 Task: Find connections with filter location Gatineau with filter topic #mentorshipwith filter profile language English with filter current company Coding Ninjas with filter school Francis Xavier Engineering College with filter industry IT System Design Services with filter service category Financial Reporting with filter keywords title Payroll Manager
Action: Mouse moved to (156, 225)
Screenshot: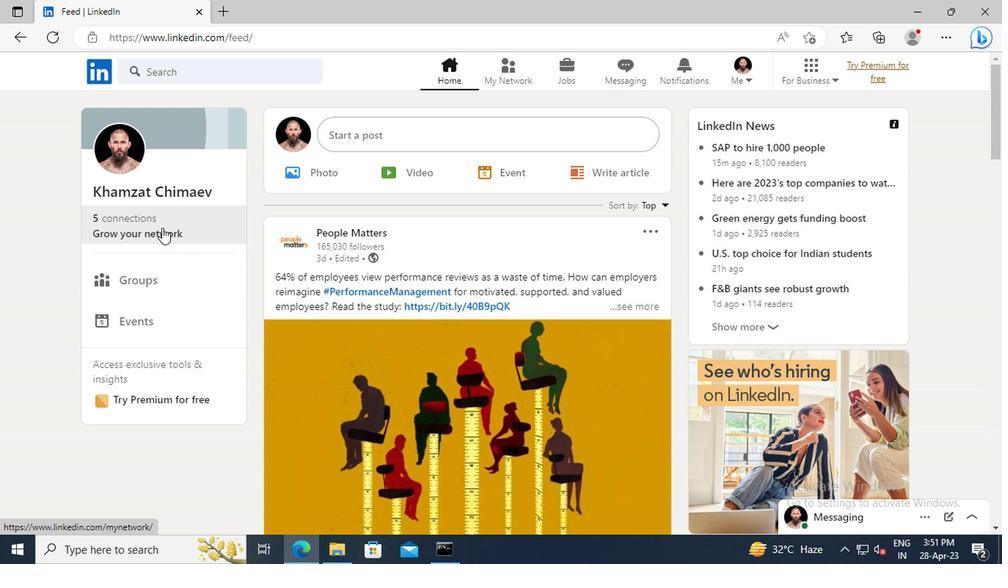
Action: Mouse pressed left at (156, 225)
Screenshot: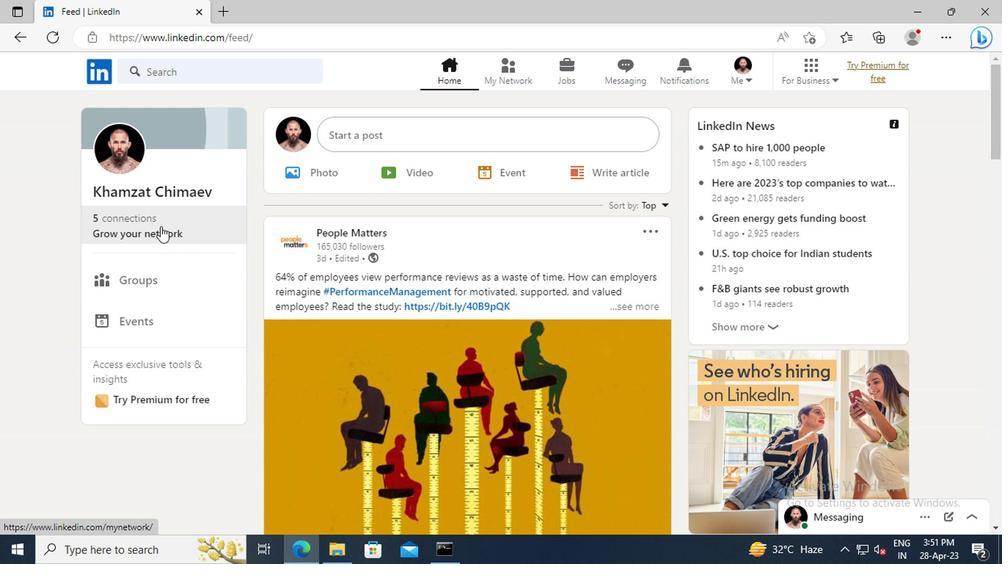 
Action: Mouse moved to (163, 155)
Screenshot: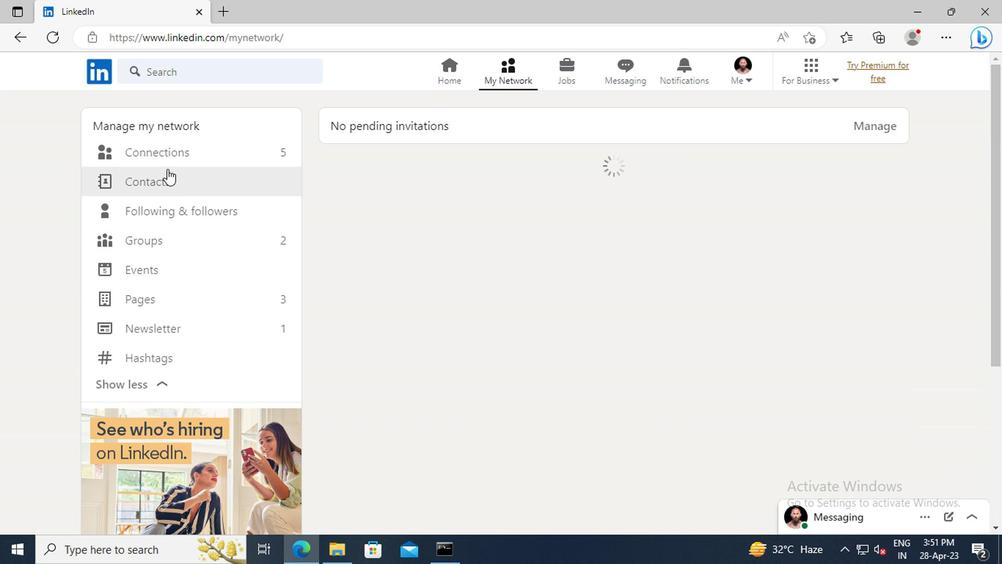 
Action: Mouse pressed left at (163, 155)
Screenshot: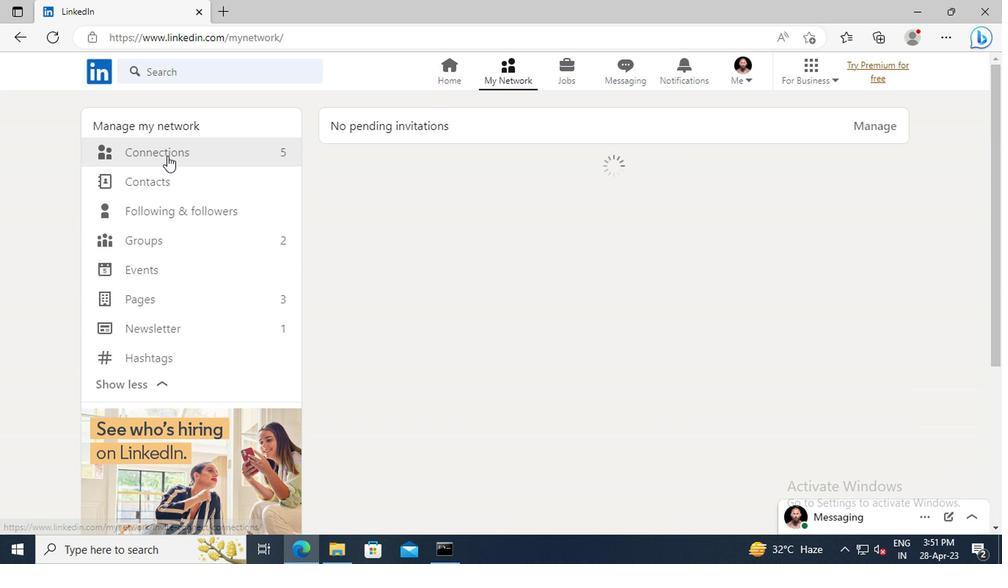 
Action: Mouse moved to (599, 156)
Screenshot: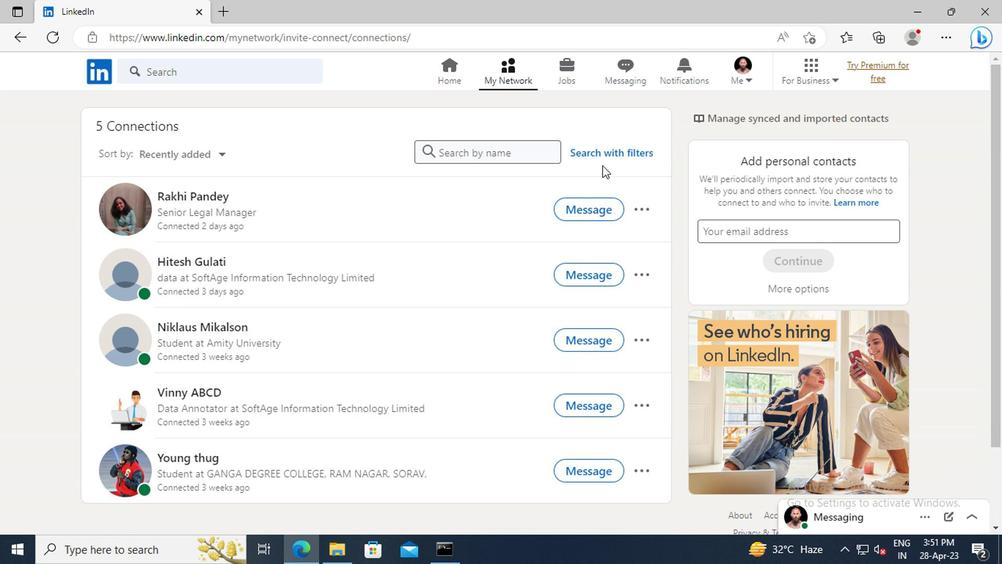 
Action: Mouse pressed left at (599, 156)
Screenshot: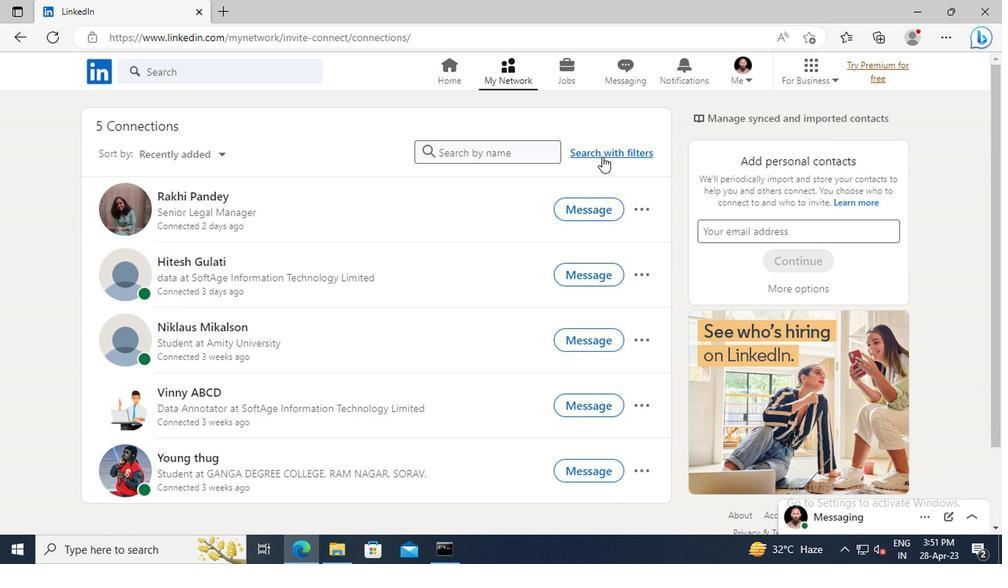 
Action: Mouse moved to (555, 113)
Screenshot: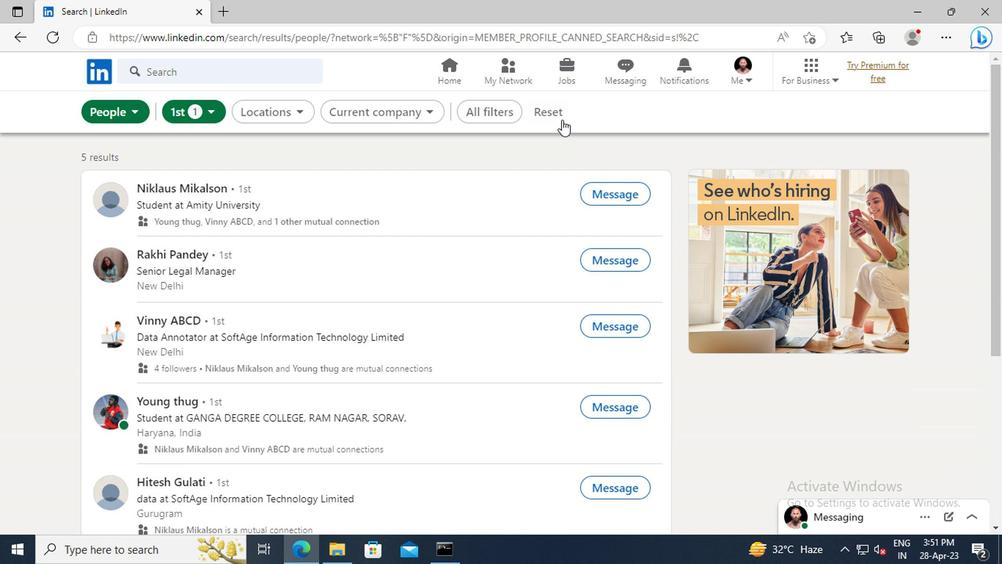 
Action: Mouse pressed left at (555, 113)
Screenshot: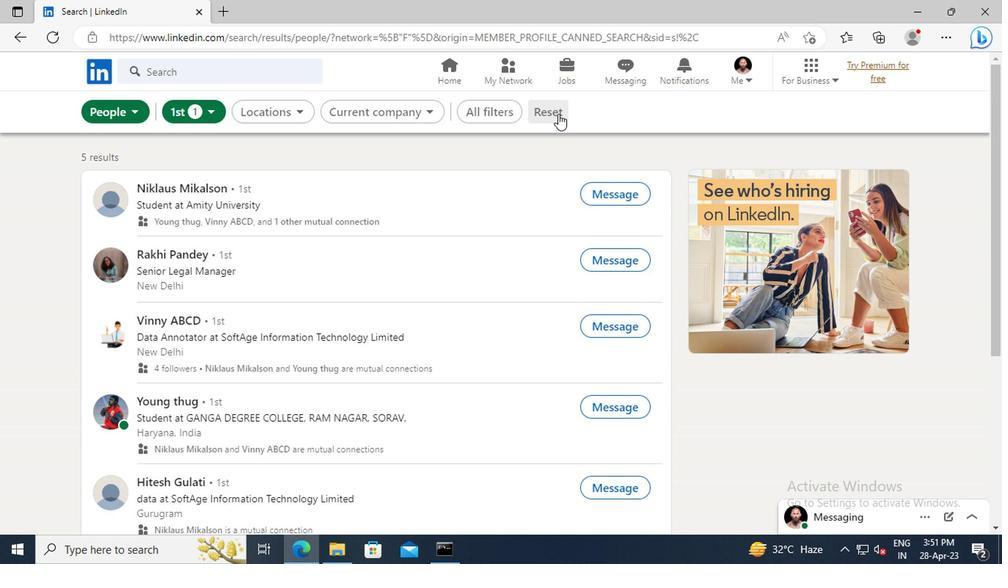 
Action: Mouse moved to (527, 109)
Screenshot: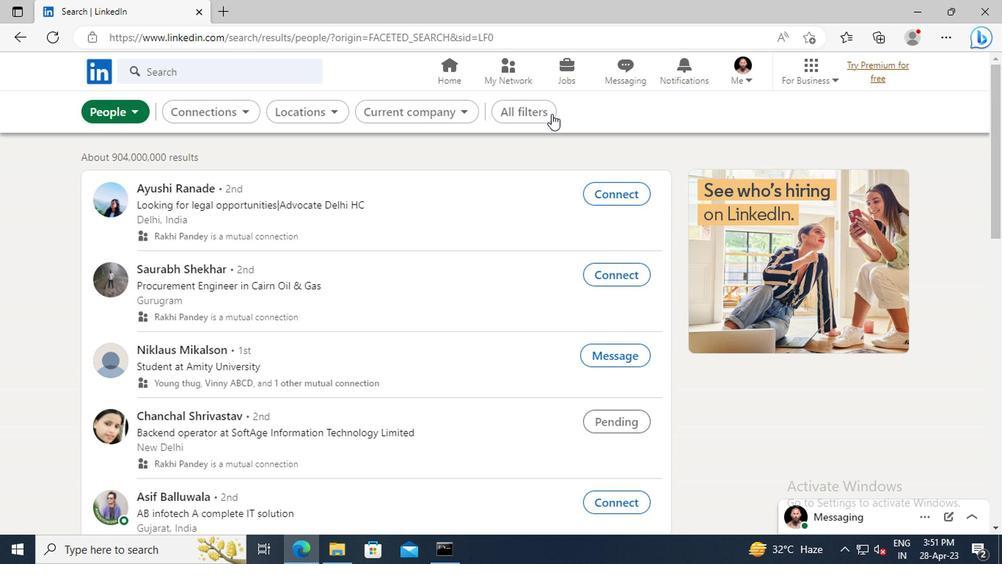 
Action: Mouse pressed left at (527, 109)
Screenshot: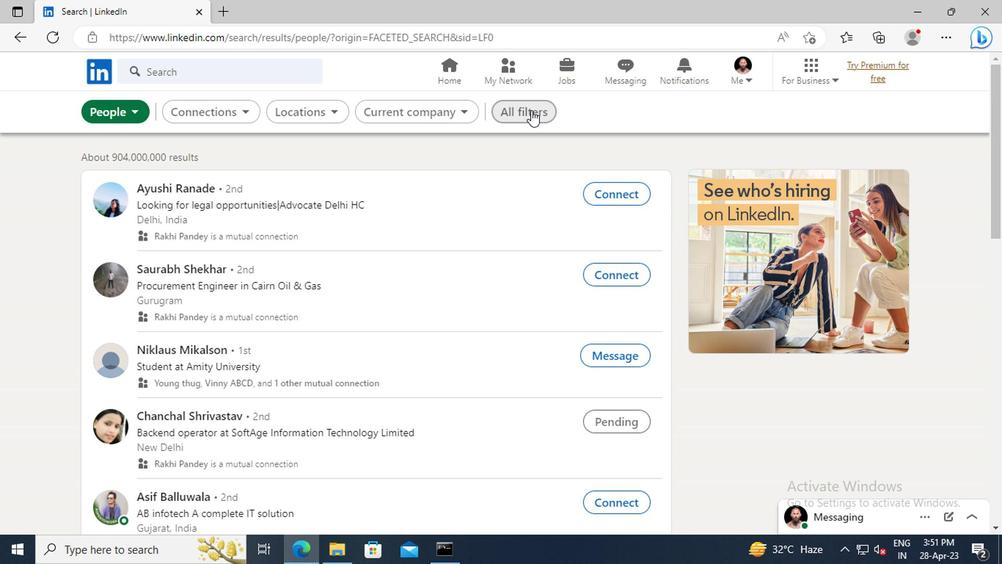 
Action: Mouse moved to (819, 236)
Screenshot: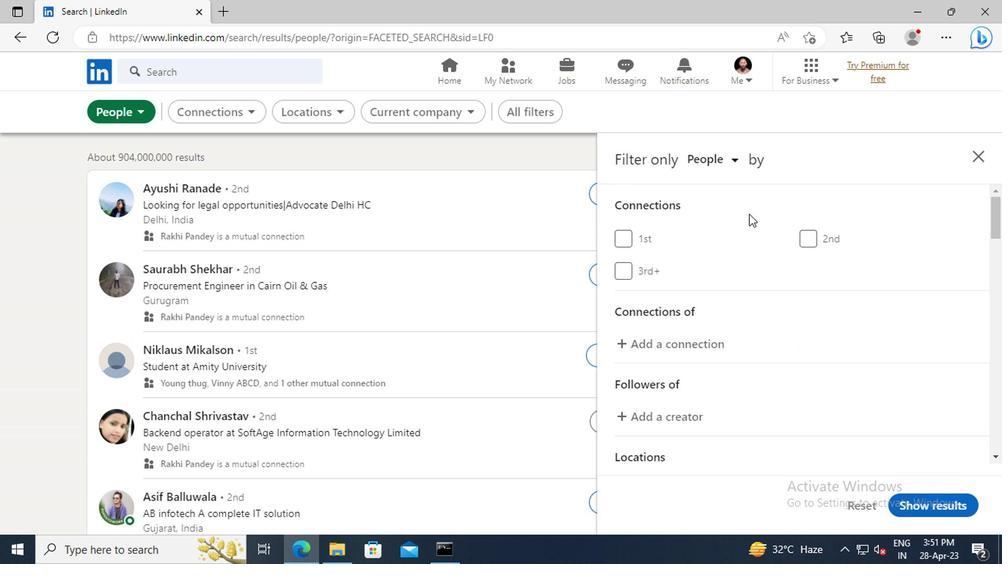 
Action: Mouse scrolled (819, 236) with delta (0, 0)
Screenshot: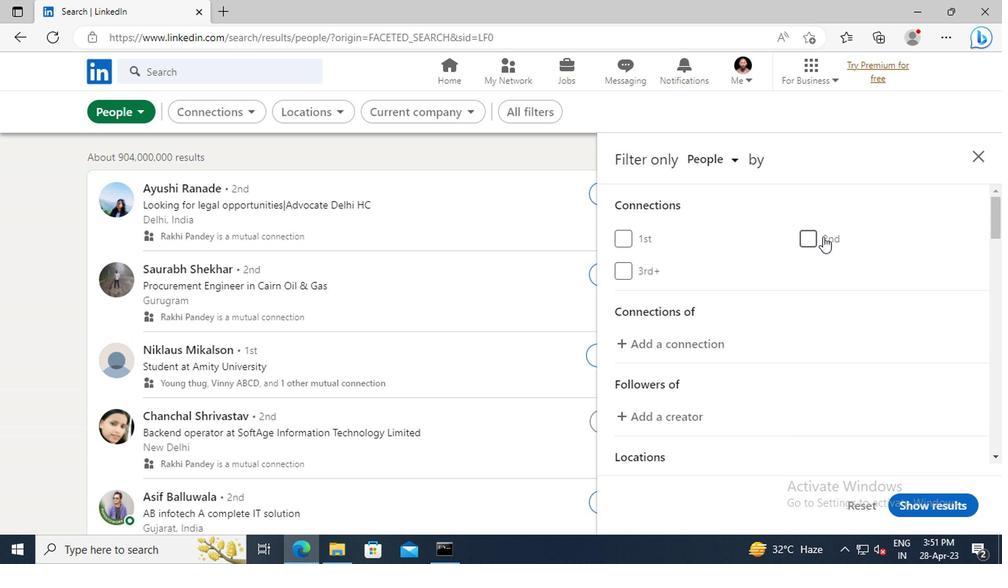 
Action: Mouse scrolled (819, 236) with delta (0, 0)
Screenshot: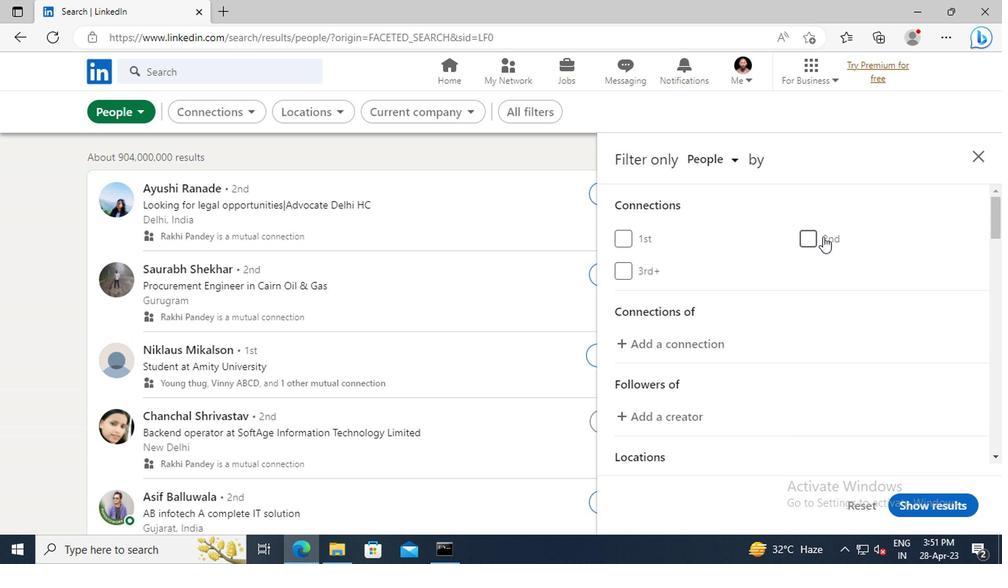 
Action: Mouse scrolled (819, 236) with delta (0, 0)
Screenshot: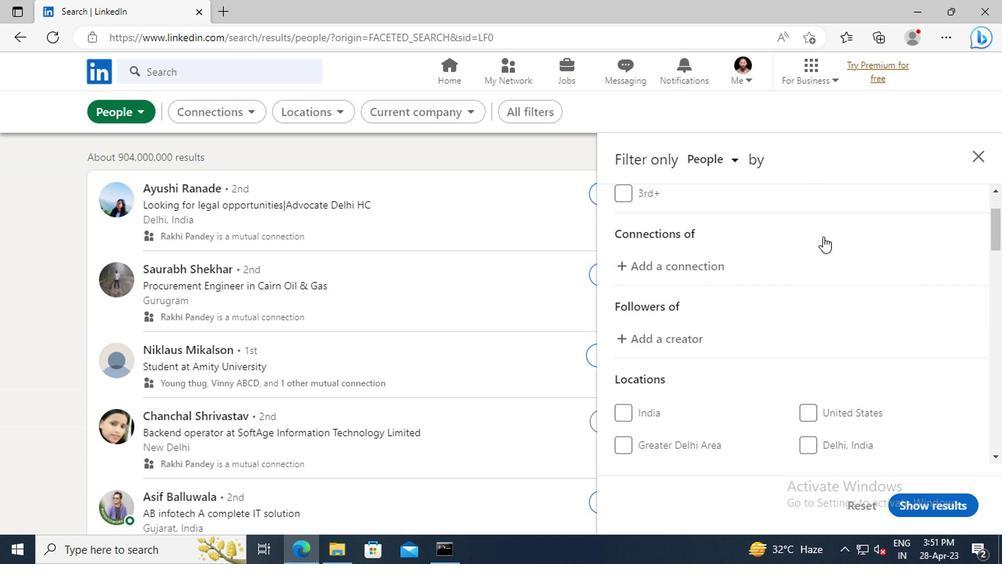 
Action: Mouse scrolled (819, 236) with delta (0, 0)
Screenshot: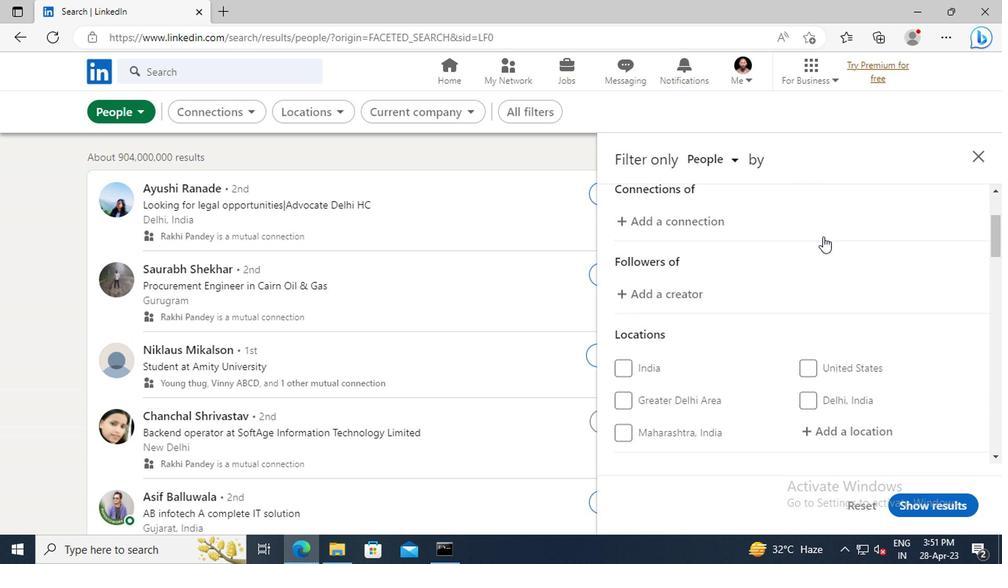 
Action: Mouse scrolled (819, 236) with delta (0, 0)
Screenshot: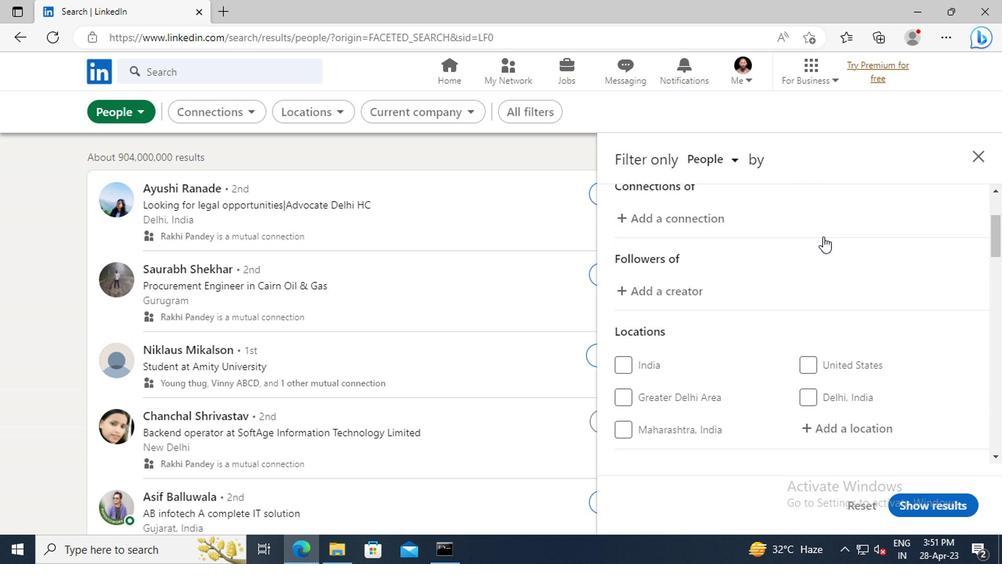 
Action: Mouse moved to (818, 344)
Screenshot: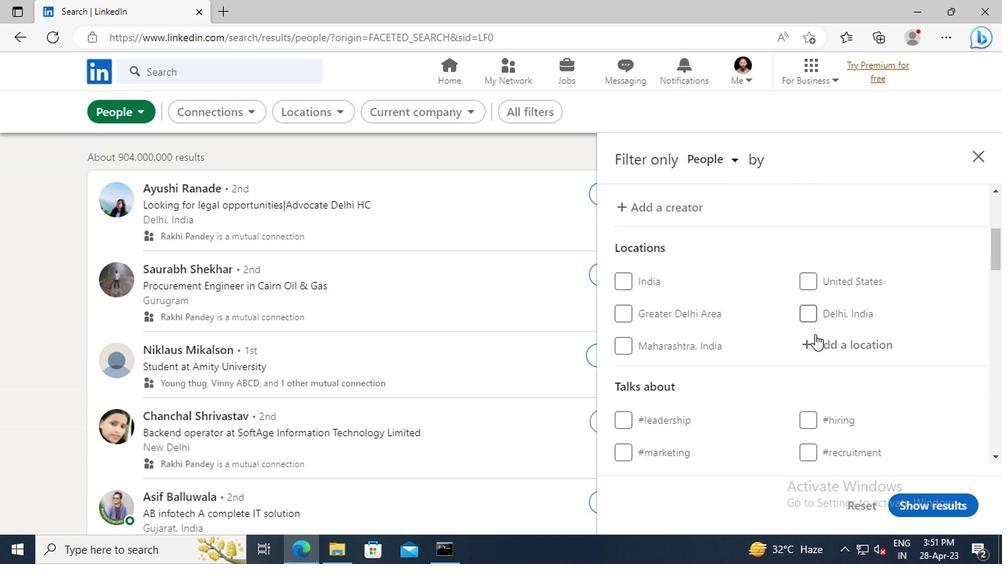 
Action: Mouse pressed left at (818, 344)
Screenshot: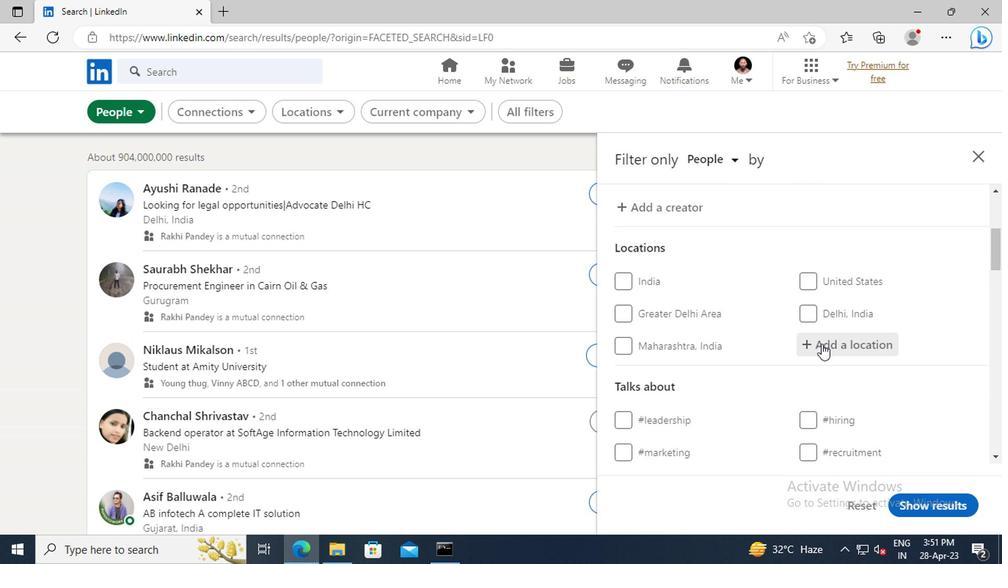 
Action: Mouse moved to (808, 340)
Screenshot: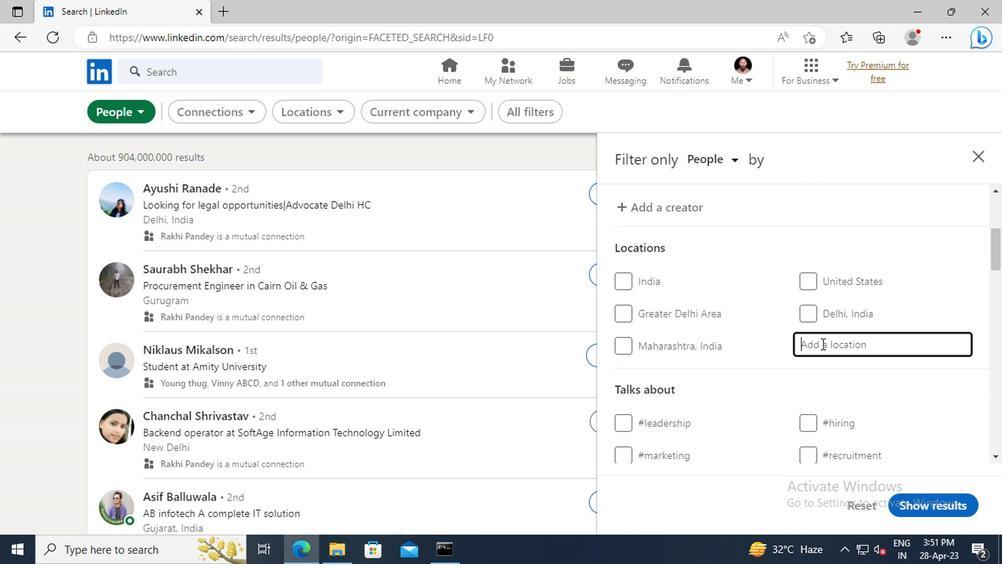 
Action: Key pressed <Key.shift>GLA
Screenshot: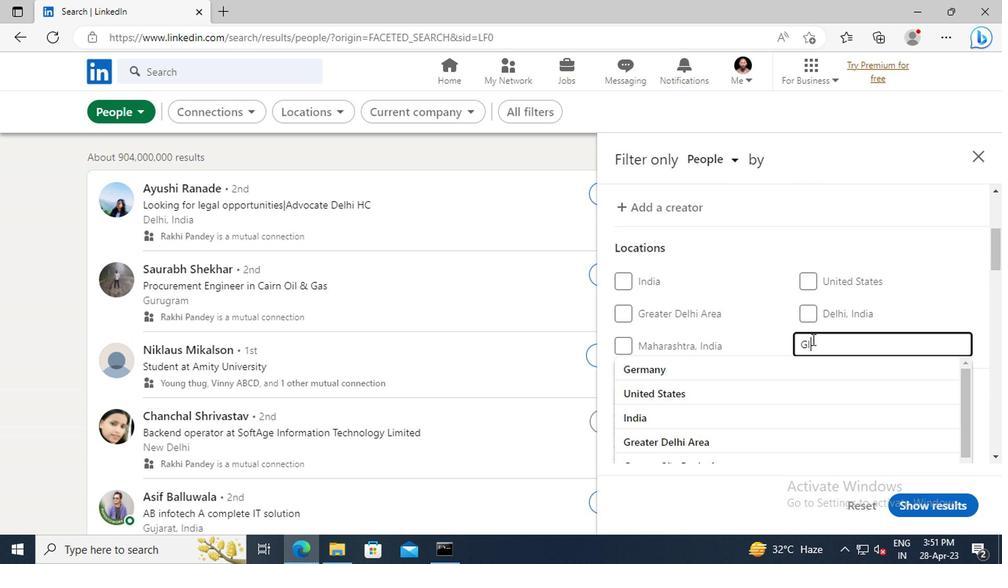 
Action: Mouse moved to (808, 339)
Screenshot: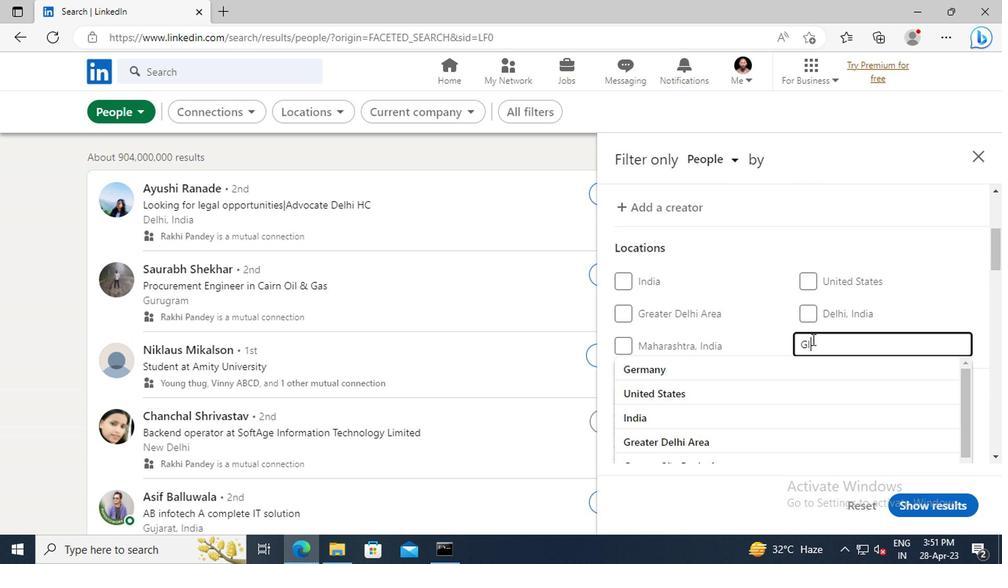 
Action: Key pressed TINEAU<Key.enter>
Screenshot: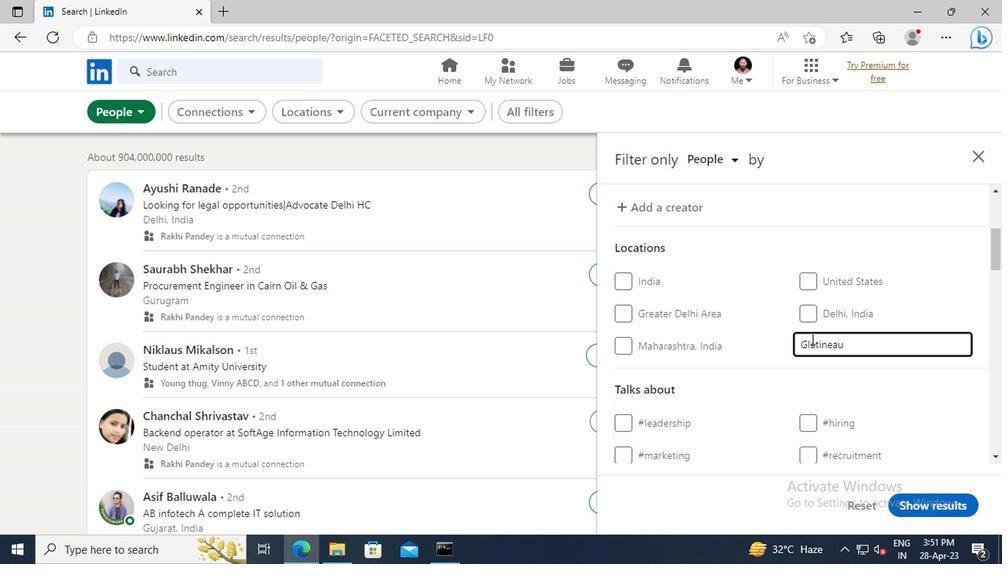 
Action: Mouse scrolled (808, 338) with delta (0, 0)
Screenshot: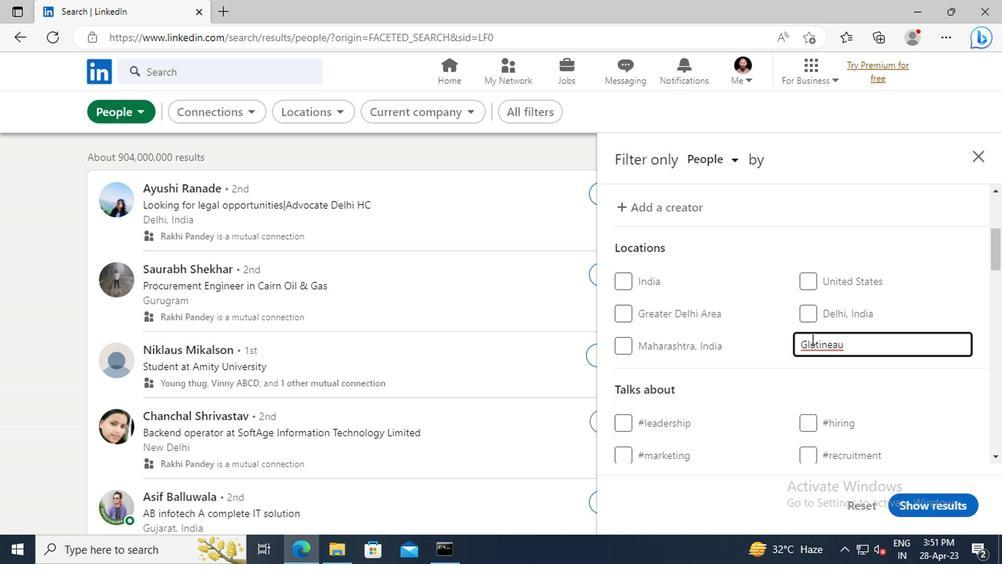 
Action: Mouse scrolled (808, 338) with delta (0, 0)
Screenshot: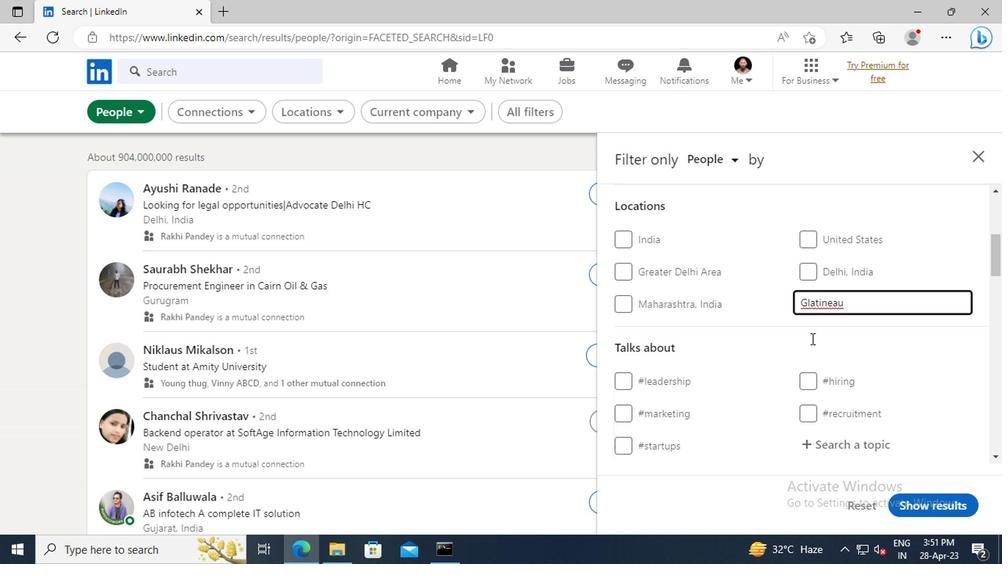 
Action: Mouse scrolled (808, 338) with delta (0, 0)
Screenshot: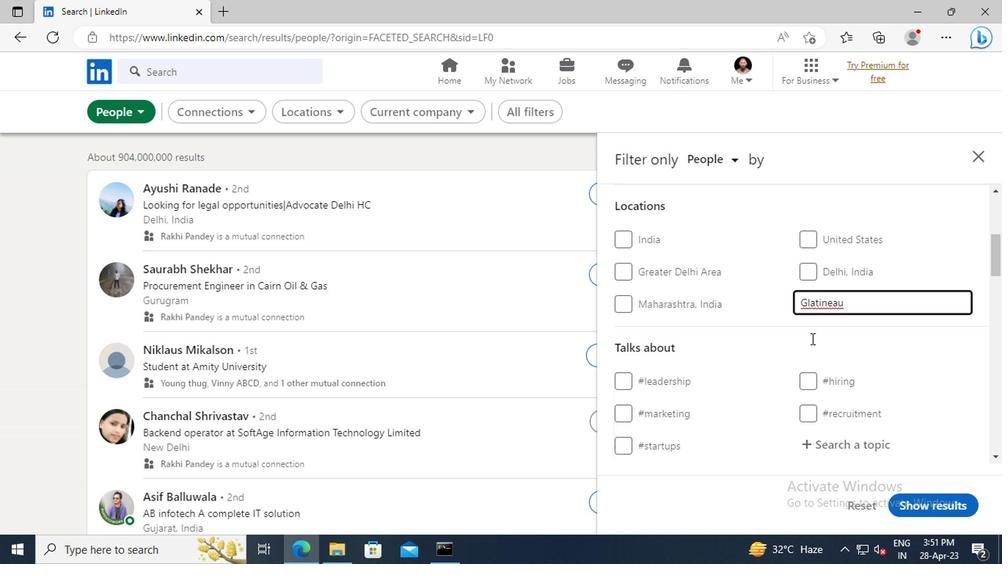 
Action: Mouse moved to (812, 357)
Screenshot: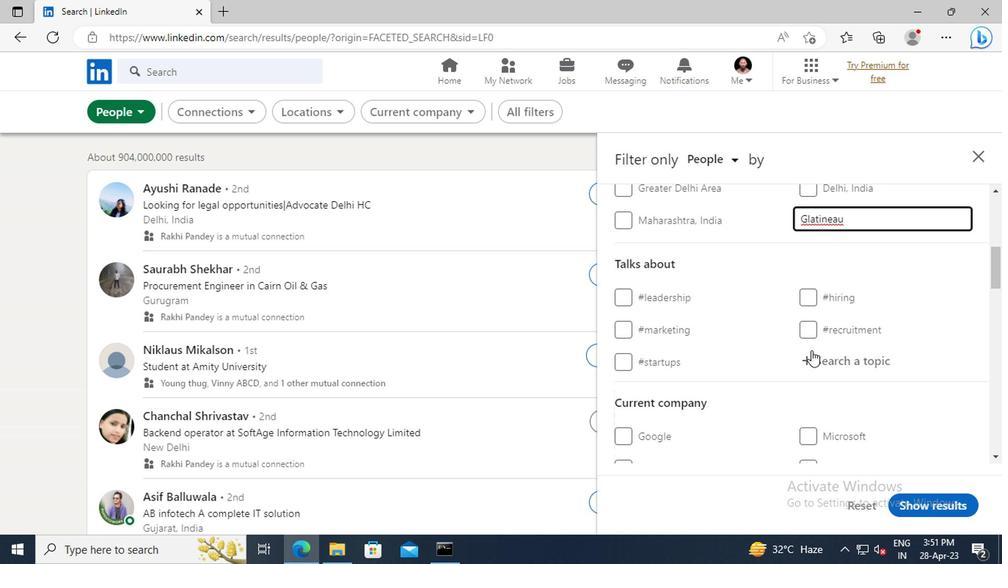
Action: Mouse pressed left at (812, 357)
Screenshot: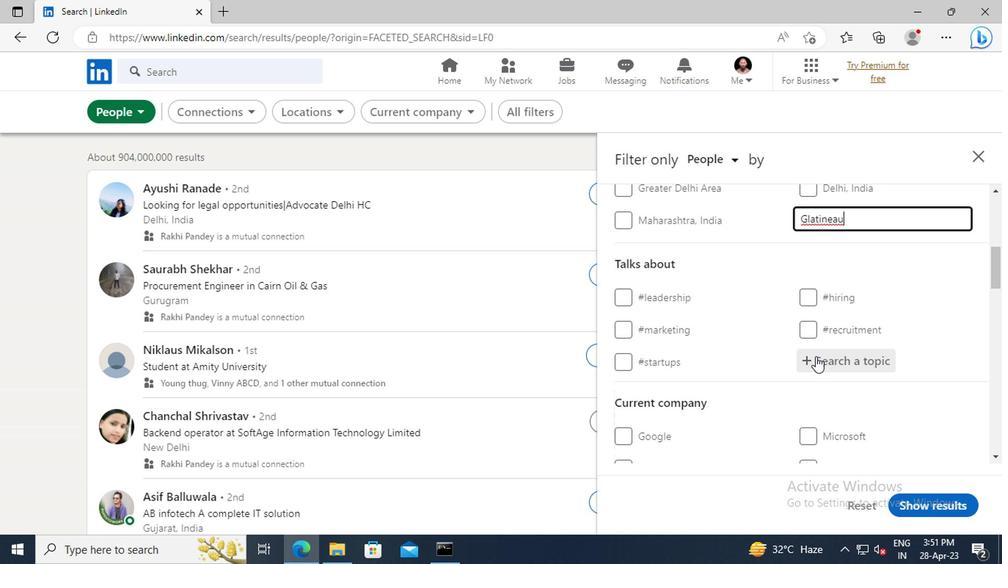 
Action: Mouse moved to (812, 357)
Screenshot: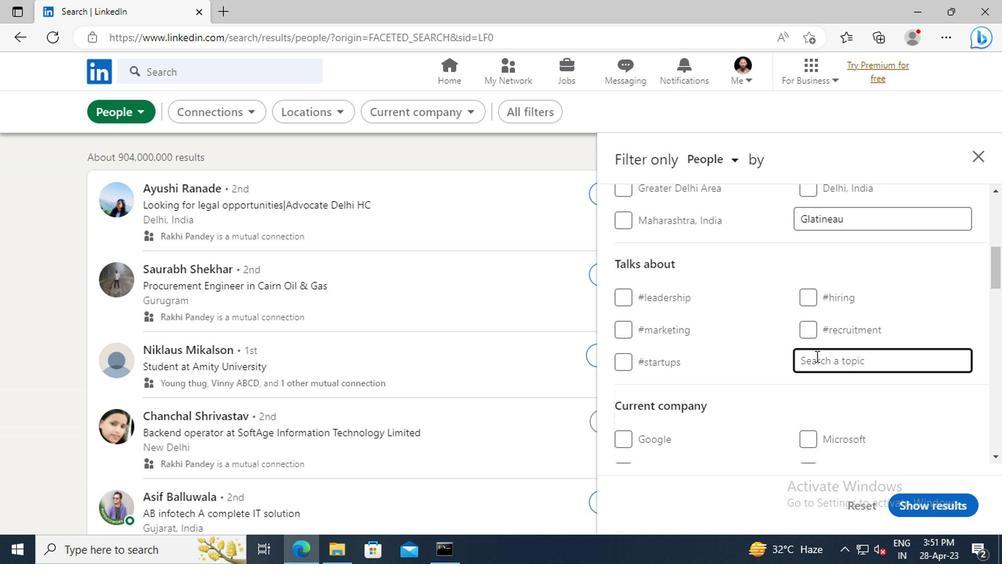 
Action: Key pressed MENTORSHI
Screenshot: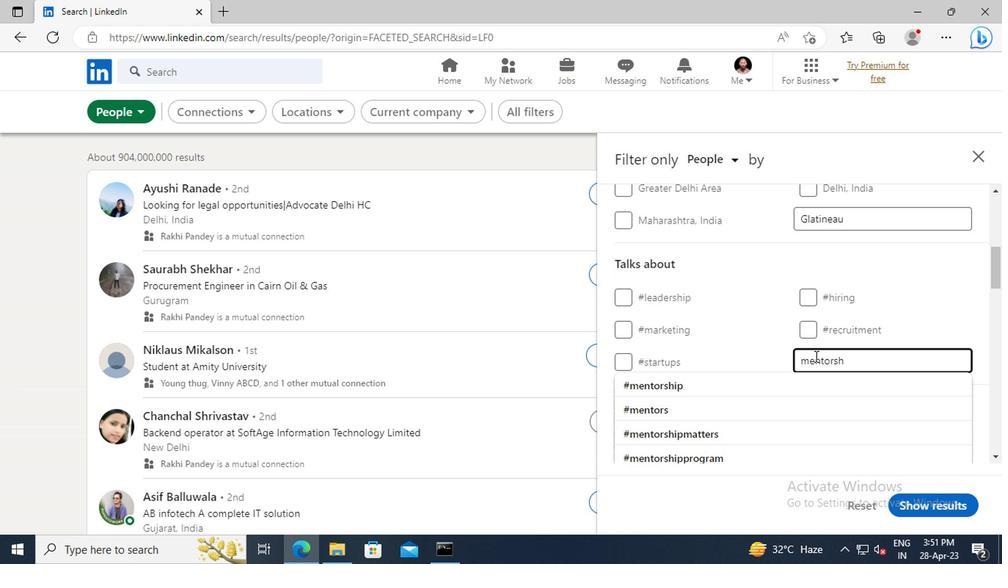 
Action: Mouse moved to (803, 383)
Screenshot: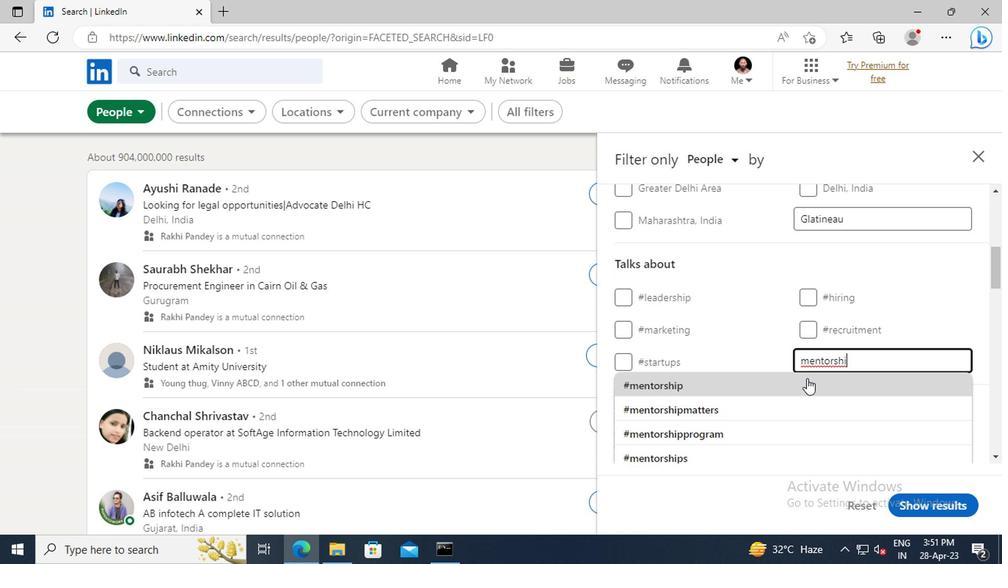 
Action: Mouse pressed left at (803, 383)
Screenshot: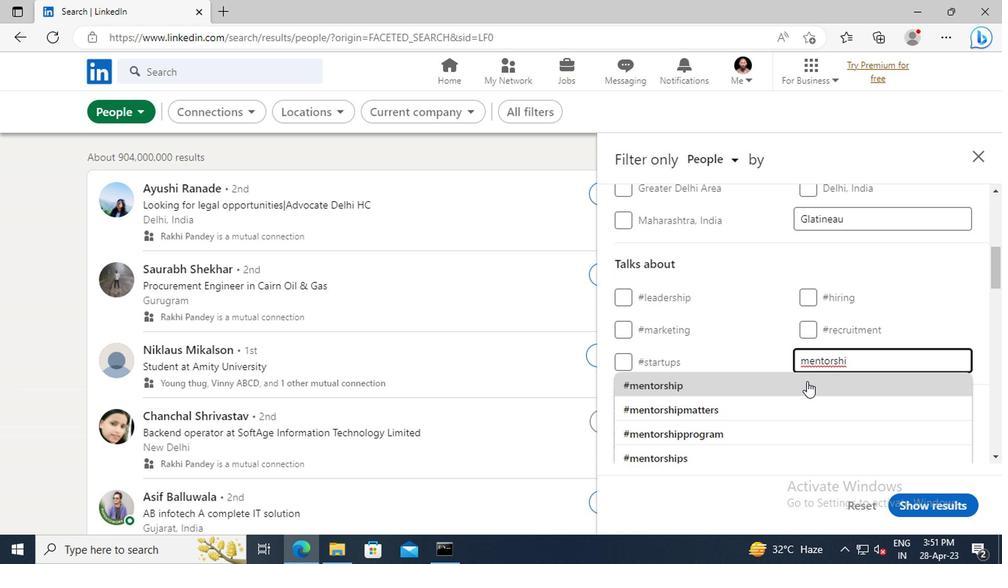 
Action: Mouse scrolled (803, 382) with delta (0, -1)
Screenshot: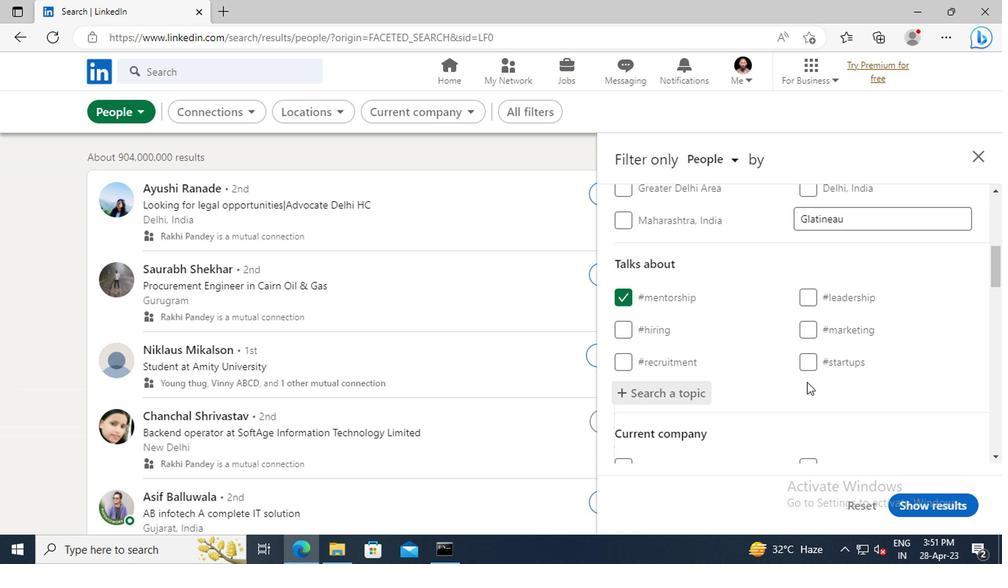 
Action: Mouse scrolled (803, 382) with delta (0, -1)
Screenshot: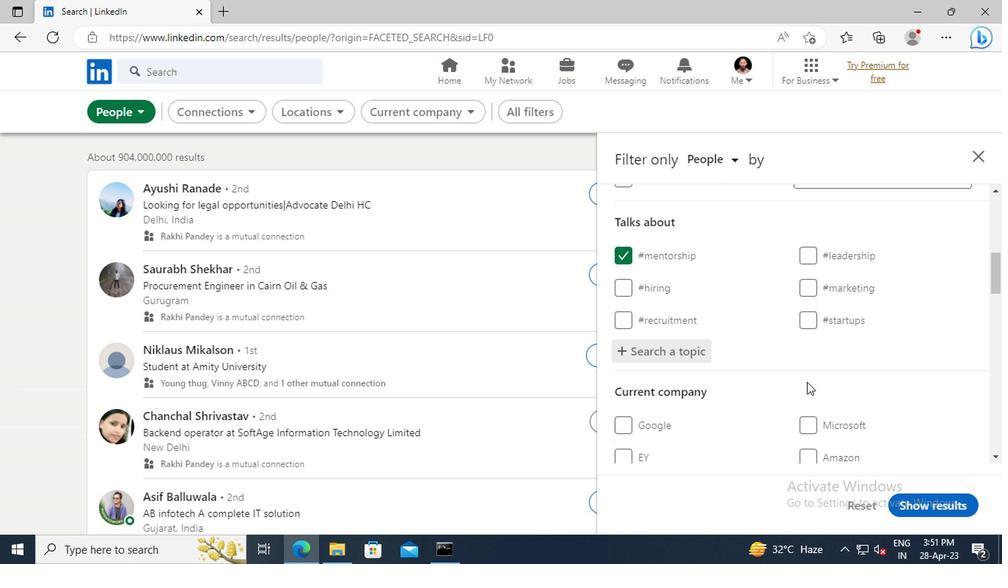 
Action: Mouse scrolled (803, 382) with delta (0, -1)
Screenshot: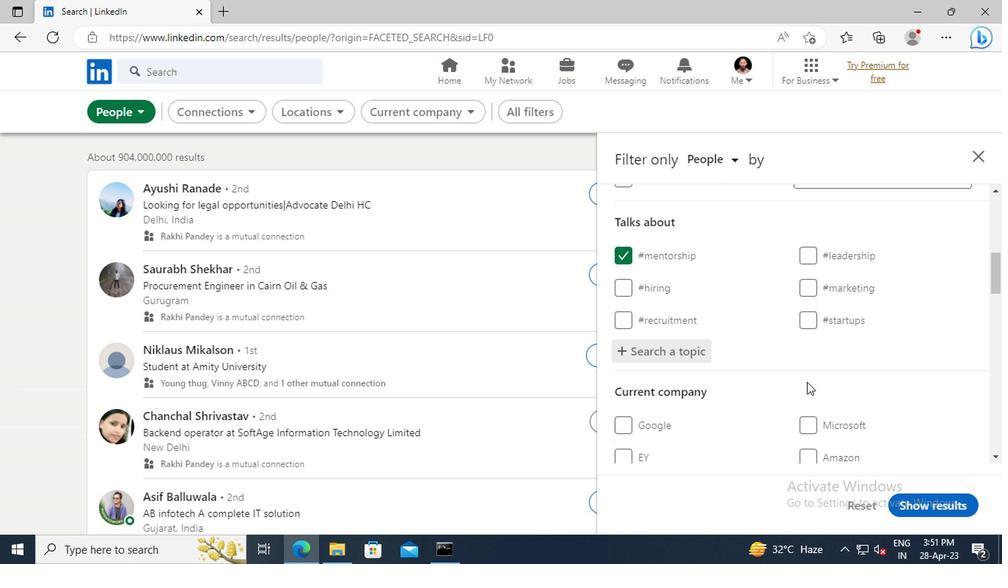 
Action: Mouse scrolled (803, 382) with delta (0, -1)
Screenshot: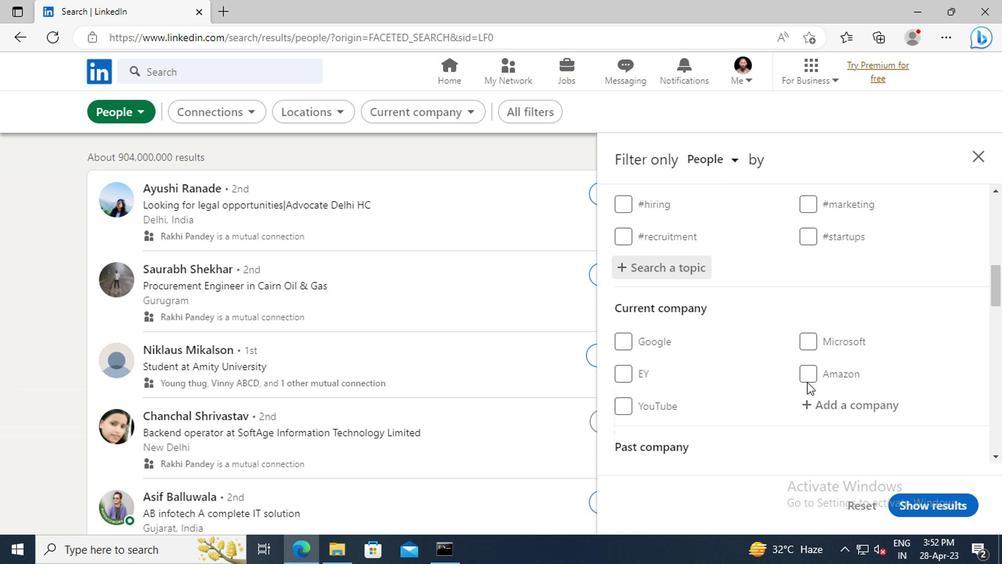 
Action: Mouse scrolled (803, 382) with delta (0, -1)
Screenshot: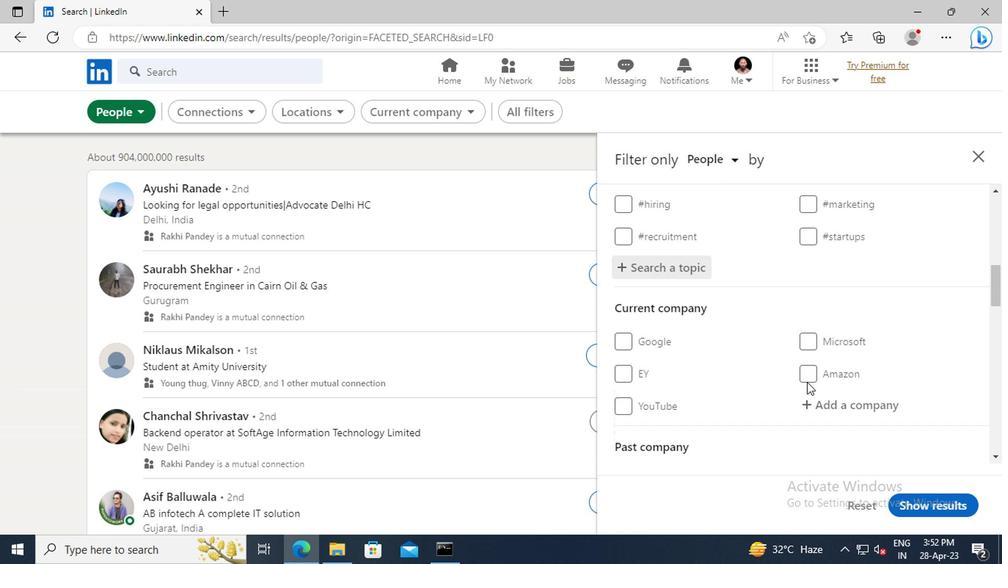 
Action: Mouse scrolled (803, 382) with delta (0, -1)
Screenshot: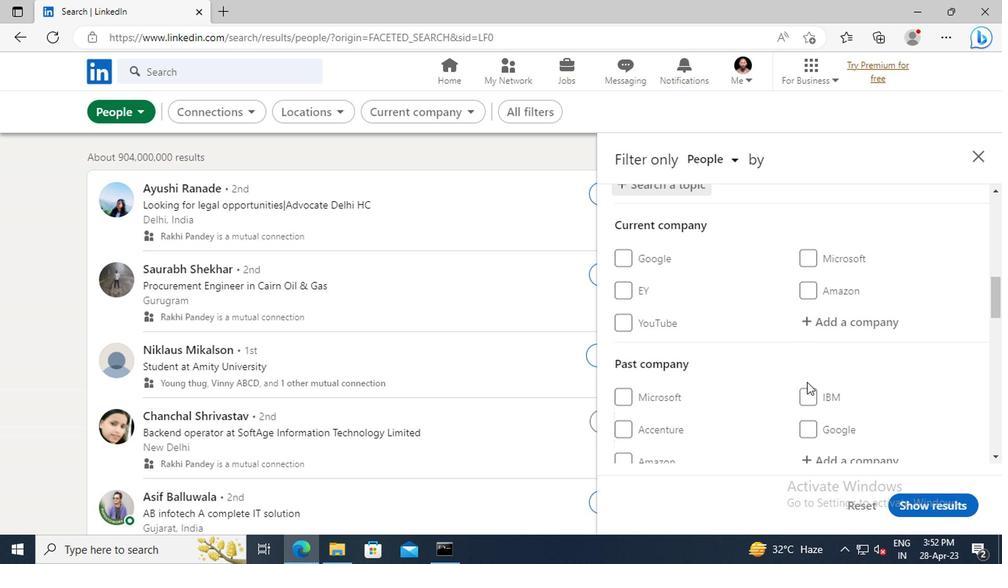 
Action: Mouse scrolled (803, 382) with delta (0, -1)
Screenshot: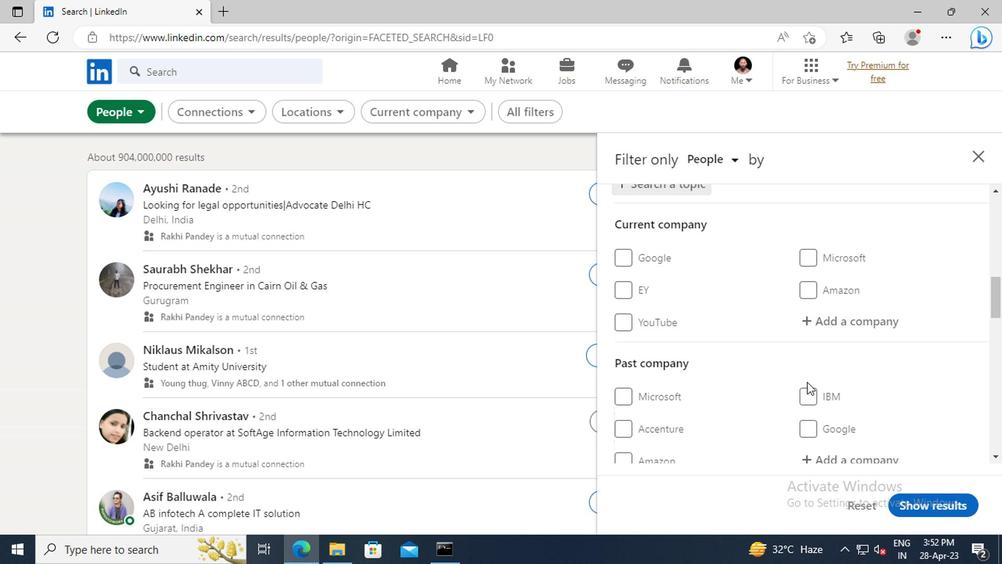 
Action: Mouse scrolled (803, 382) with delta (0, -1)
Screenshot: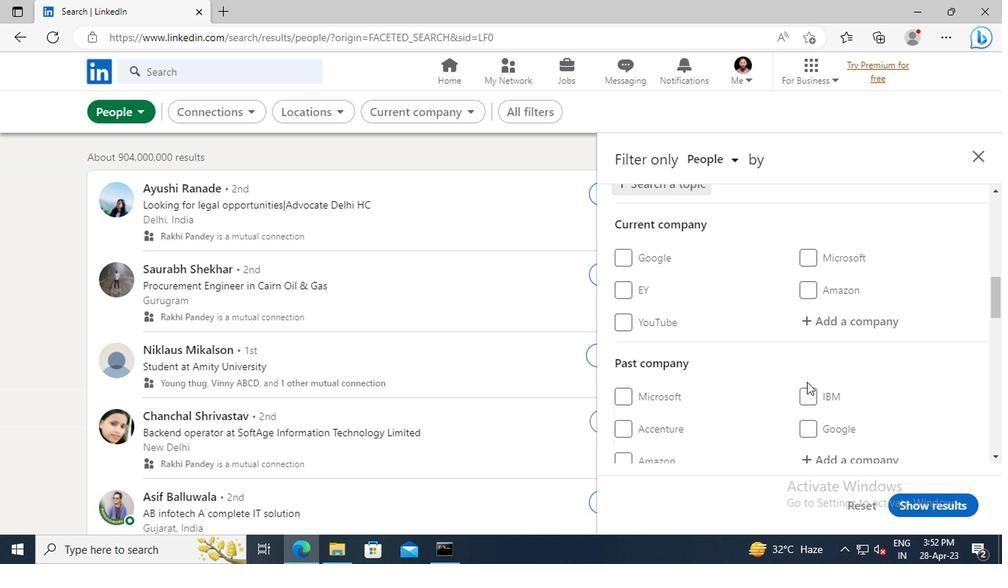 
Action: Mouse scrolled (803, 382) with delta (0, -1)
Screenshot: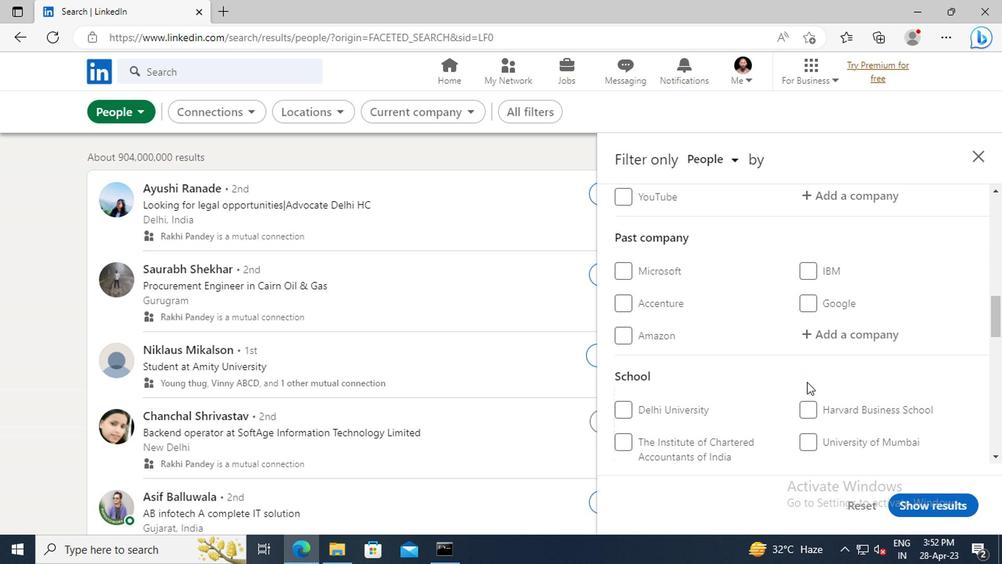 
Action: Mouse scrolled (803, 382) with delta (0, -1)
Screenshot: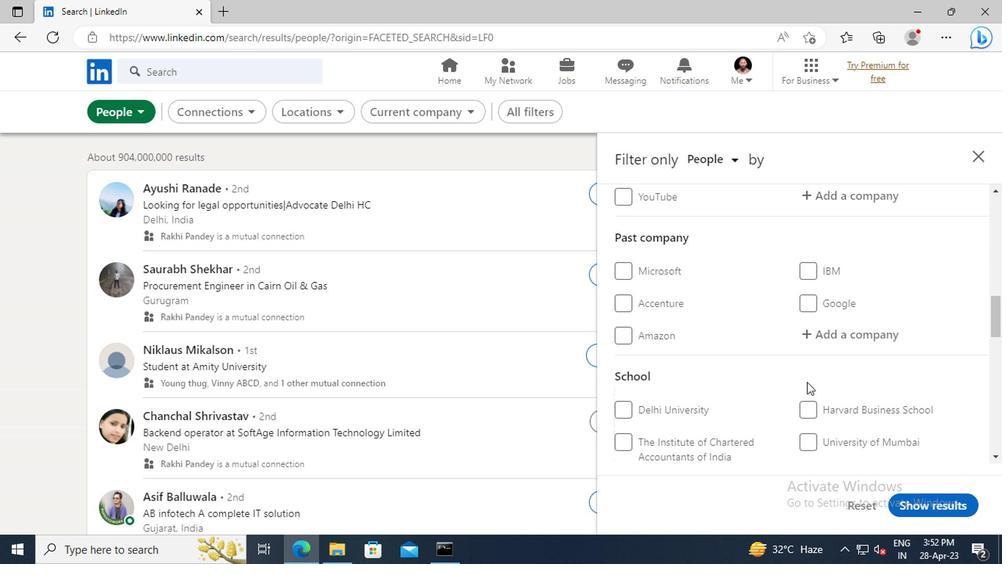 
Action: Mouse scrolled (803, 382) with delta (0, -1)
Screenshot: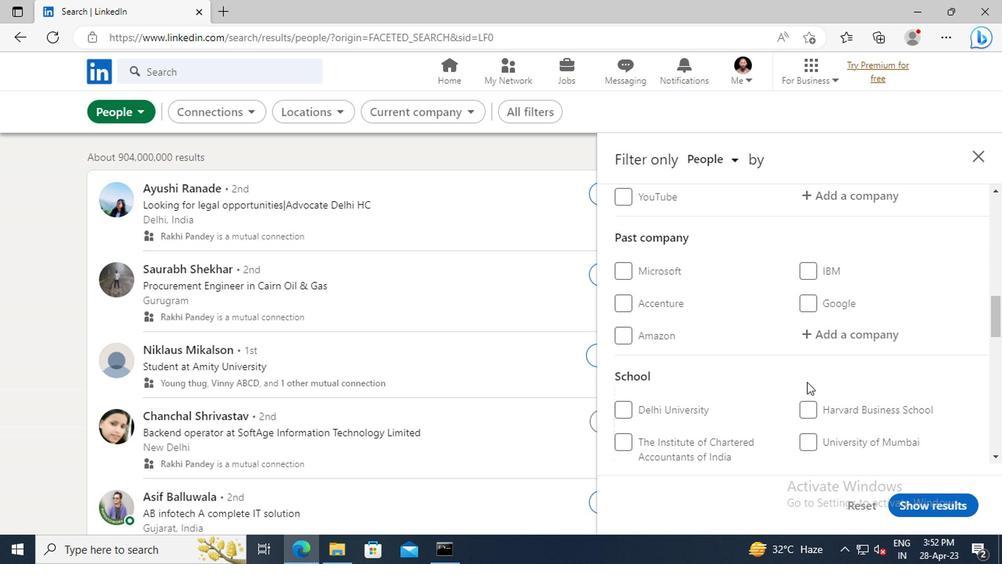 
Action: Mouse scrolled (803, 382) with delta (0, -1)
Screenshot: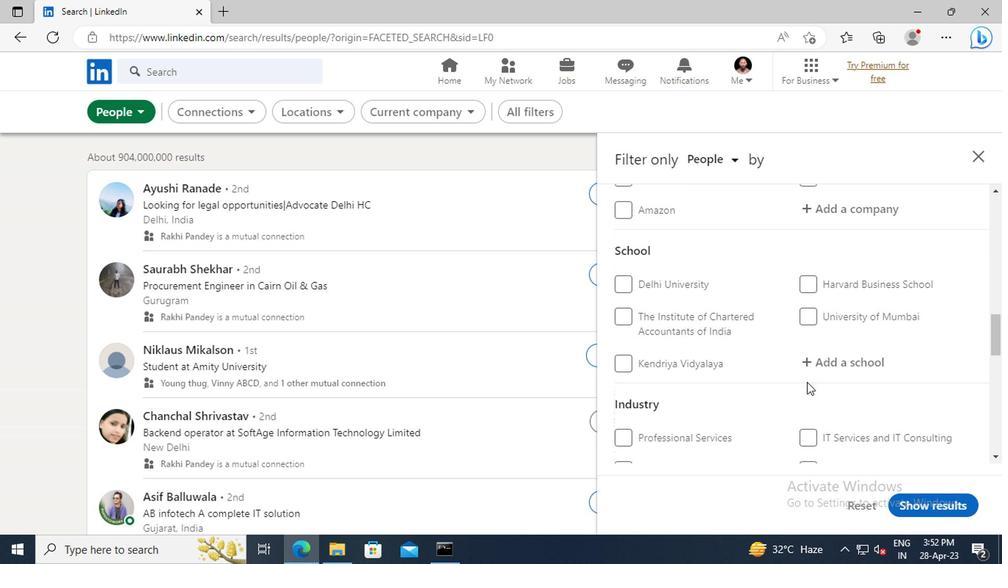 
Action: Mouse scrolled (803, 382) with delta (0, -1)
Screenshot: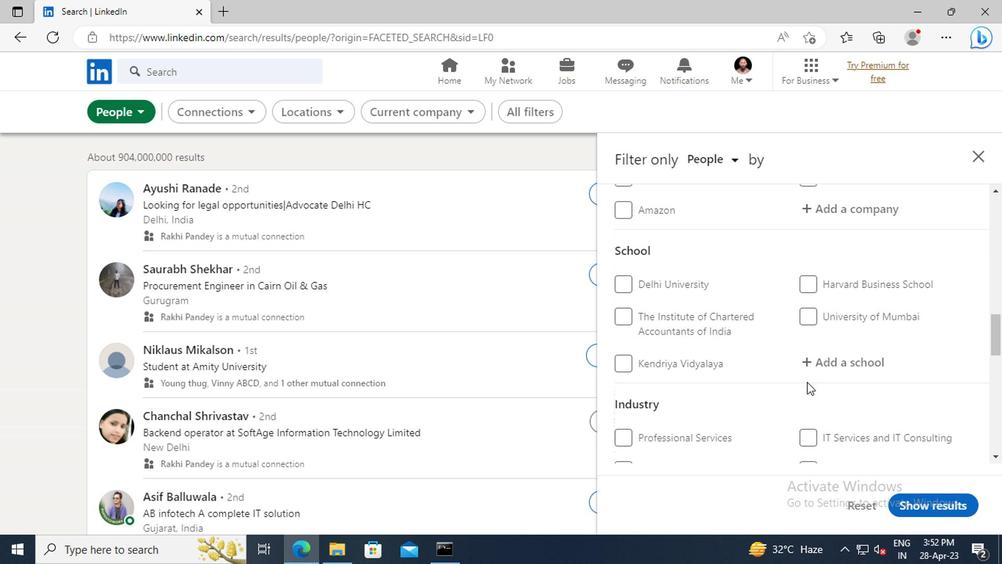 
Action: Mouse scrolled (803, 382) with delta (0, -1)
Screenshot: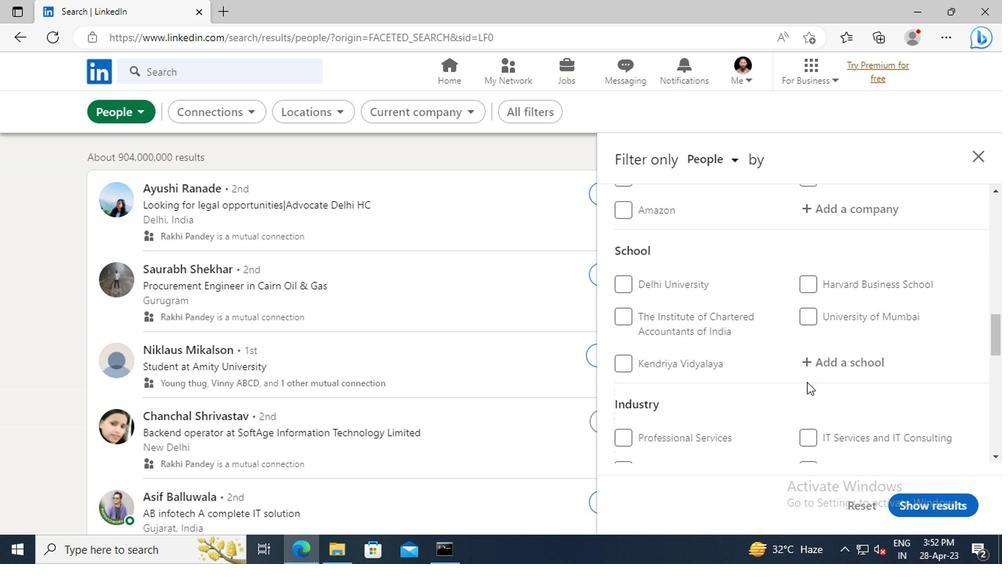 
Action: Mouse scrolled (803, 382) with delta (0, -1)
Screenshot: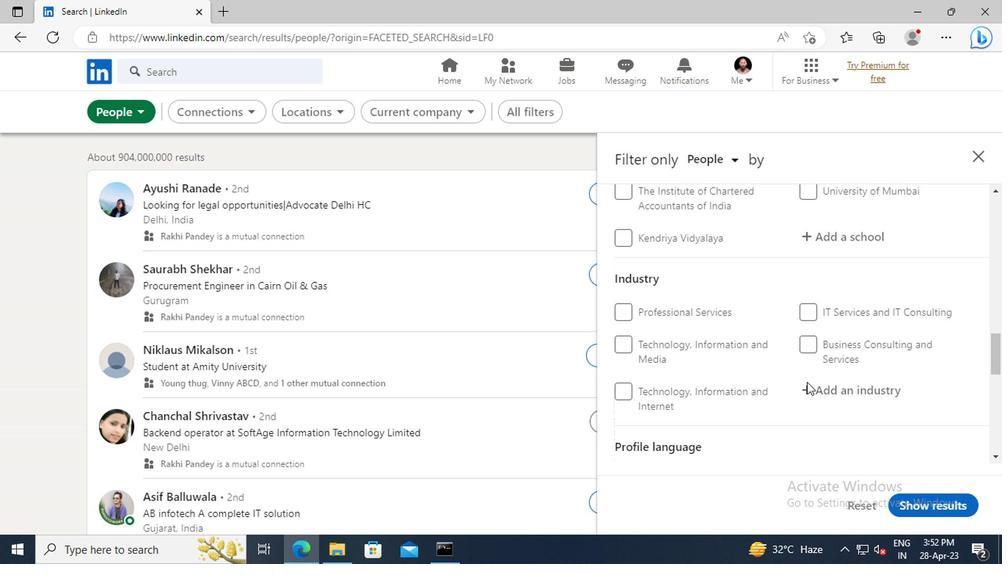 
Action: Mouse scrolled (803, 382) with delta (0, -1)
Screenshot: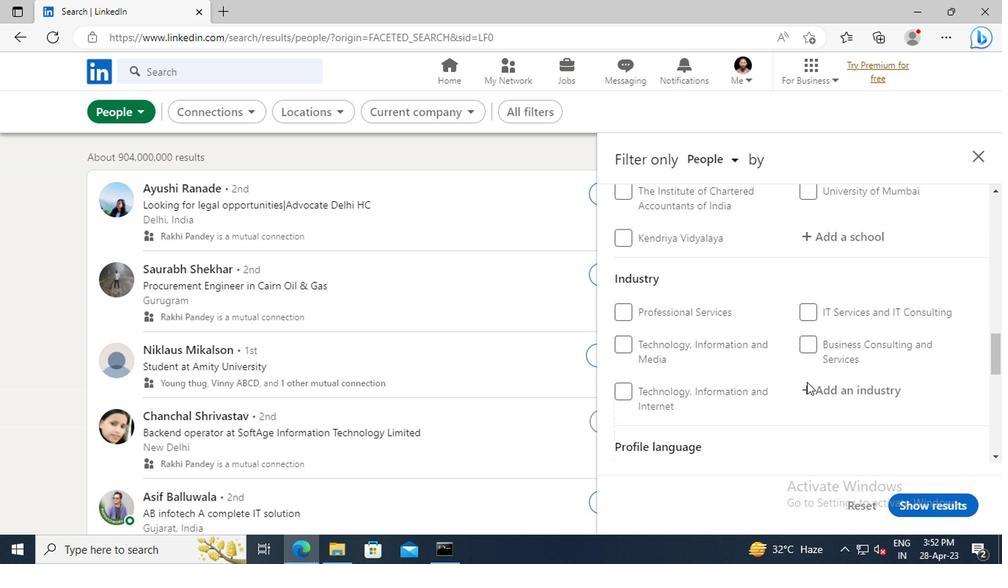 
Action: Mouse scrolled (803, 382) with delta (0, -1)
Screenshot: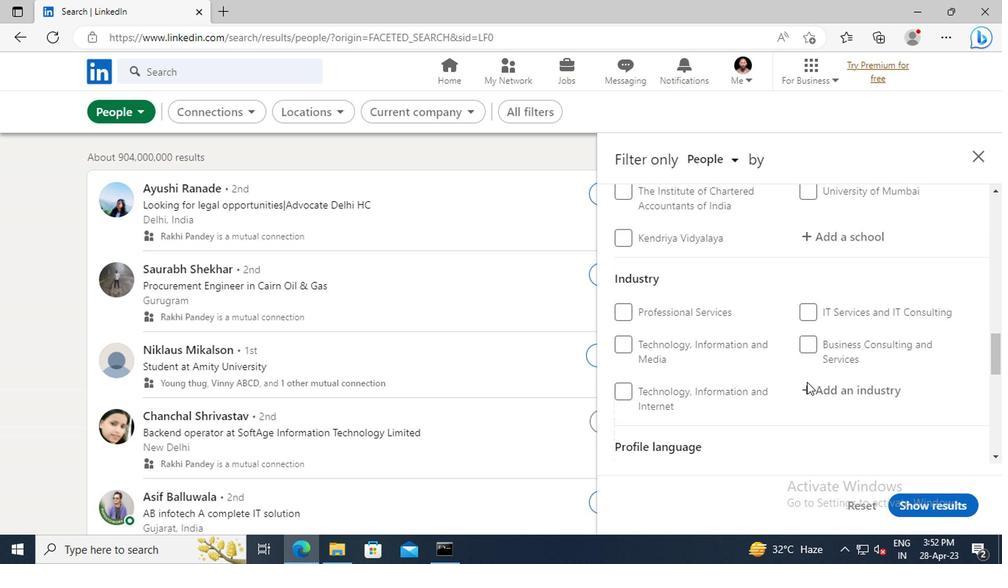 
Action: Mouse moved to (625, 360)
Screenshot: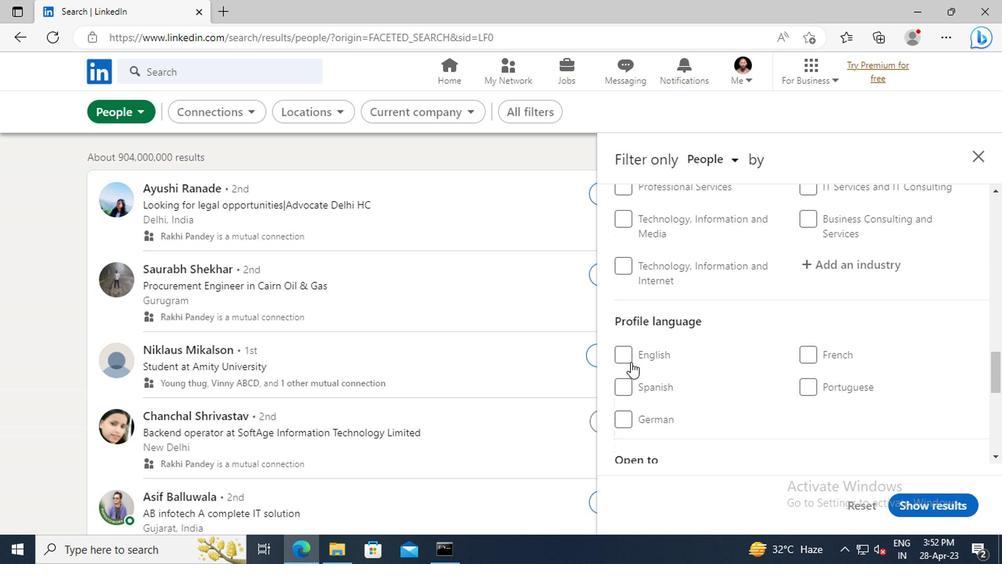 
Action: Mouse pressed left at (625, 360)
Screenshot: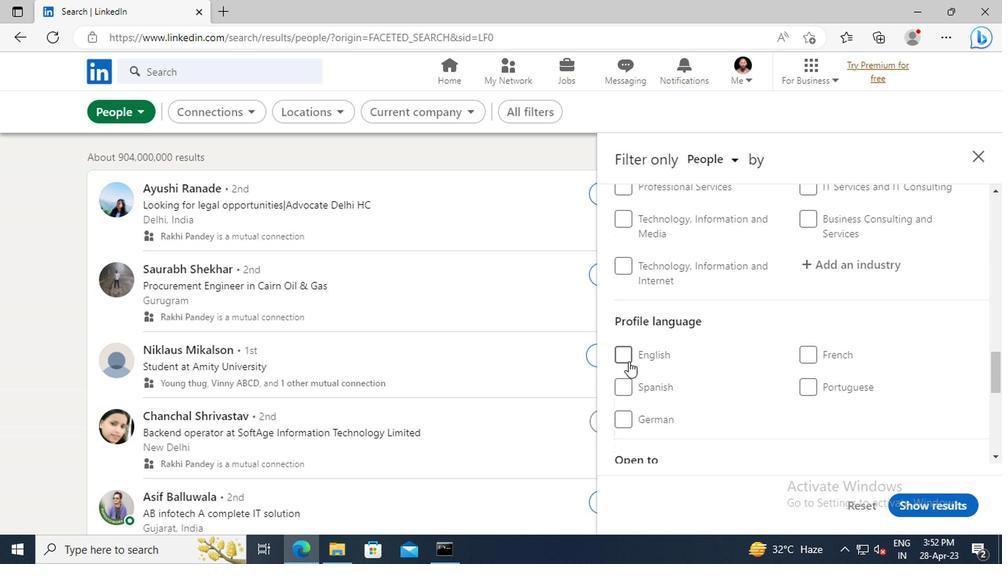 
Action: Mouse moved to (770, 353)
Screenshot: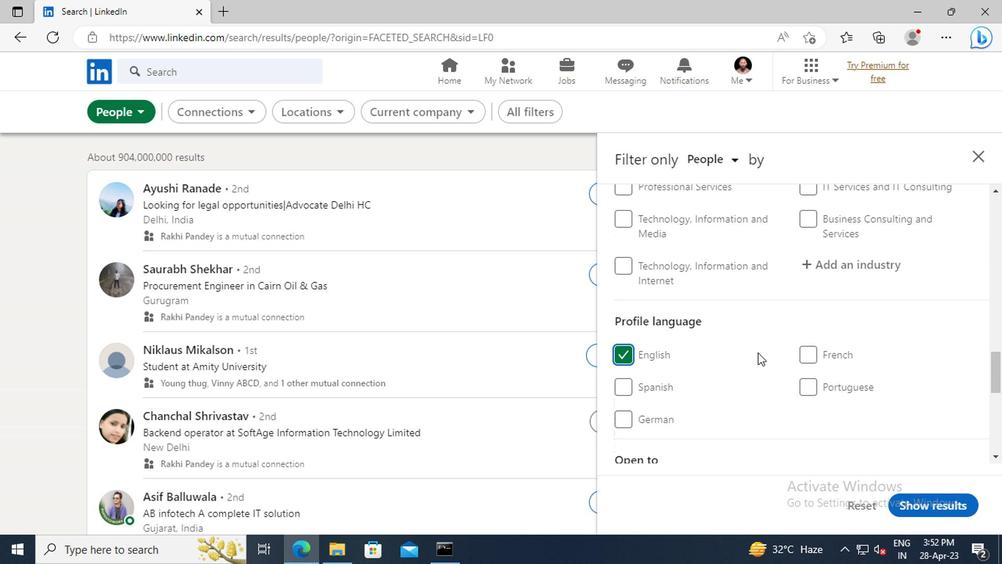 
Action: Mouse scrolled (770, 353) with delta (0, 0)
Screenshot: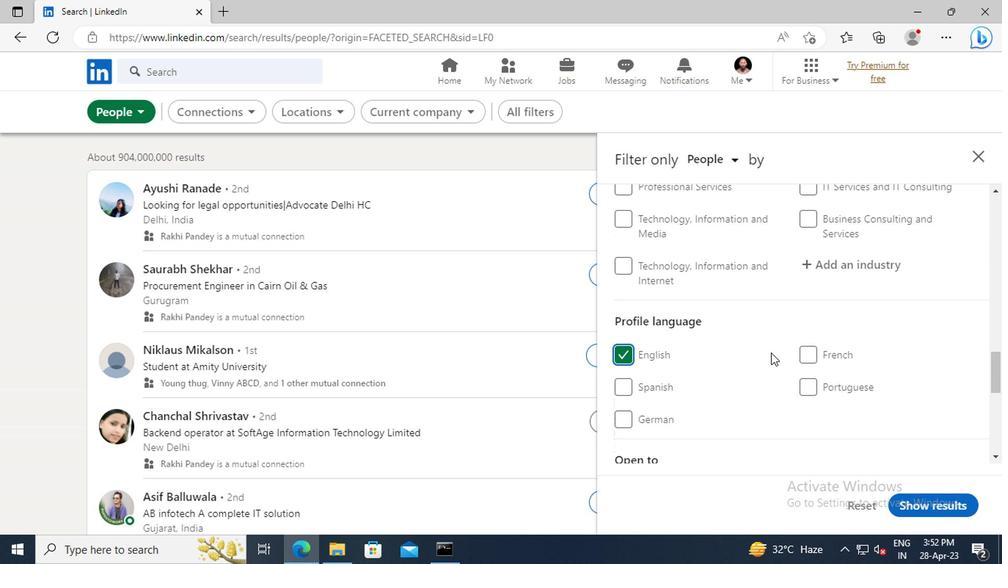 
Action: Mouse scrolled (770, 353) with delta (0, 0)
Screenshot: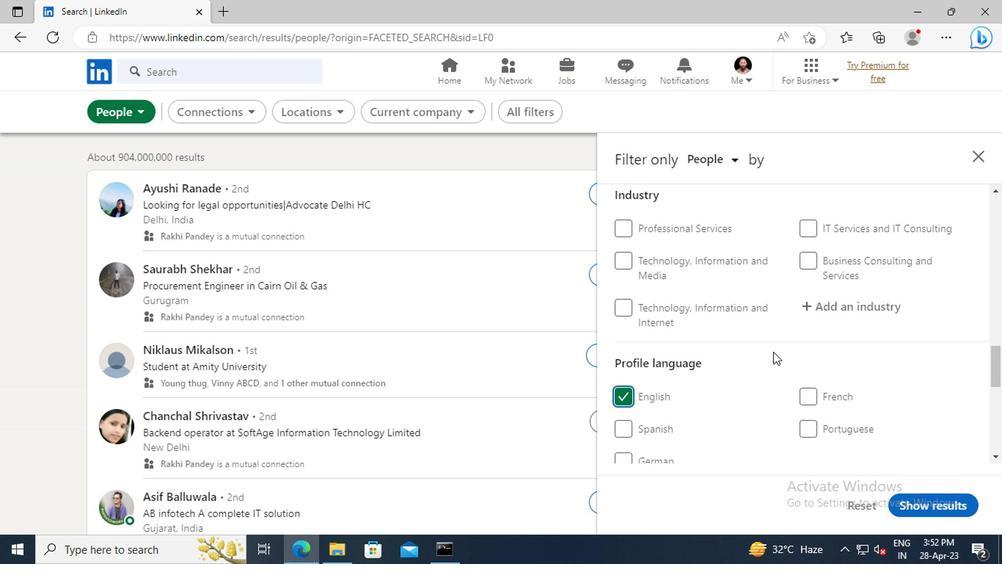 
Action: Mouse scrolled (770, 353) with delta (0, 0)
Screenshot: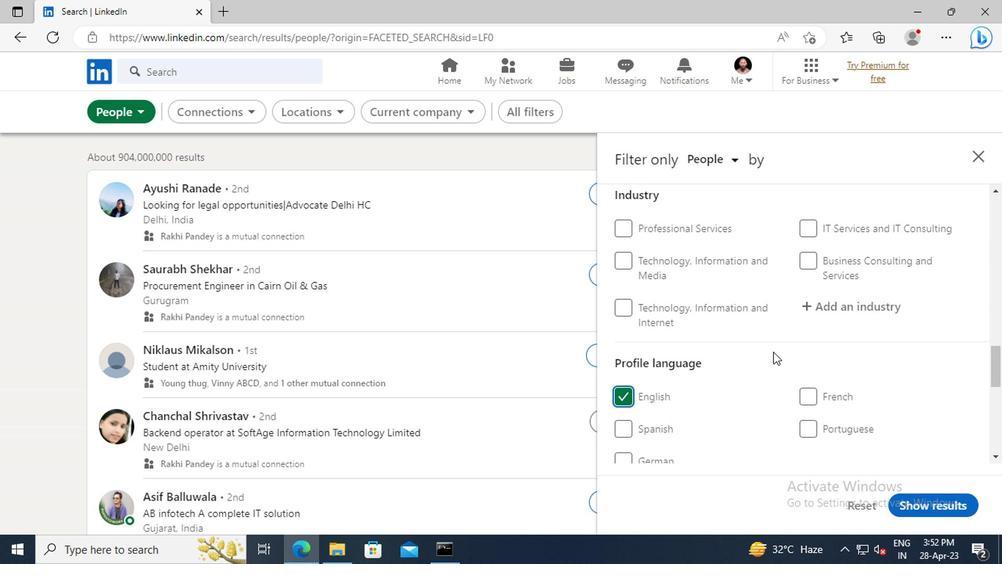 
Action: Mouse scrolled (770, 353) with delta (0, 0)
Screenshot: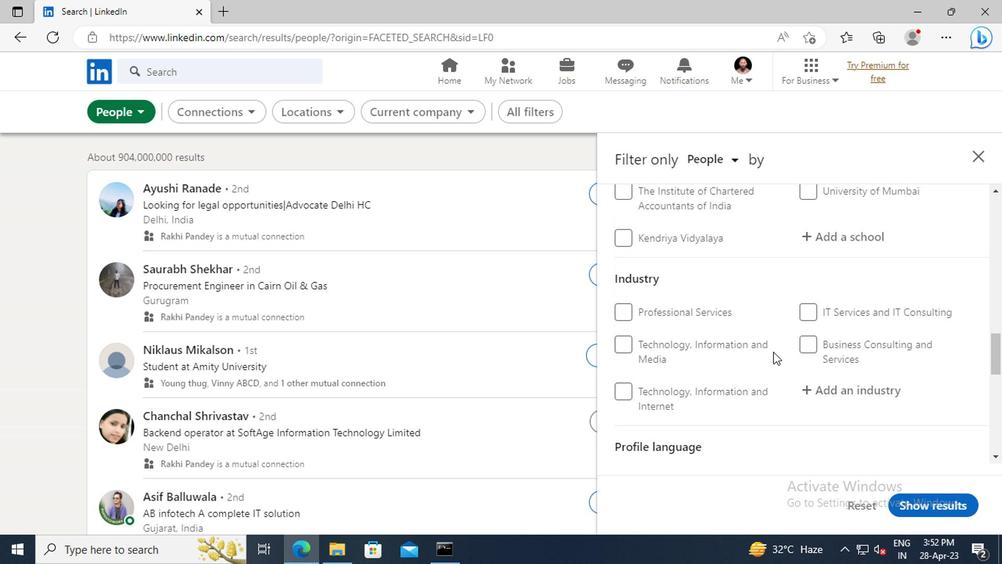 
Action: Mouse scrolled (770, 353) with delta (0, 0)
Screenshot: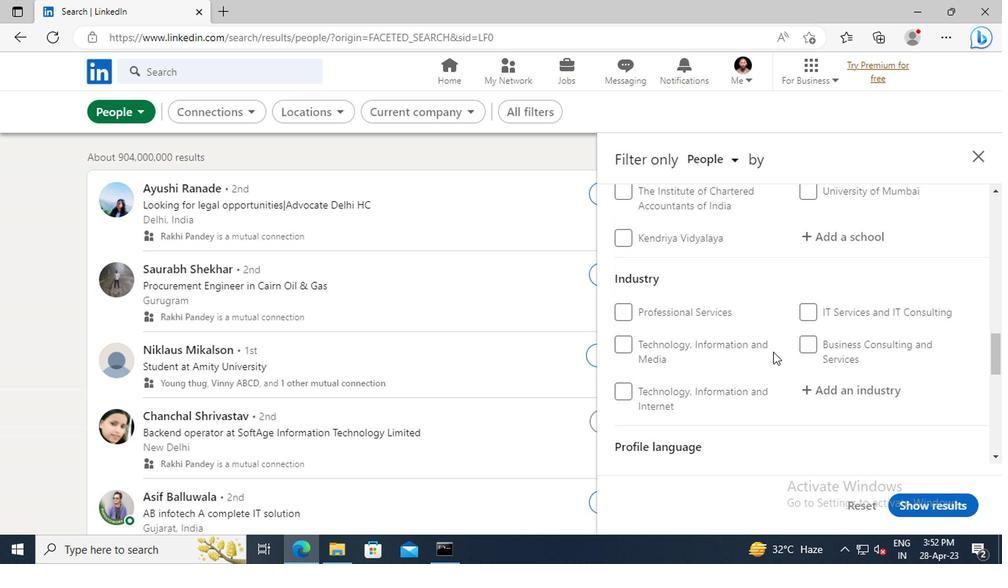 
Action: Mouse scrolled (770, 353) with delta (0, 0)
Screenshot: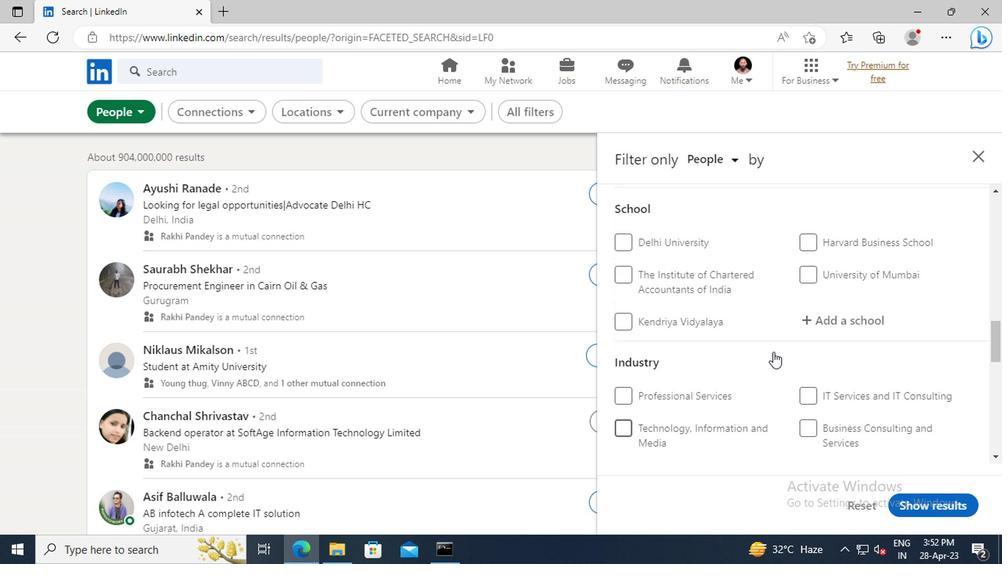 
Action: Mouse scrolled (770, 353) with delta (0, 0)
Screenshot: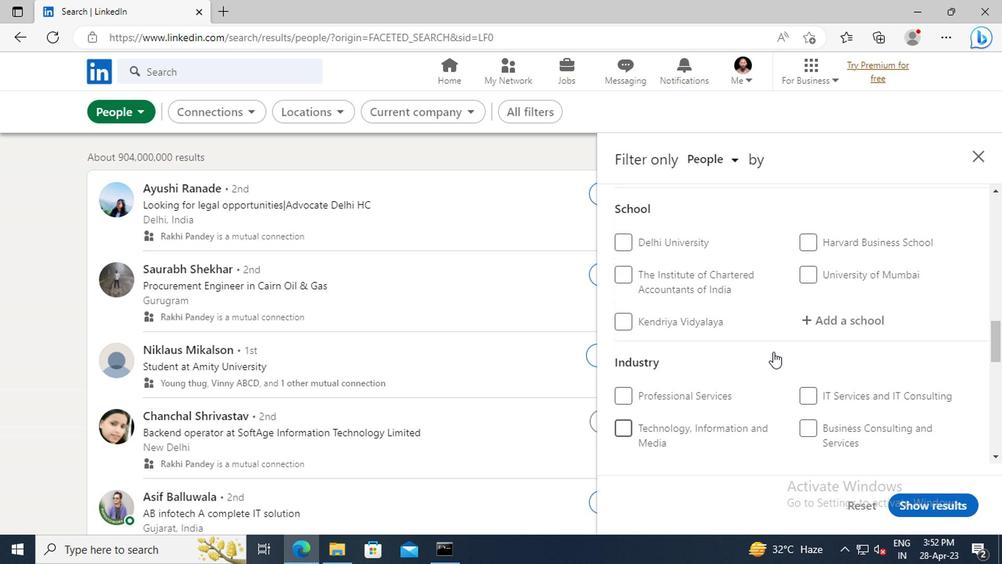 
Action: Mouse scrolled (770, 353) with delta (0, 0)
Screenshot: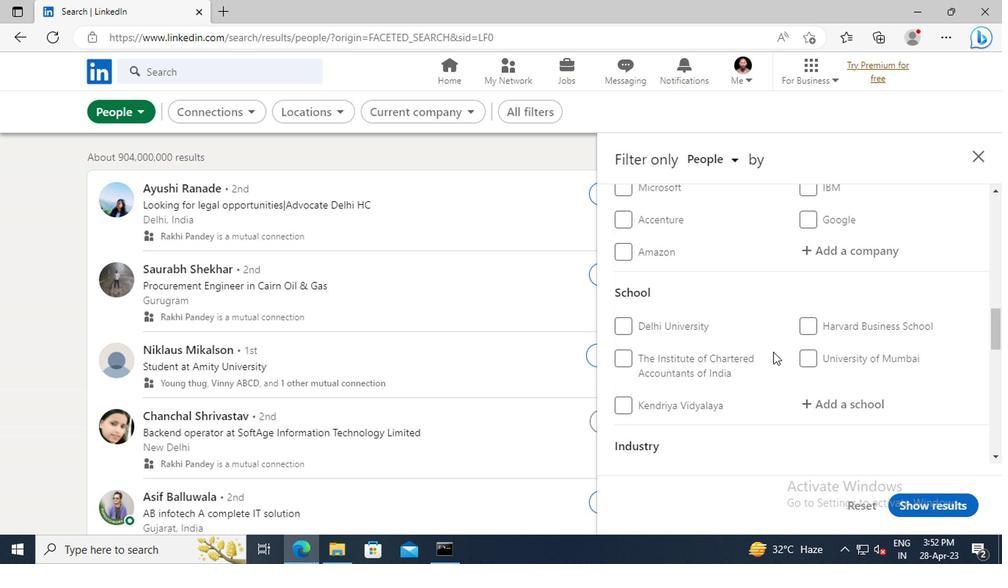 
Action: Mouse scrolled (770, 353) with delta (0, 0)
Screenshot: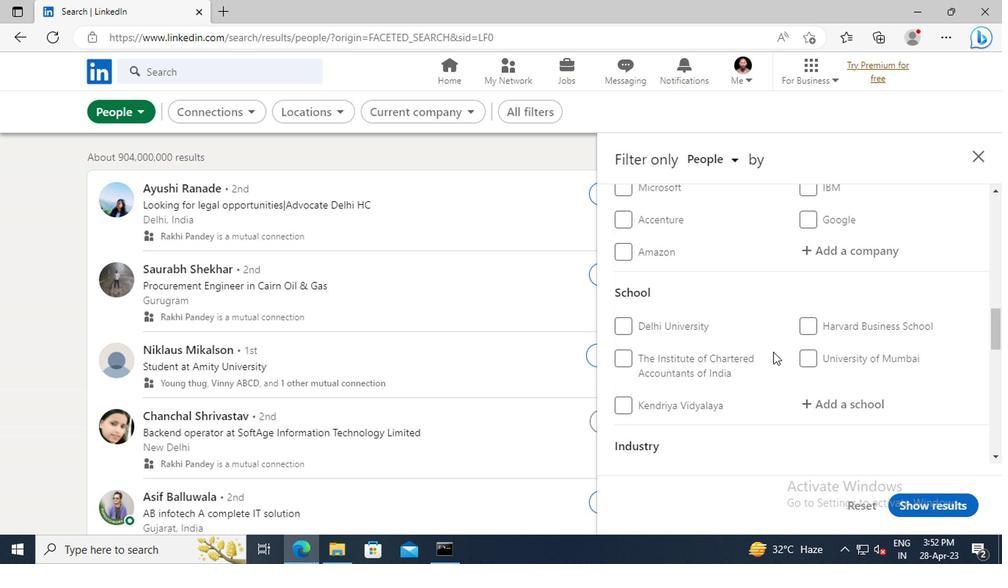 
Action: Mouse scrolled (770, 353) with delta (0, 0)
Screenshot: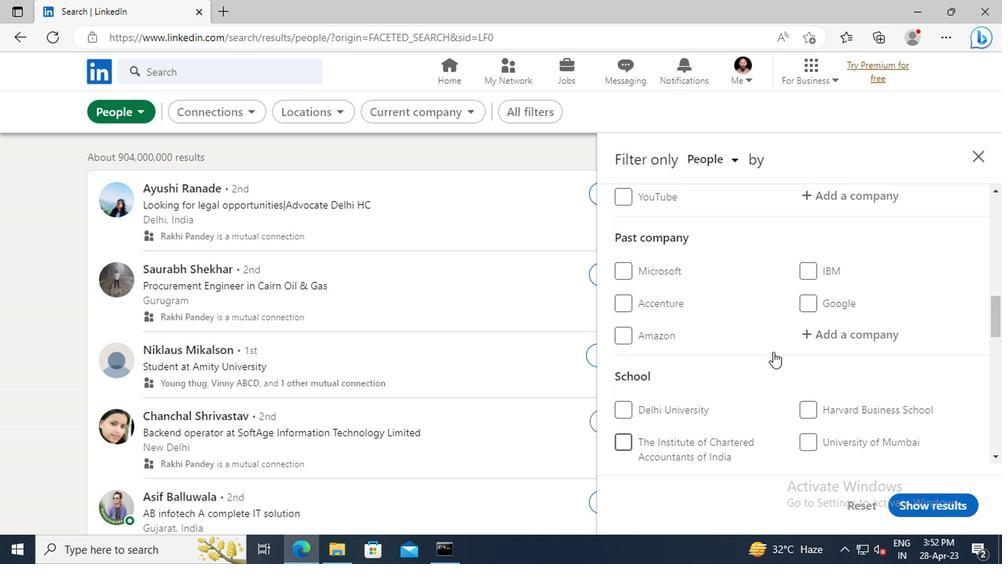 
Action: Mouse scrolled (770, 353) with delta (0, 0)
Screenshot: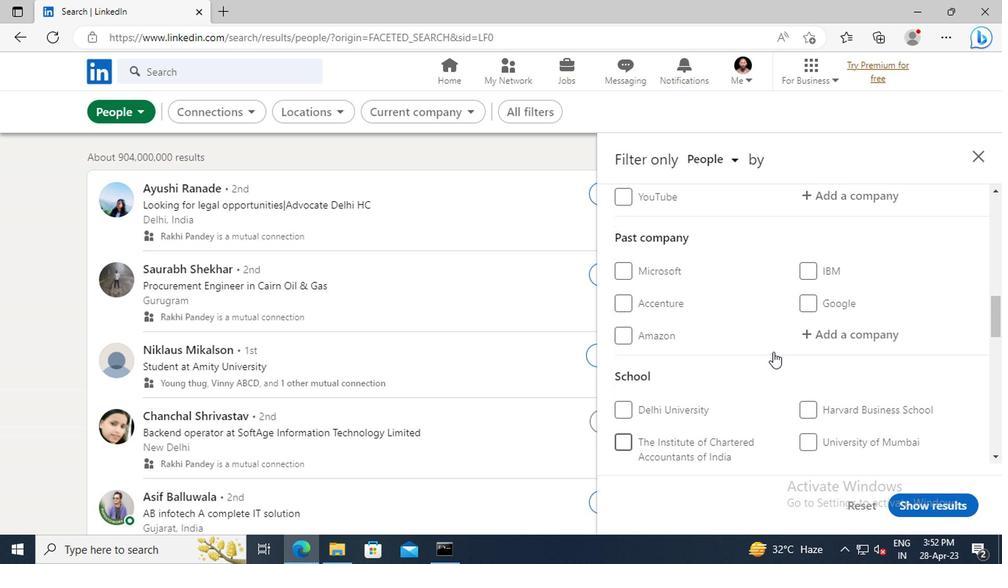 
Action: Mouse moved to (770, 351)
Screenshot: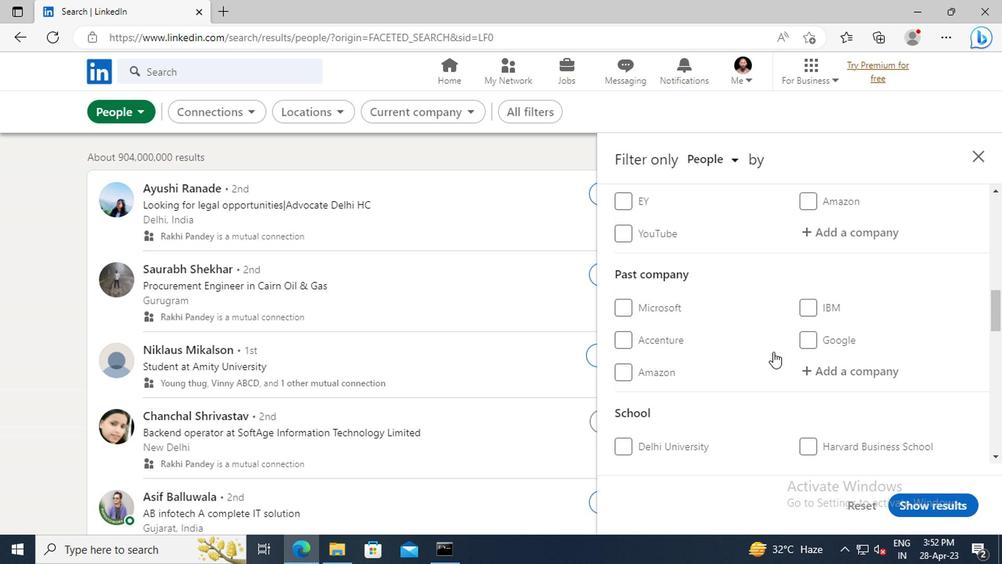 
Action: Mouse scrolled (770, 353) with delta (0, 1)
Screenshot: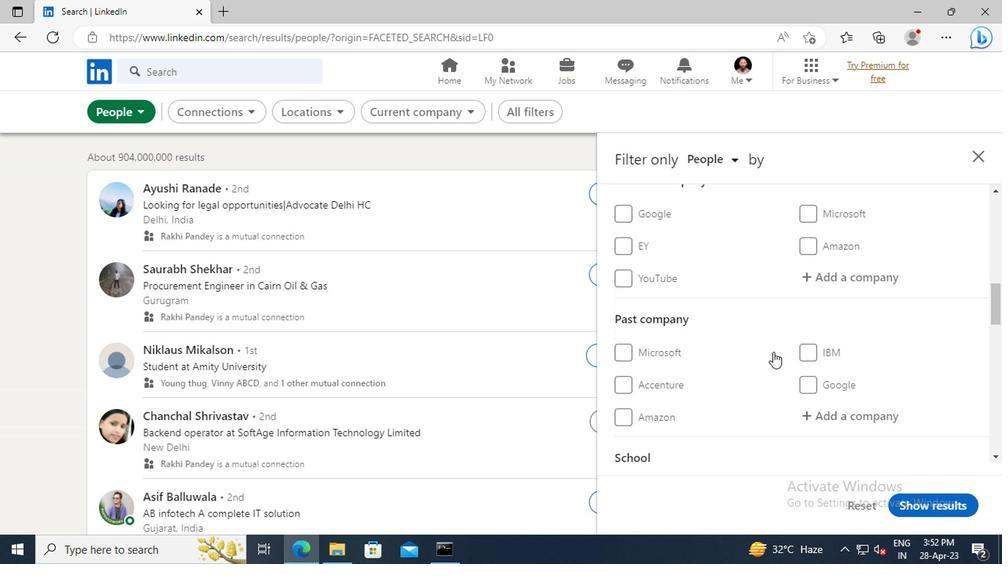 
Action: Mouse scrolled (770, 353) with delta (0, 1)
Screenshot: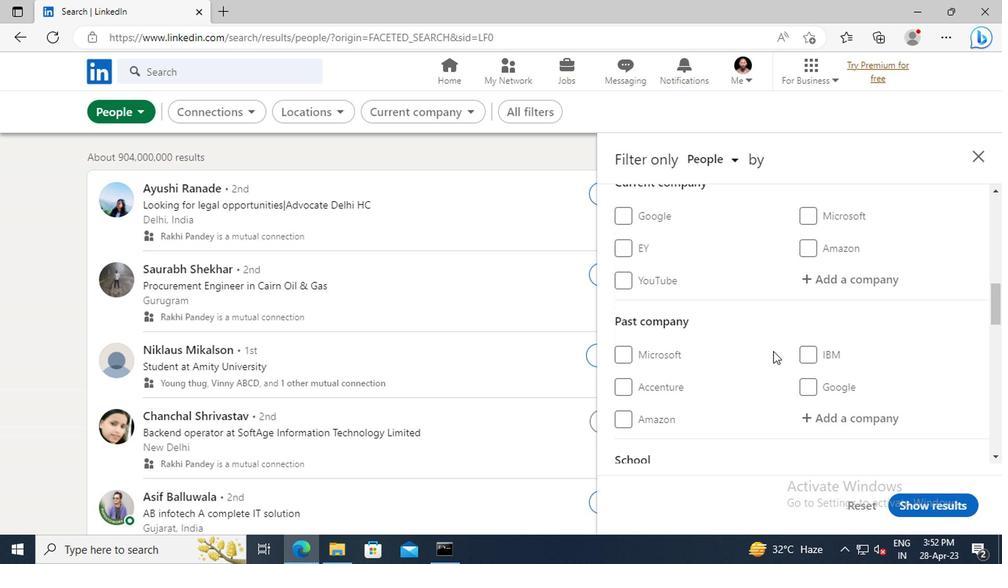 
Action: Mouse moved to (819, 358)
Screenshot: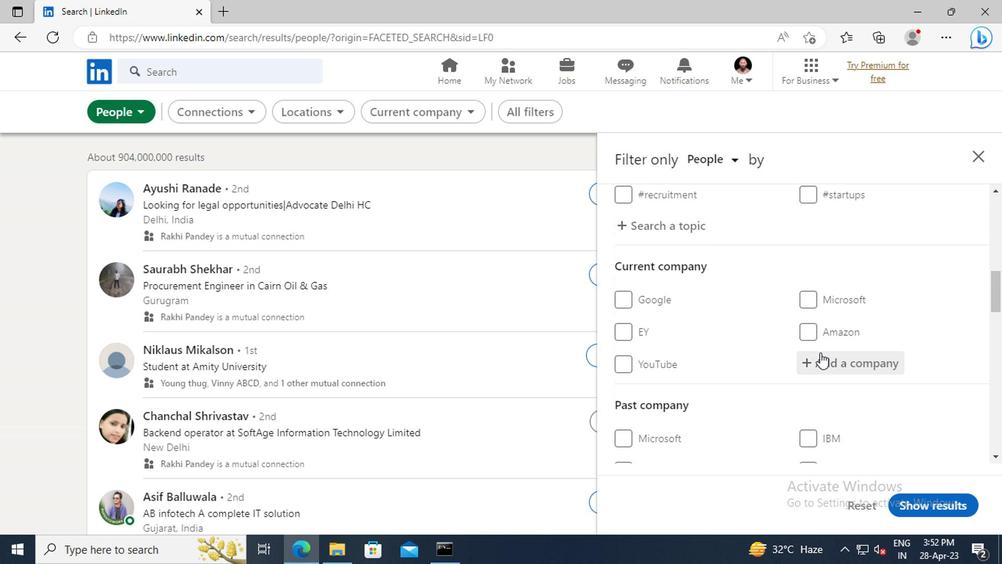 
Action: Mouse pressed left at (819, 358)
Screenshot: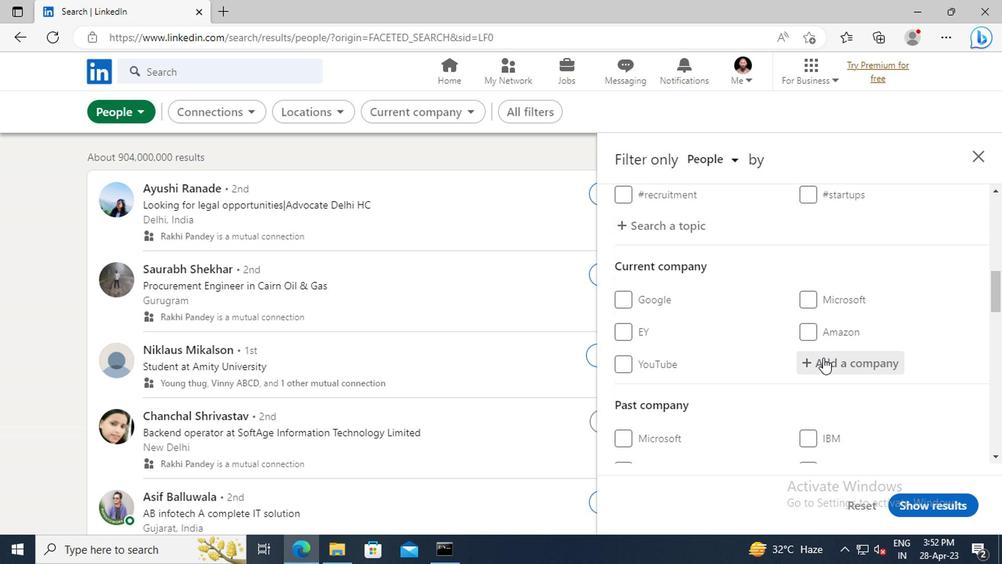 
Action: Mouse moved to (799, 353)
Screenshot: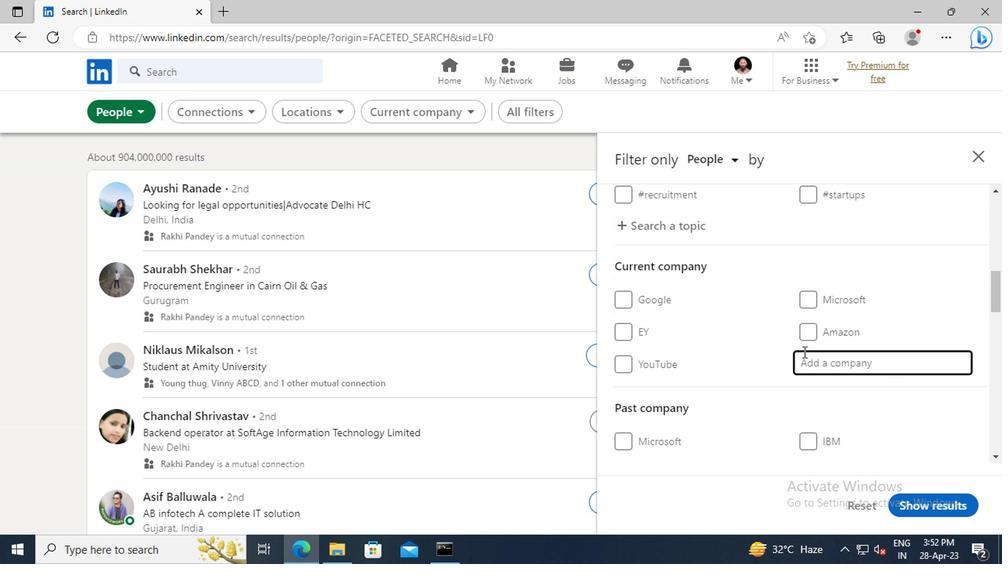 
Action: Key pressed <Key.shift>CODING<Key.space><Key.shift>NIN
Screenshot: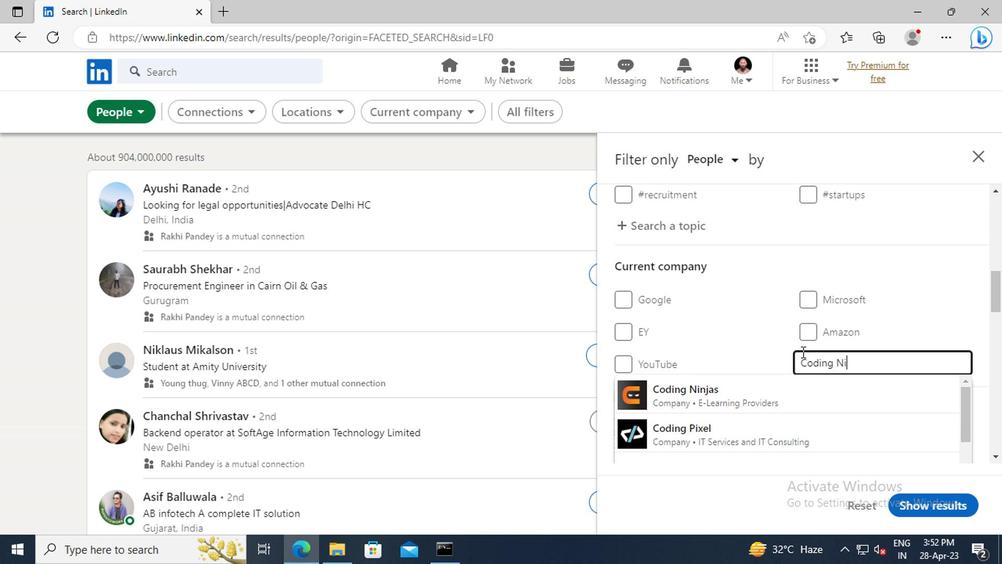 
Action: Mouse moved to (792, 388)
Screenshot: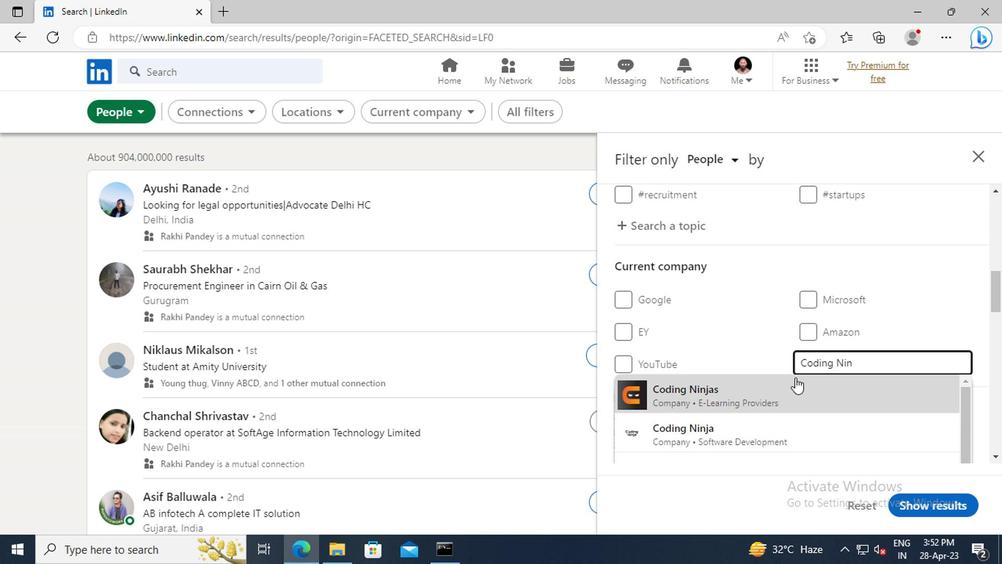 
Action: Mouse pressed left at (792, 388)
Screenshot: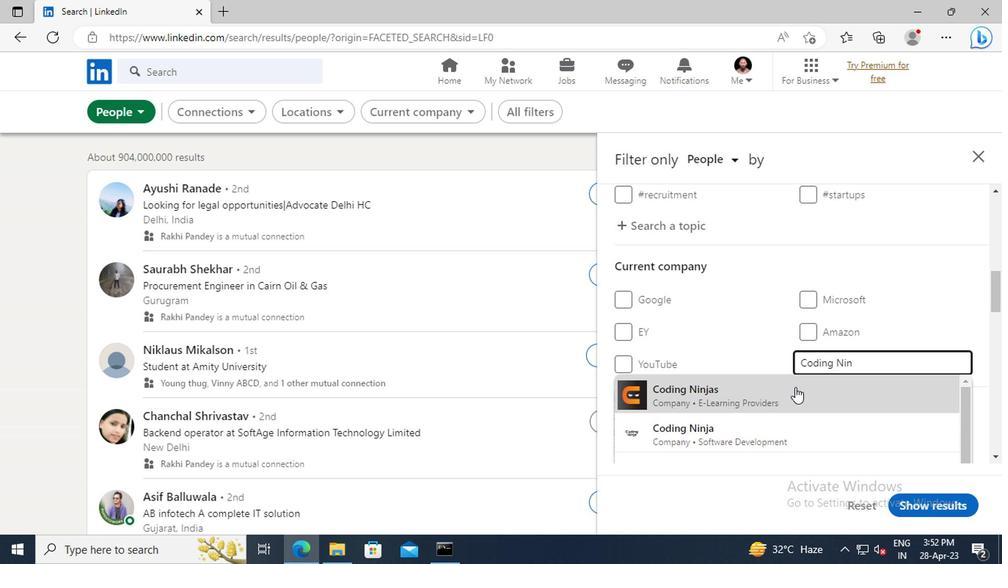 
Action: Mouse scrolled (792, 387) with delta (0, -1)
Screenshot: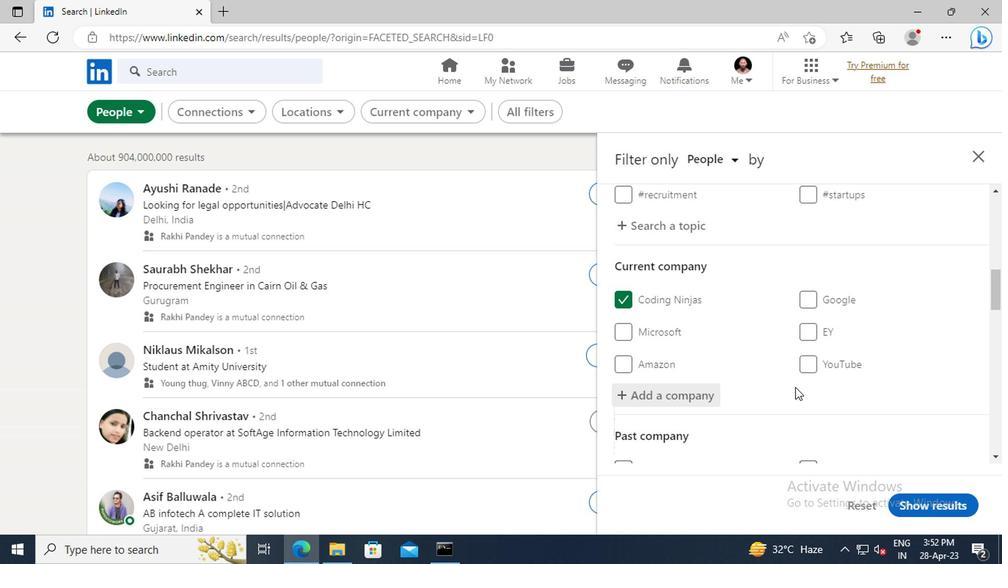 
Action: Mouse scrolled (792, 387) with delta (0, -1)
Screenshot: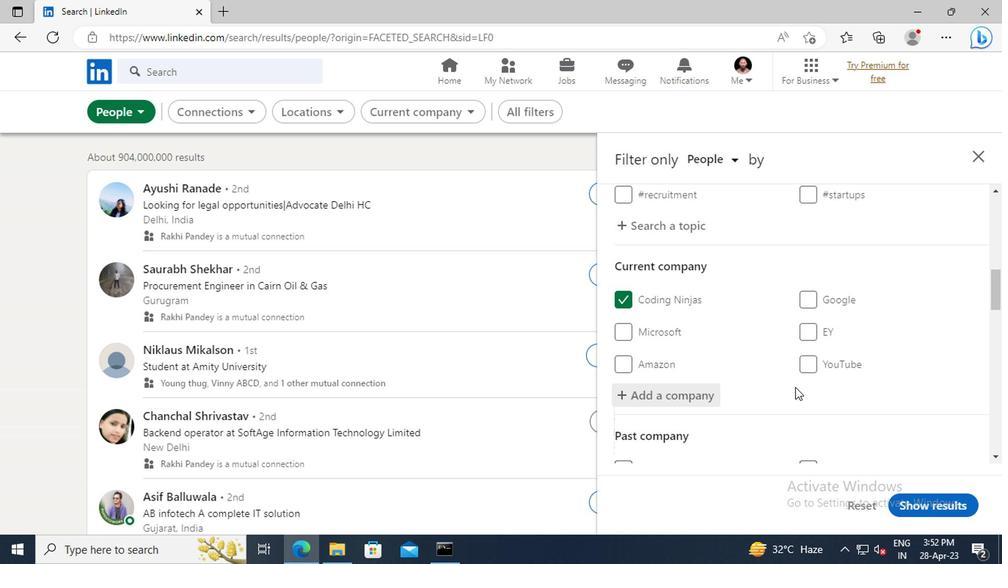 
Action: Mouse scrolled (792, 387) with delta (0, -1)
Screenshot: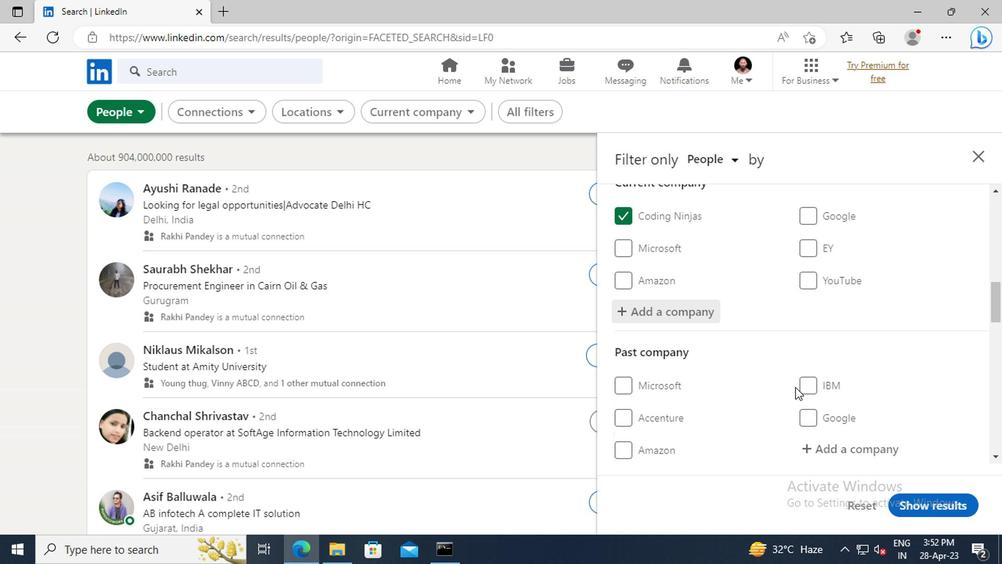 
Action: Mouse scrolled (792, 387) with delta (0, -1)
Screenshot: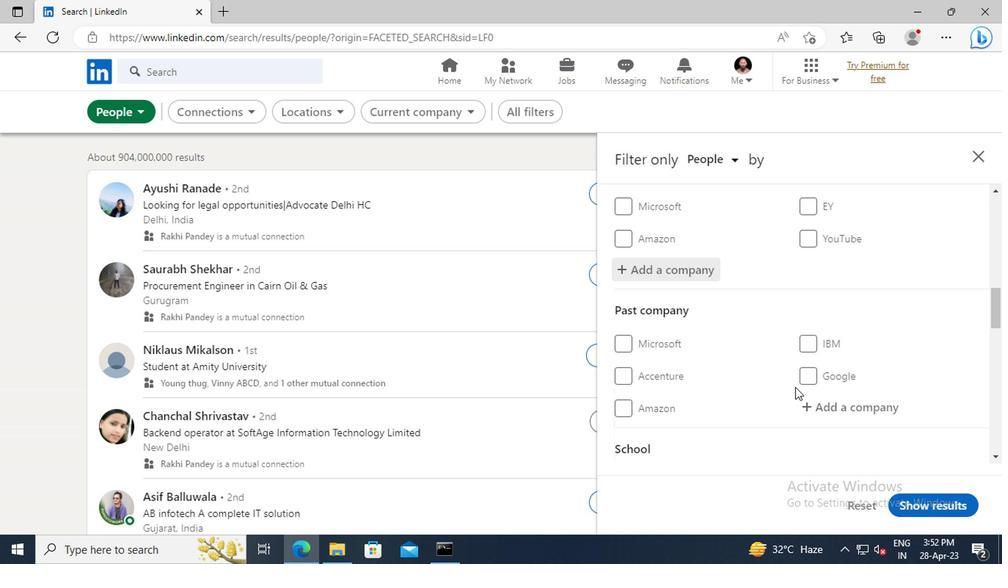 
Action: Mouse scrolled (792, 387) with delta (0, -1)
Screenshot: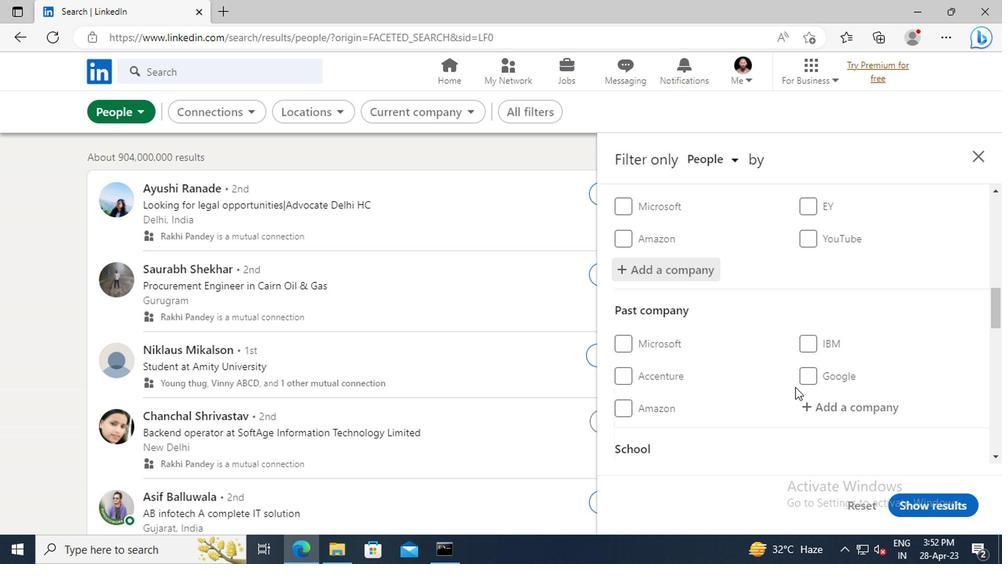 
Action: Mouse scrolled (792, 387) with delta (0, -1)
Screenshot: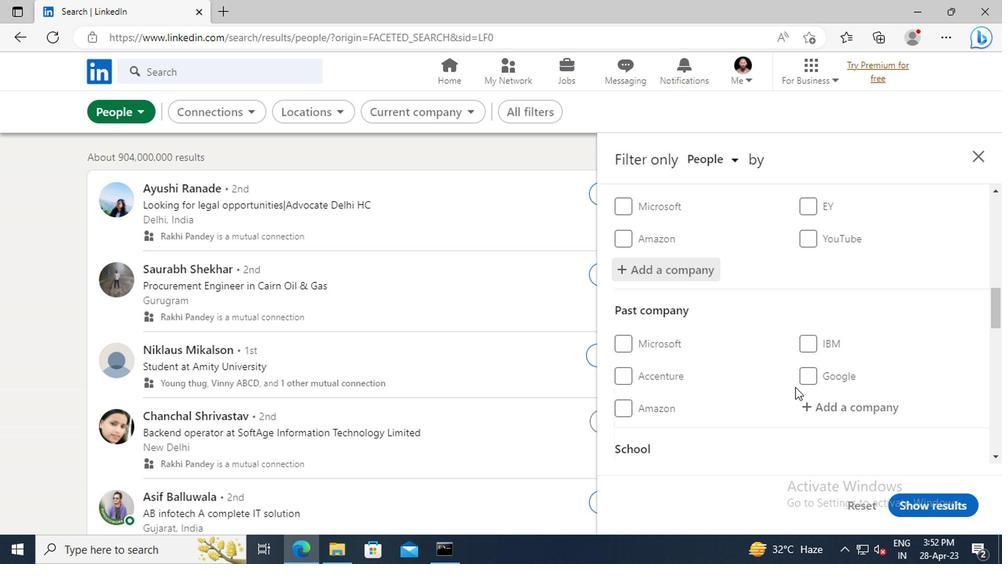 
Action: Mouse scrolled (792, 387) with delta (0, -1)
Screenshot: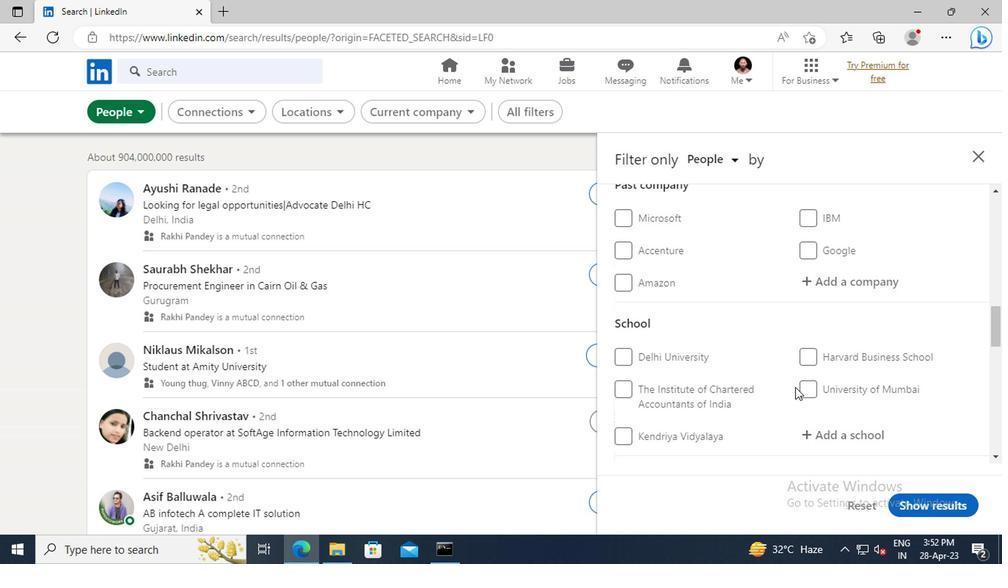 
Action: Mouse scrolled (792, 387) with delta (0, -1)
Screenshot: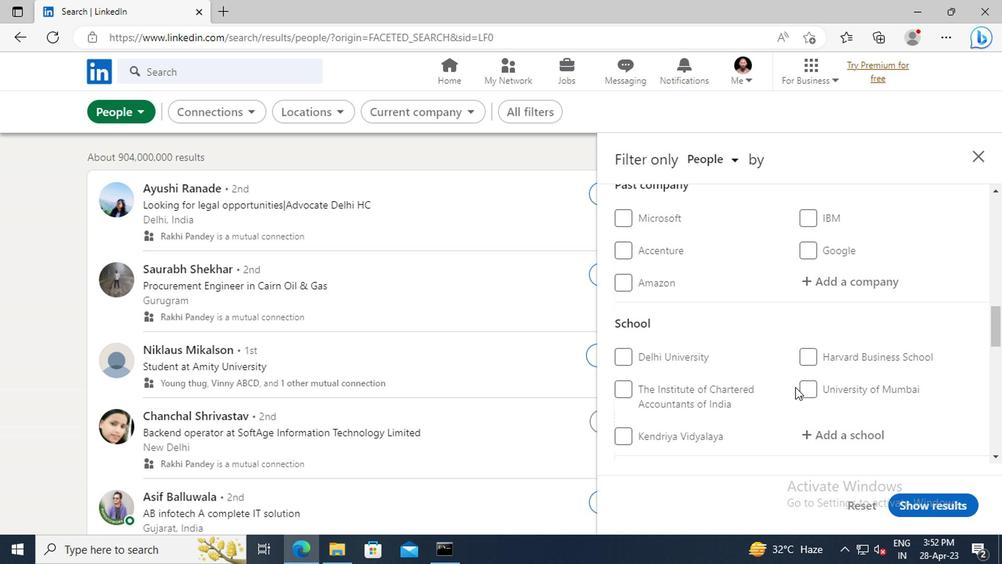 
Action: Mouse moved to (806, 355)
Screenshot: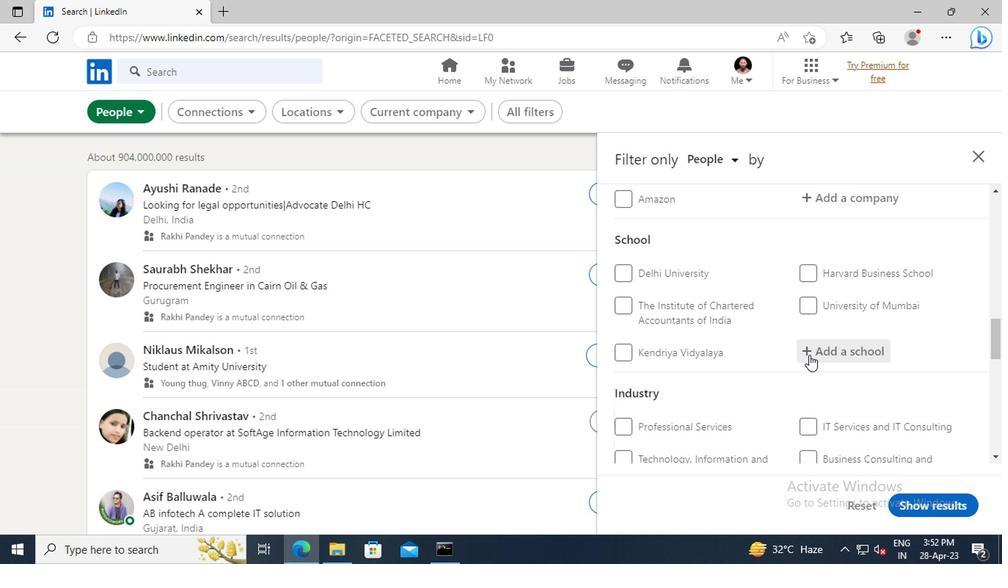 
Action: Mouse pressed left at (806, 355)
Screenshot: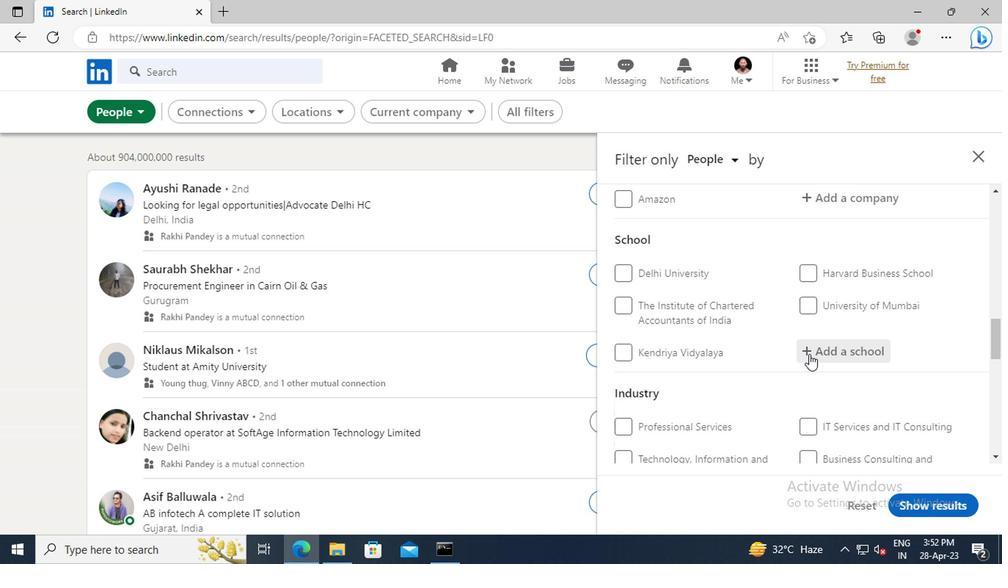 
Action: Key pressed <Key.shift>FR
Screenshot: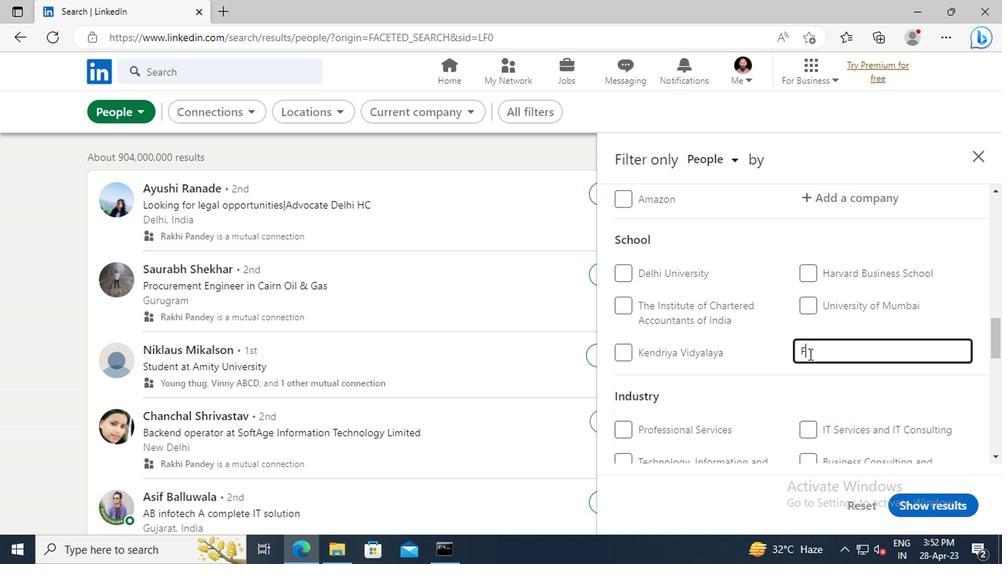 
Action: Mouse moved to (806, 354)
Screenshot: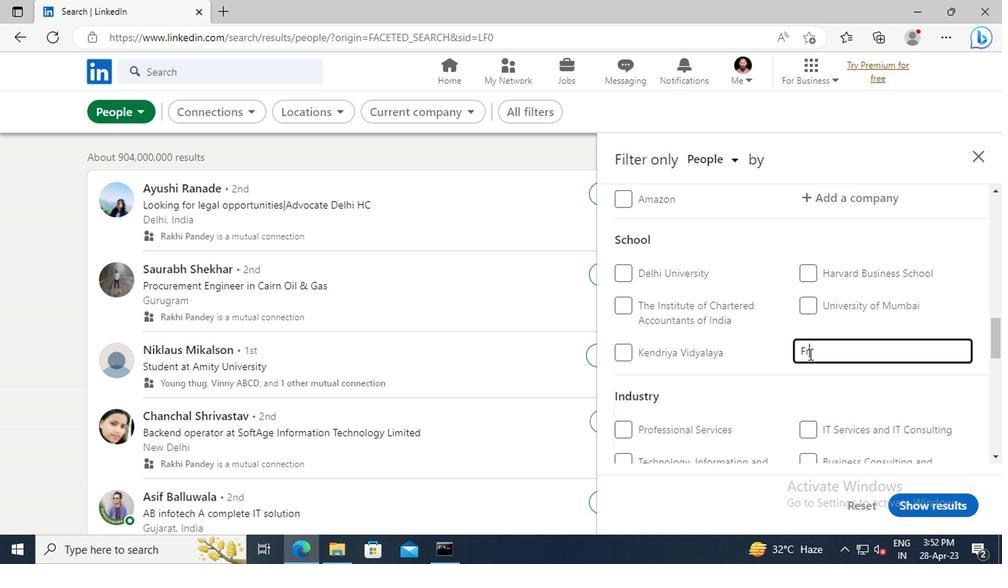 
Action: Key pressed A
Screenshot: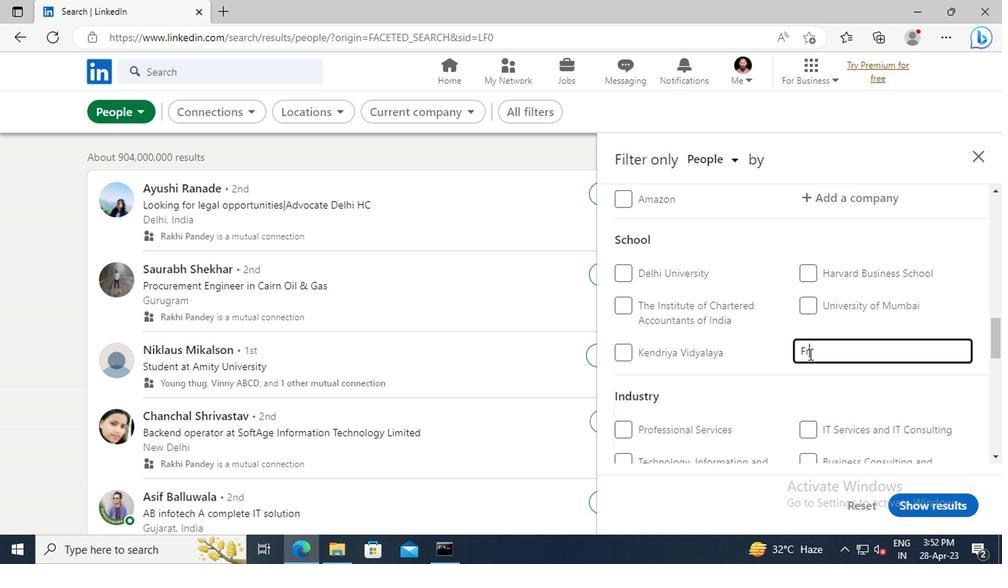 
Action: Mouse moved to (803, 353)
Screenshot: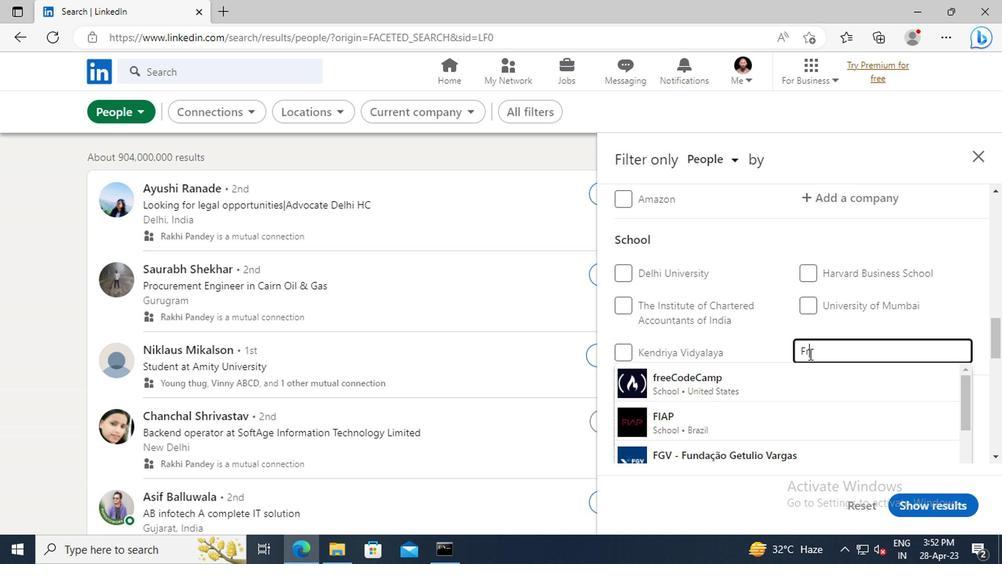 
Action: Key pressed NCIS<Key.space><Key.shift>XAVIER<Key.space>
Screenshot: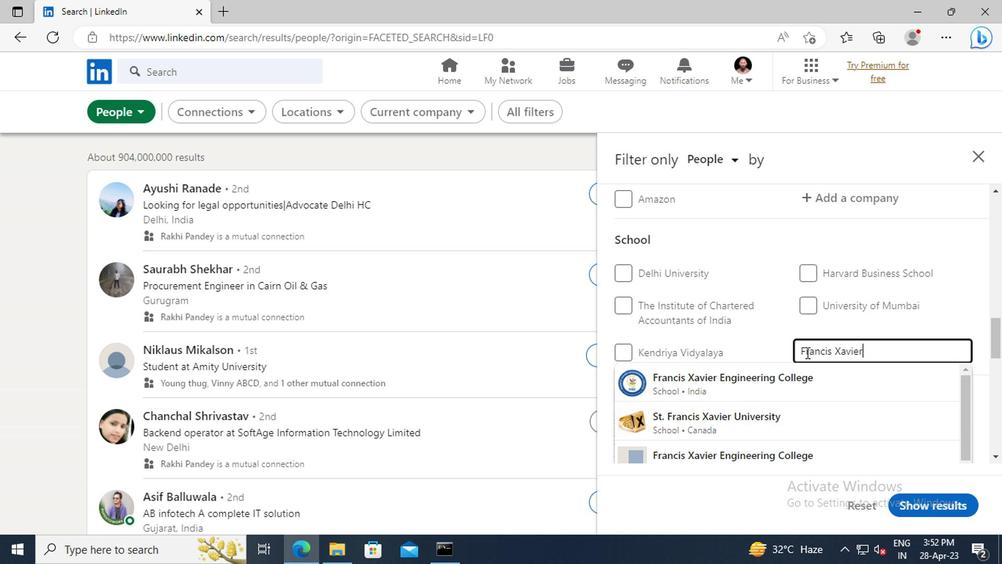 
Action: Mouse moved to (797, 378)
Screenshot: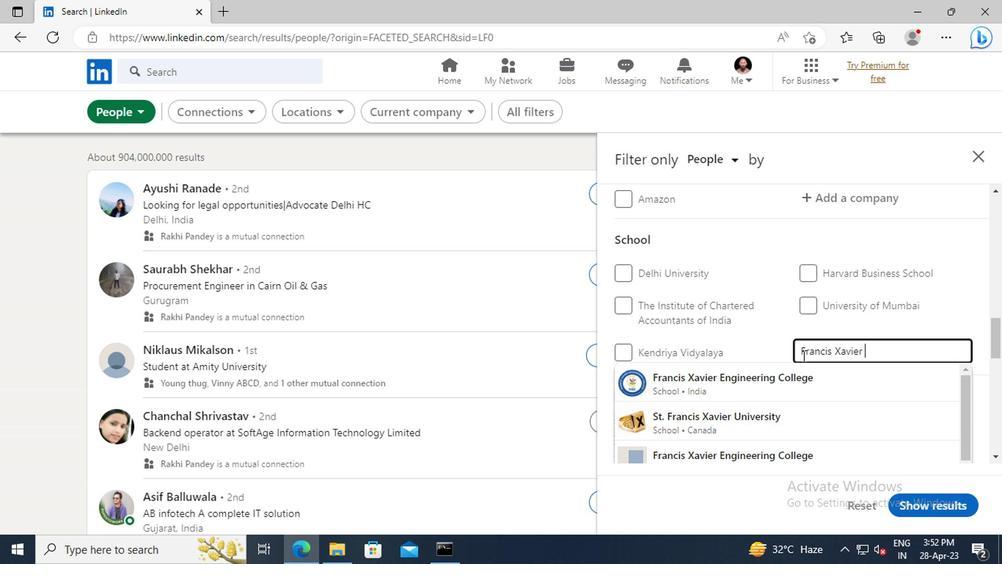 
Action: Mouse pressed left at (797, 378)
Screenshot: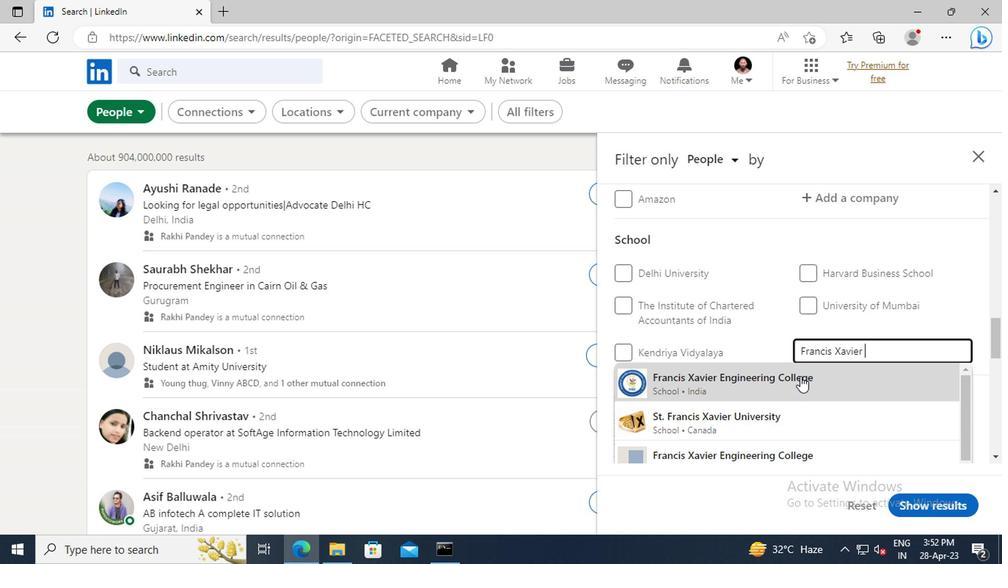 
Action: Mouse scrolled (797, 378) with delta (0, 0)
Screenshot: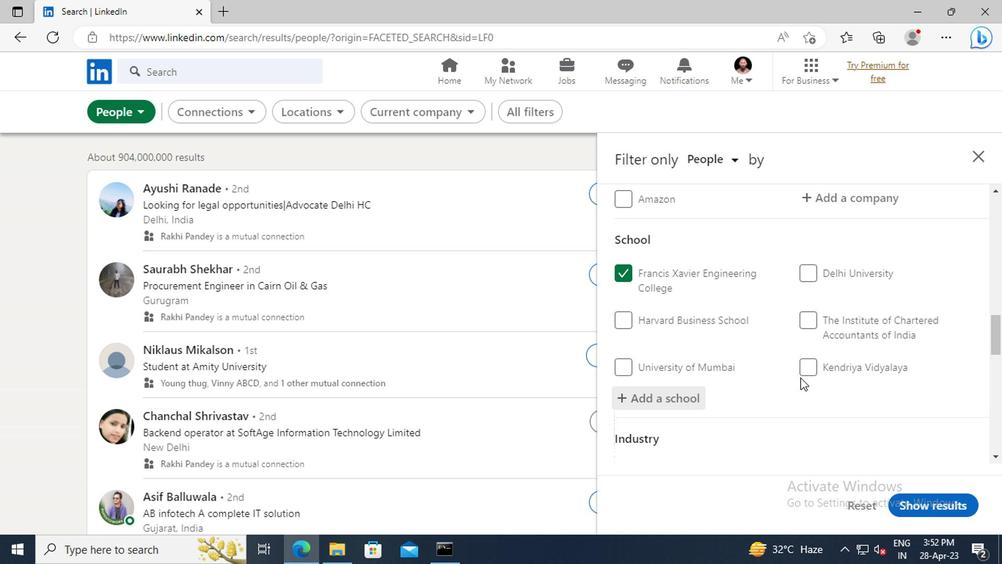 
Action: Mouse scrolled (797, 378) with delta (0, 0)
Screenshot: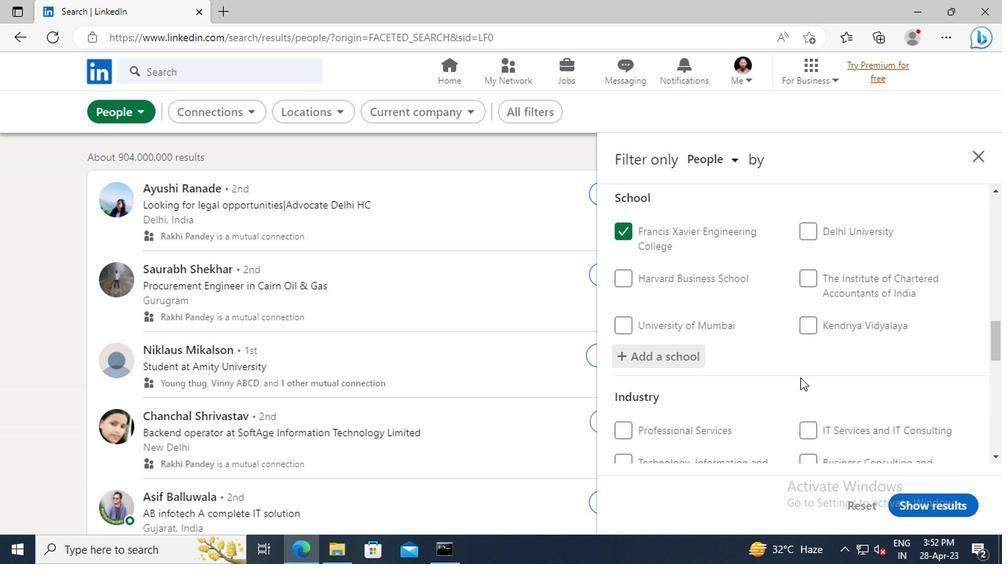 
Action: Mouse scrolled (797, 378) with delta (0, 0)
Screenshot: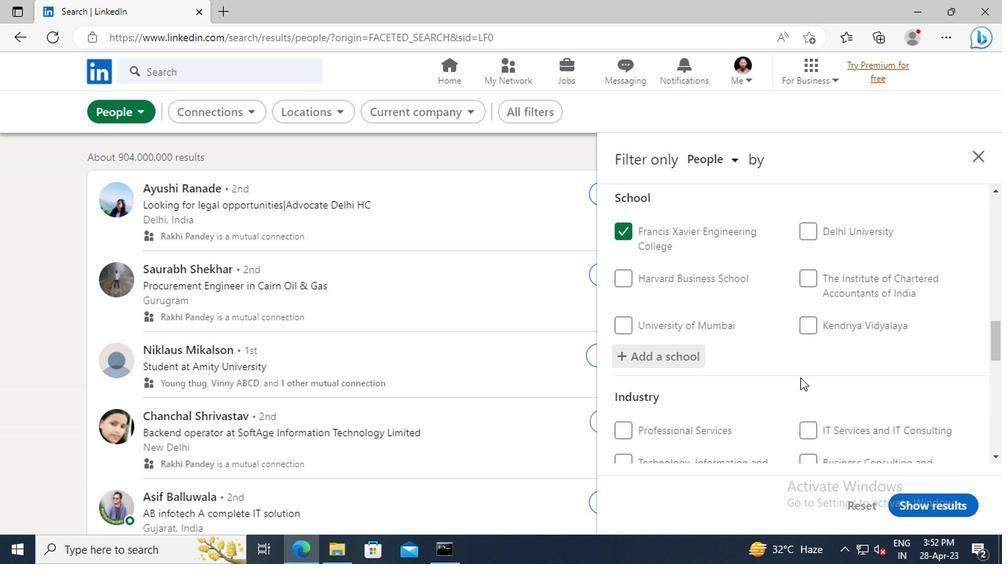 
Action: Mouse scrolled (797, 378) with delta (0, 0)
Screenshot: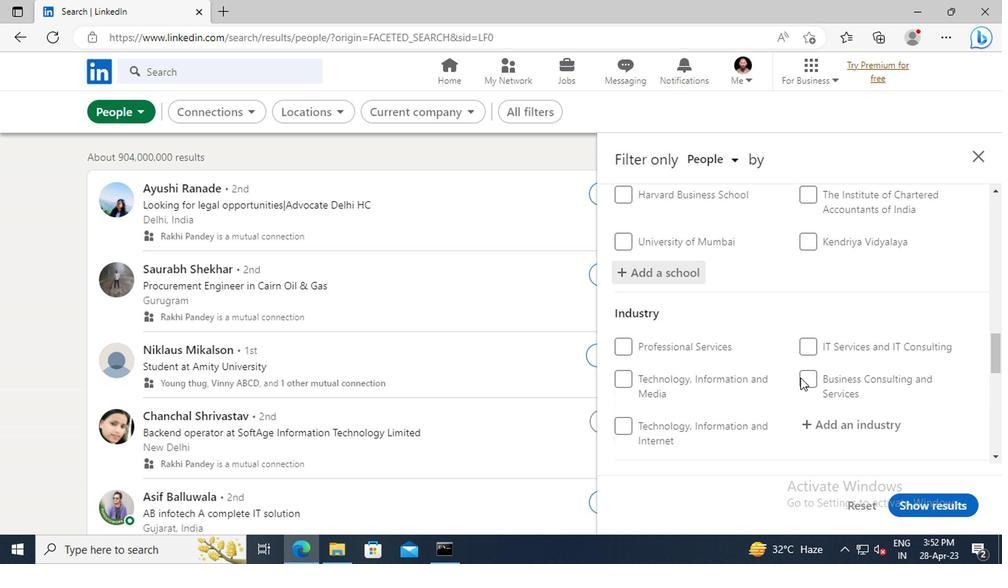 
Action: Mouse moved to (815, 380)
Screenshot: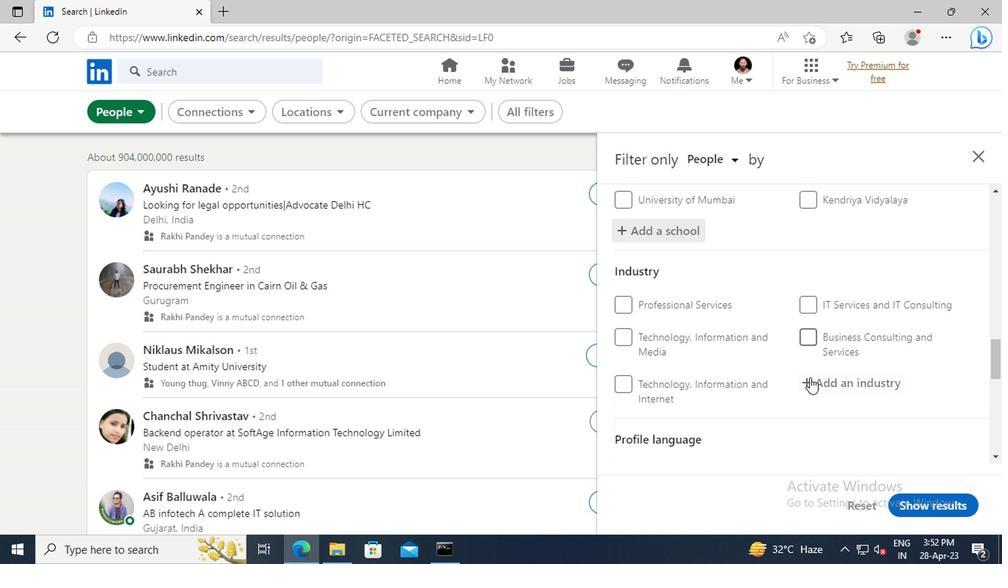 
Action: Mouse pressed left at (815, 380)
Screenshot: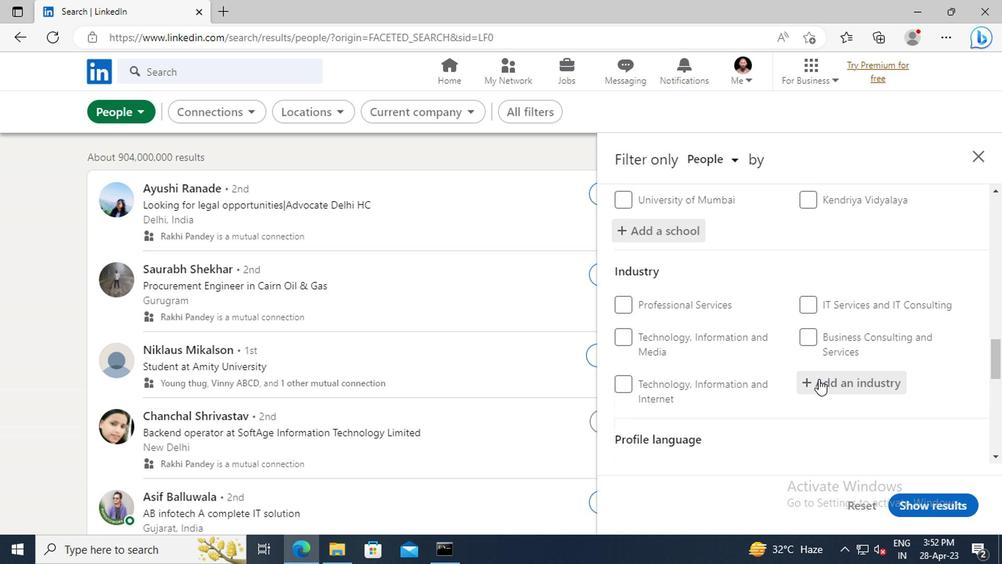 
Action: Key pressed <Key.shift>IT<Key.space><Key.shift>SYSTEM<Key.space><Key.shift>
Screenshot: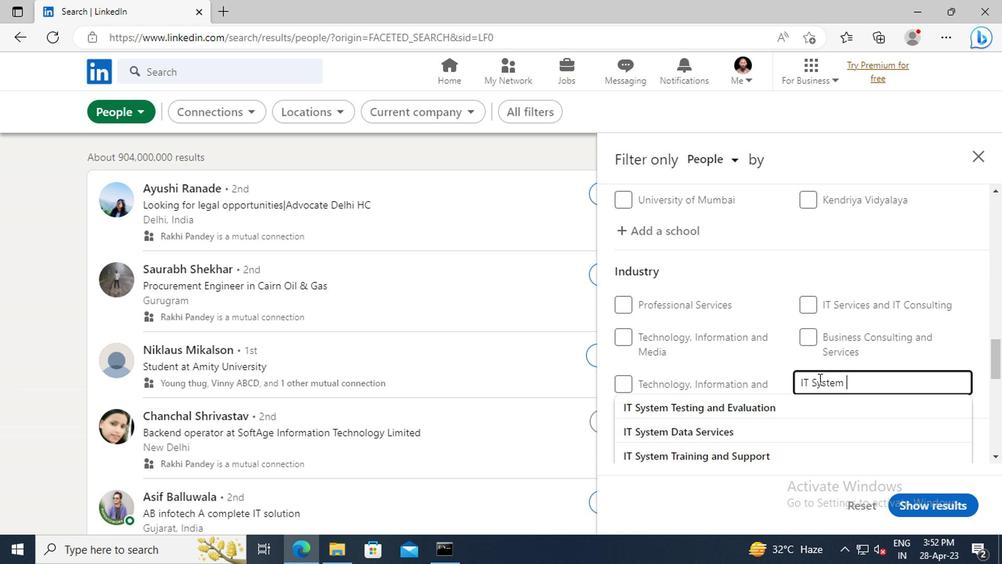 
Action: Mouse moved to (815, 380)
Screenshot: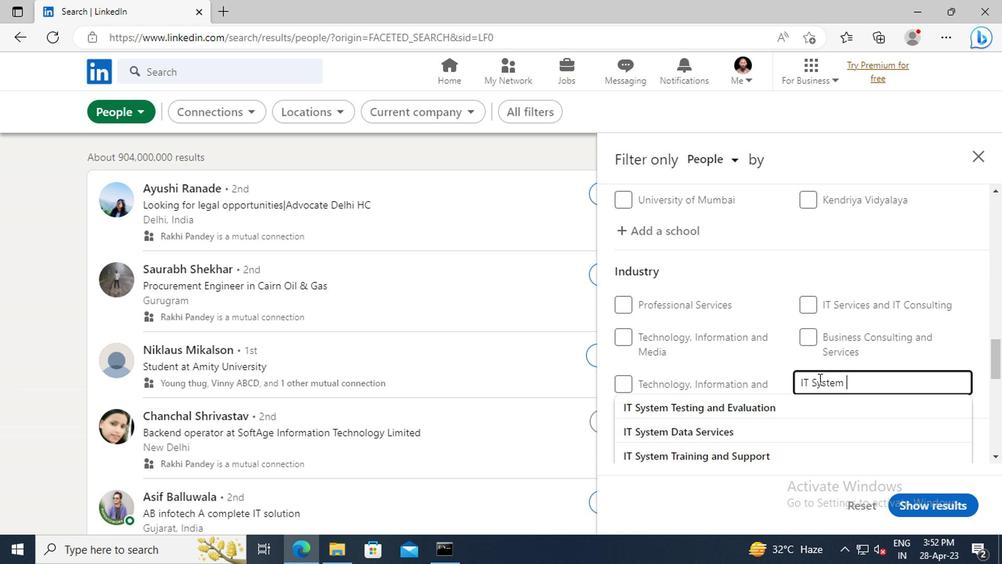 
Action: Key pressed DES
Screenshot: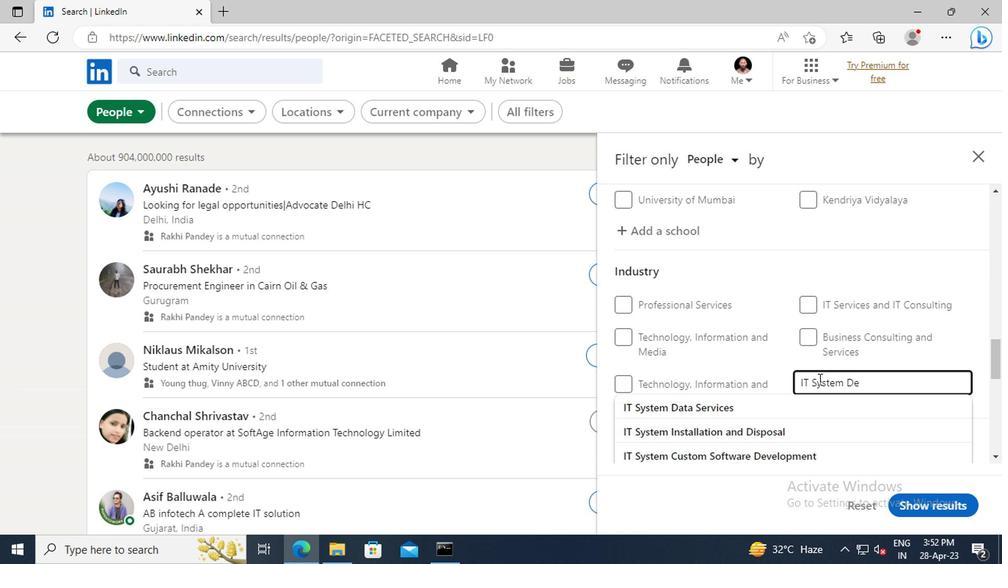 
Action: Mouse moved to (814, 402)
Screenshot: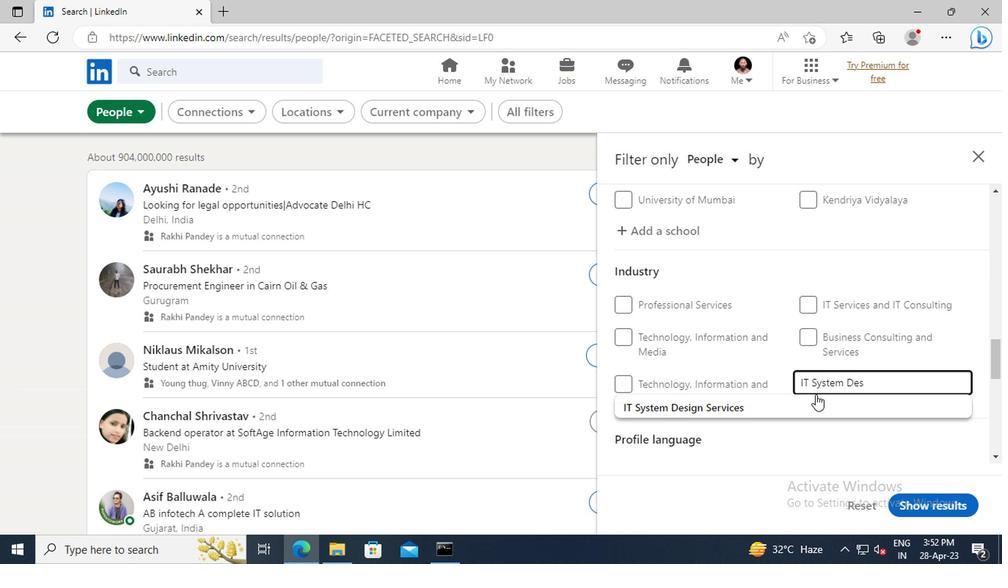 
Action: Mouse pressed left at (814, 402)
Screenshot: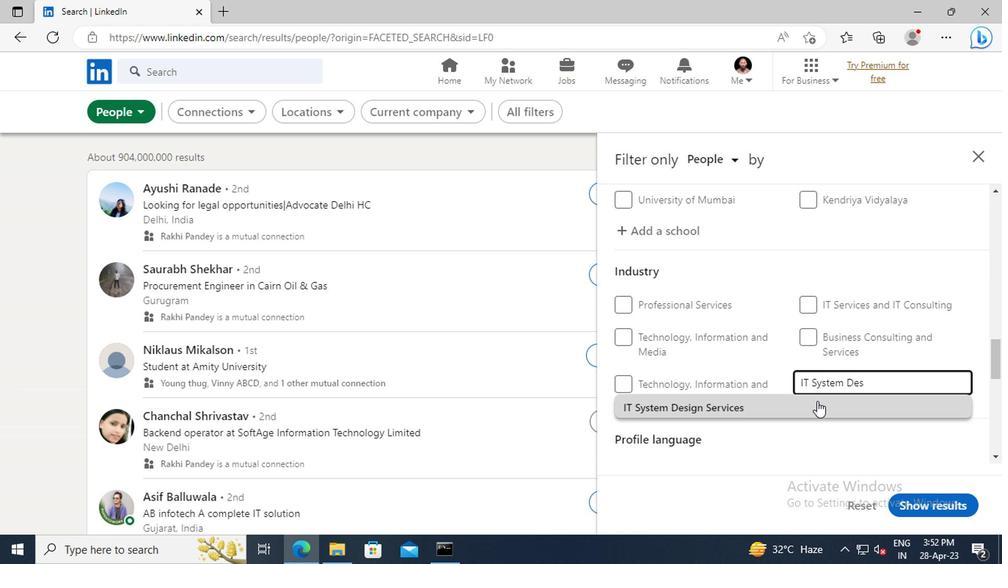 
Action: Mouse scrolled (814, 401) with delta (0, 0)
Screenshot: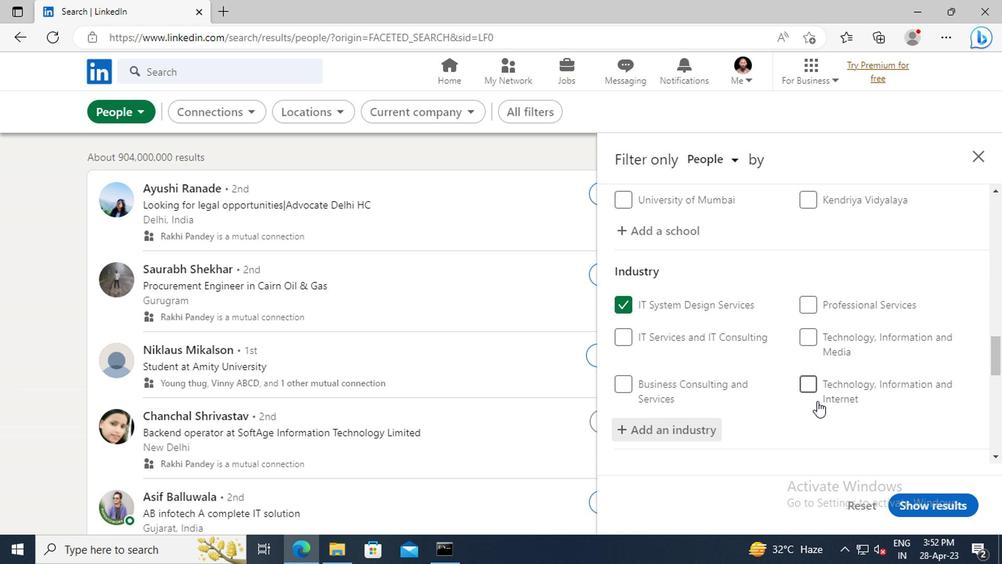 
Action: Mouse scrolled (814, 401) with delta (0, 0)
Screenshot: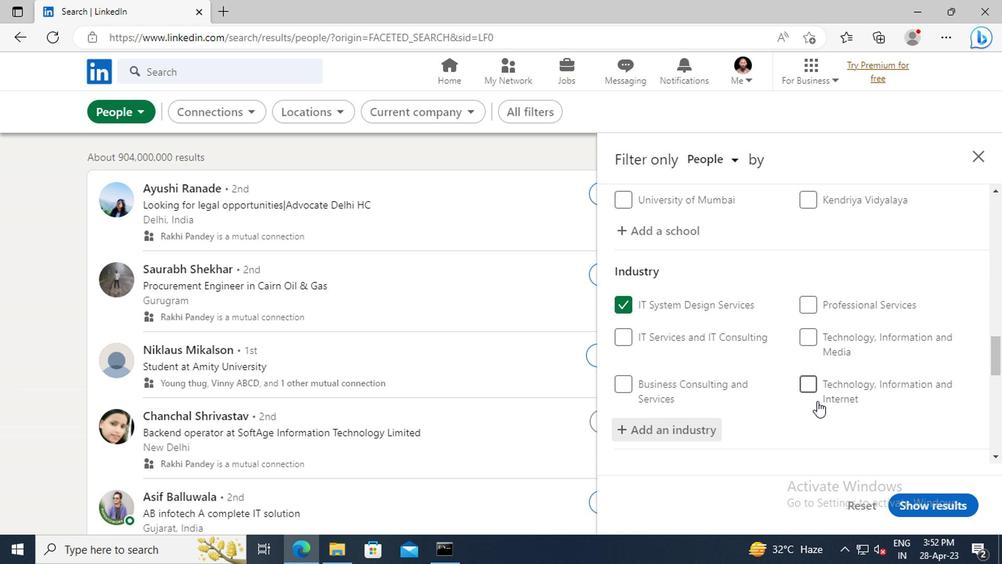 
Action: Mouse scrolled (814, 401) with delta (0, 0)
Screenshot: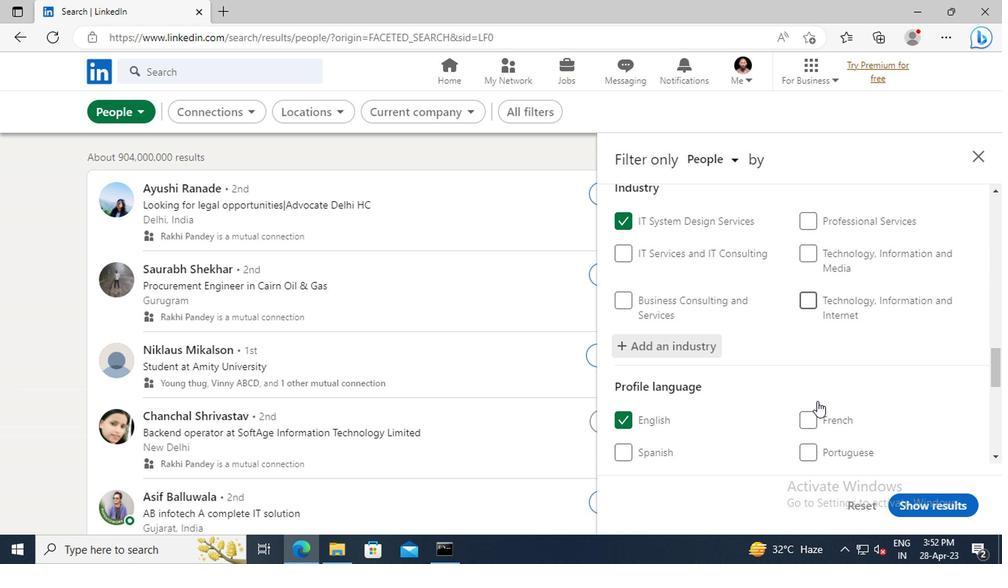
Action: Mouse scrolled (814, 401) with delta (0, 0)
Screenshot: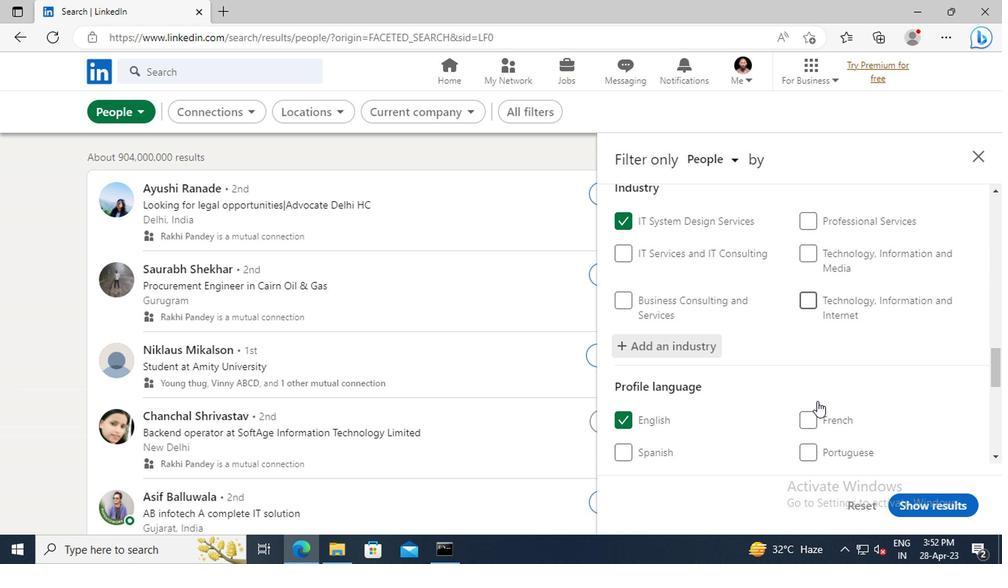 
Action: Mouse scrolled (814, 401) with delta (0, 0)
Screenshot: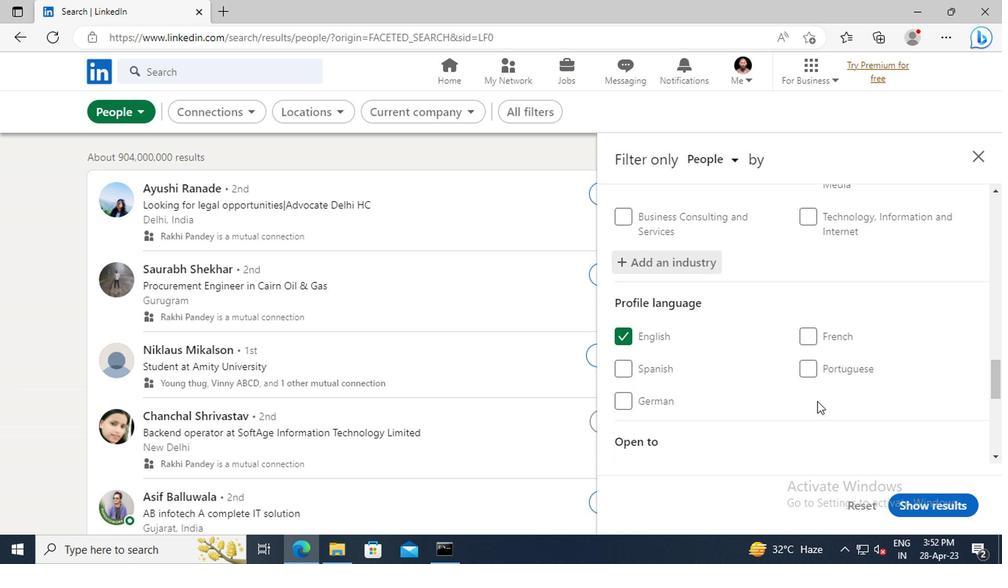 
Action: Mouse scrolled (814, 401) with delta (0, 0)
Screenshot: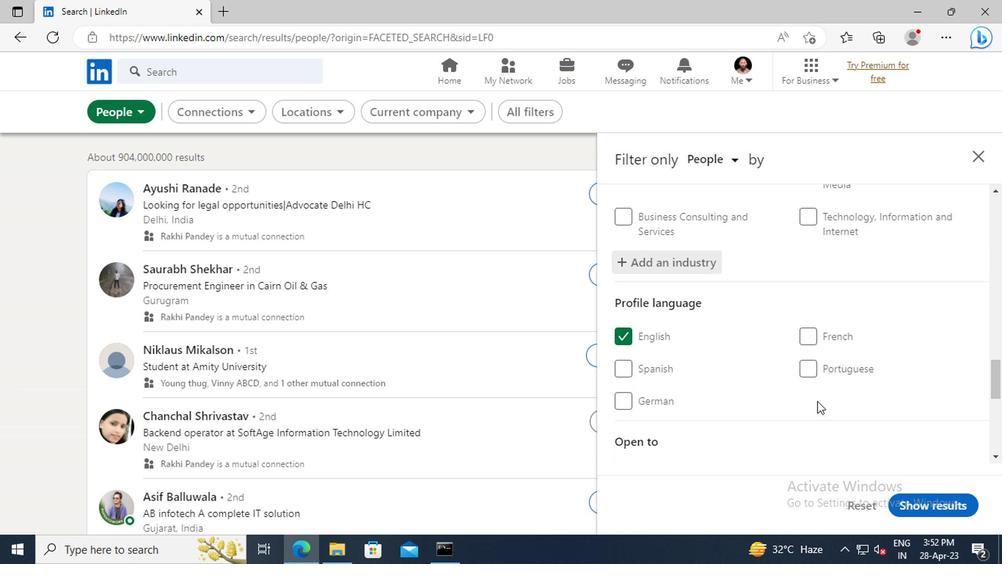 
Action: Mouse scrolled (814, 401) with delta (0, 0)
Screenshot: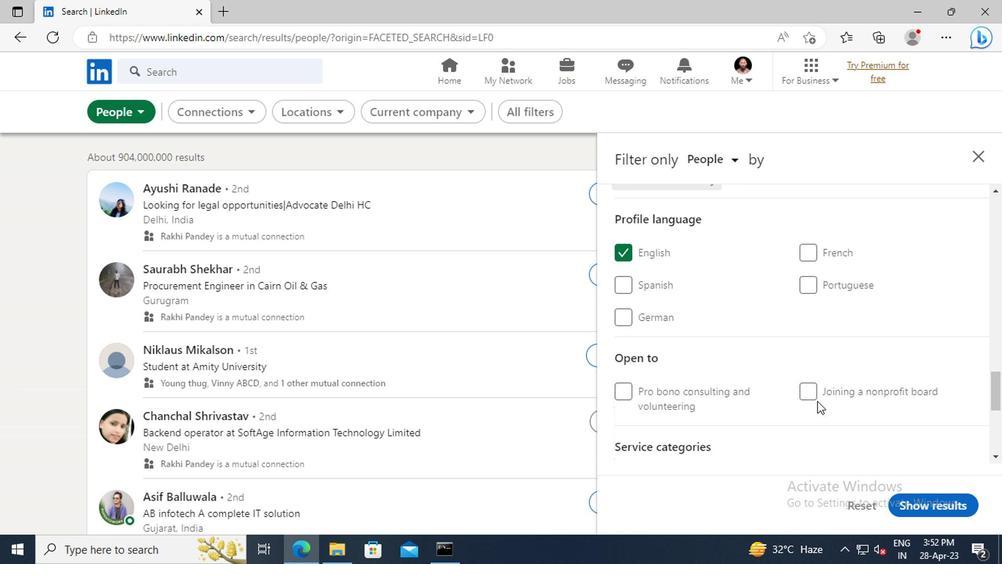 
Action: Mouse scrolled (814, 401) with delta (0, 0)
Screenshot: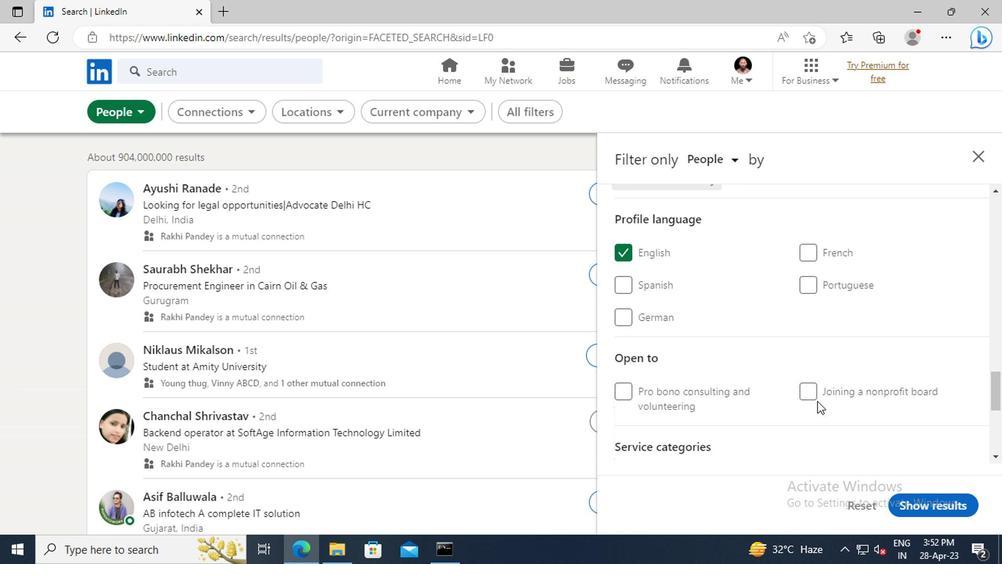 
Action: Mouse scrolled (814, 401) with delta (0, 0)
Screenshot: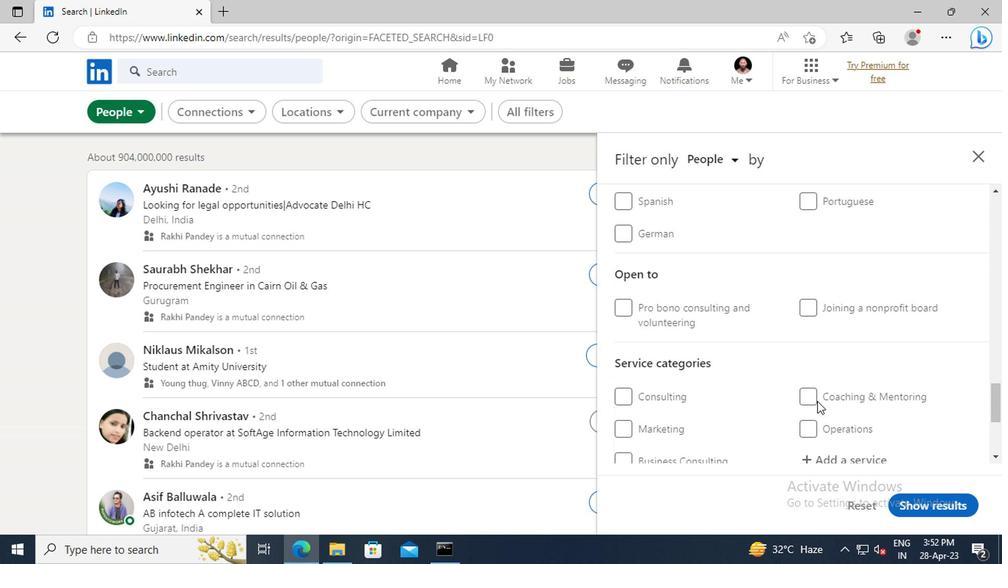 
Action: Mouse moved to (816, 413)
Screenshot: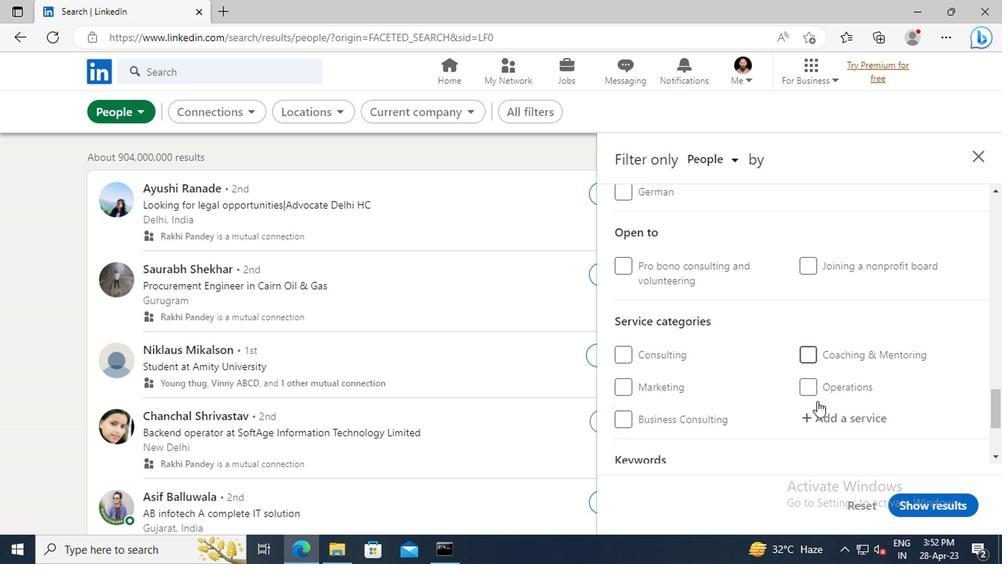 
Action: Mouse pressed left at (816, 413)
Screenshot: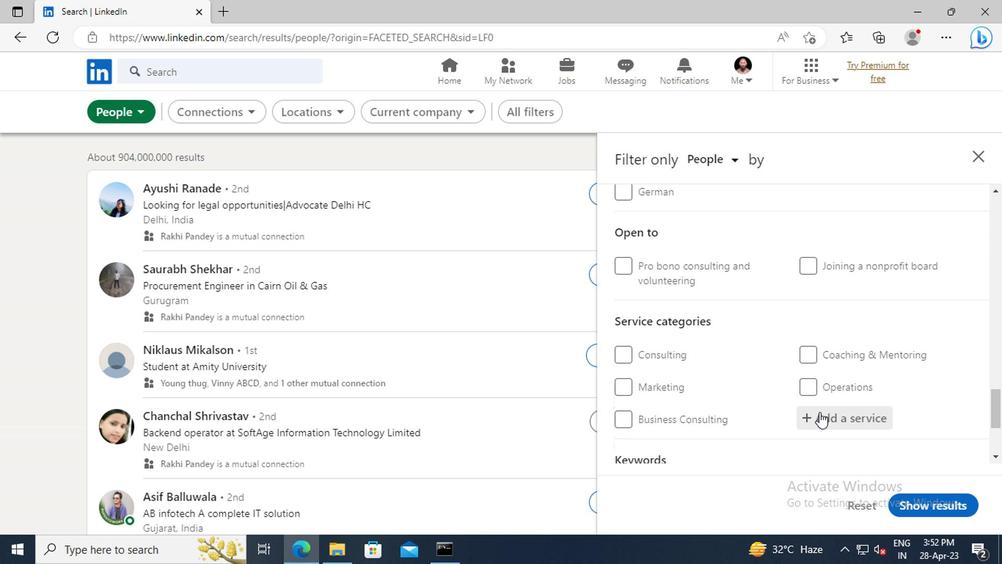 
Action: Key pressed <Key.shift>FINANCIAL<Key.space><Key.shift>REP
Screenshot: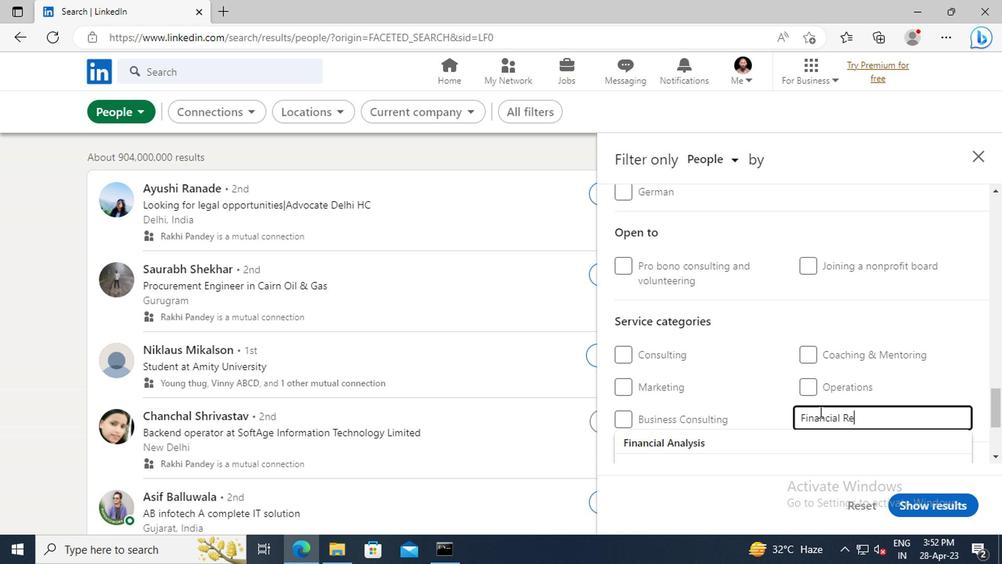 
Action: Mouse moved to (760, 439)
Screenshot: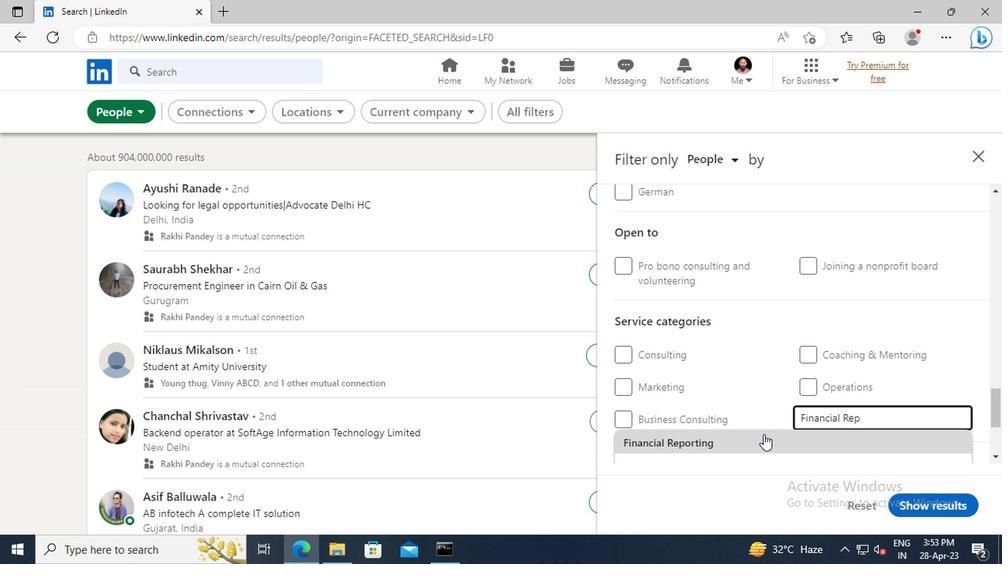 
Action: Mouse pressed left at (760, 439)
Screenshot: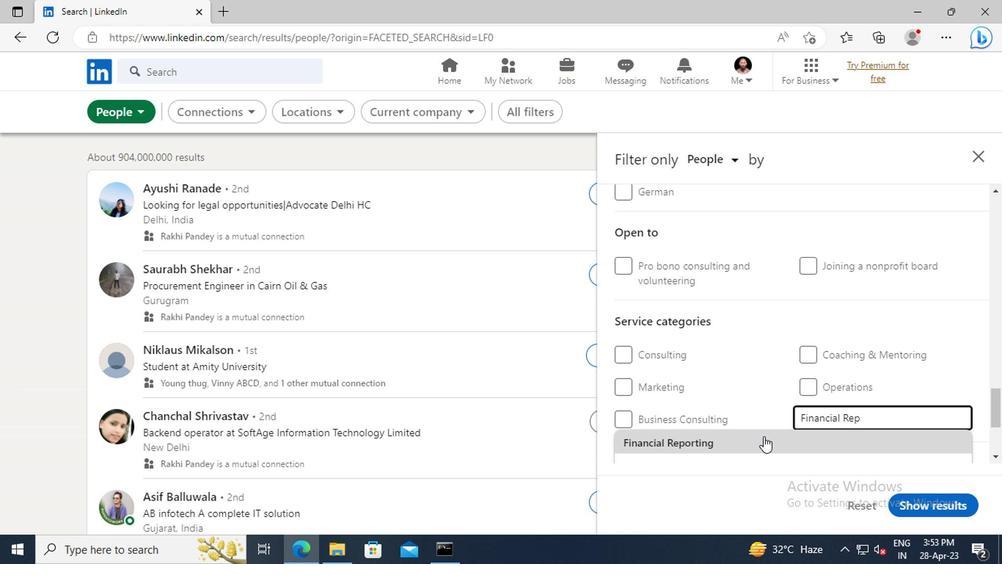 
Action: Mouse moved to (760, 439)
Screenshot: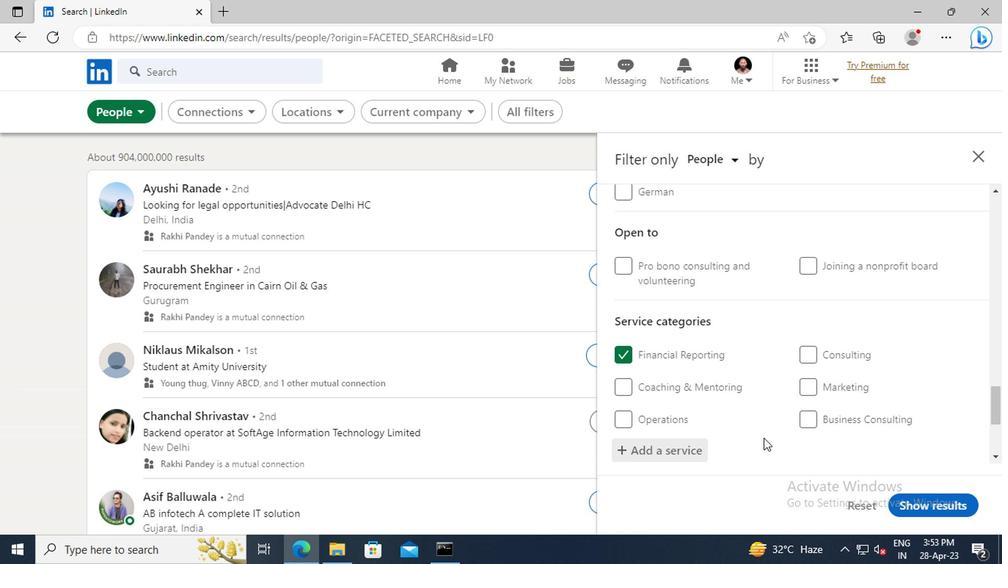 
Action: Mouse scrolled (760, 438) with delta (0, 0)
Screenshot: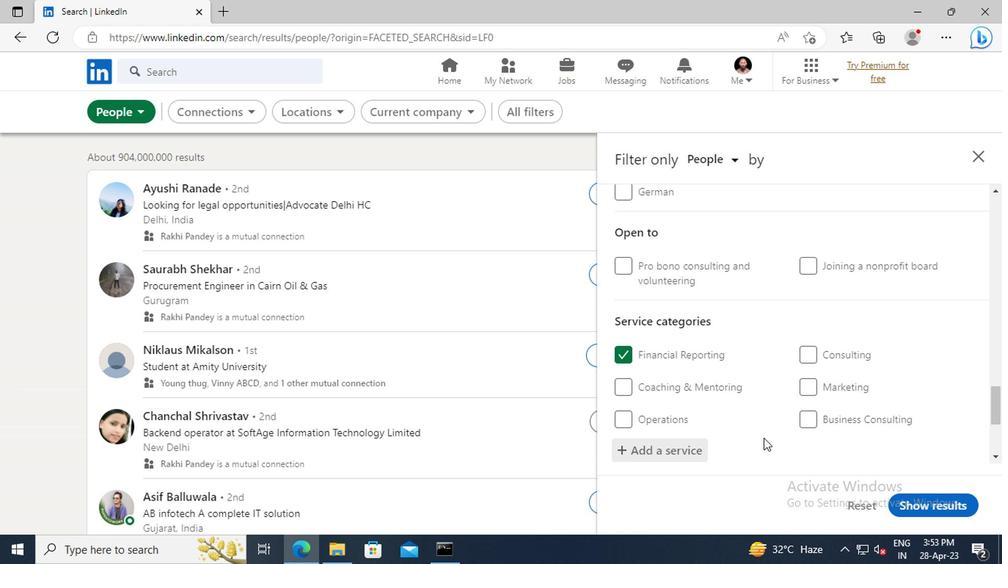 
Action: Mouse scrolled (760, 438) with delta (0, 0)
Screenshot: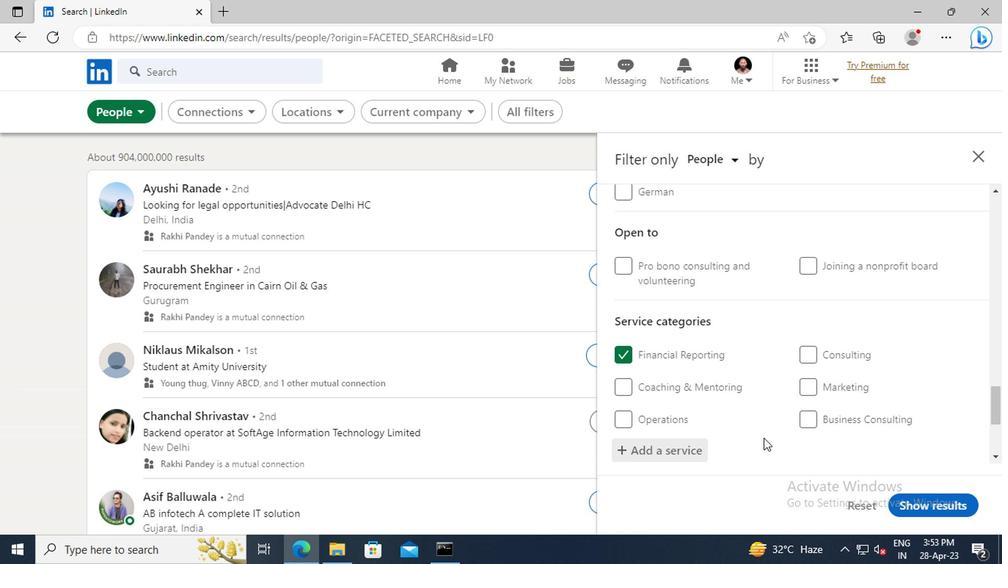 
Action: Mouse scrolled (760, 438) with delta (0, 0)
Screenshot: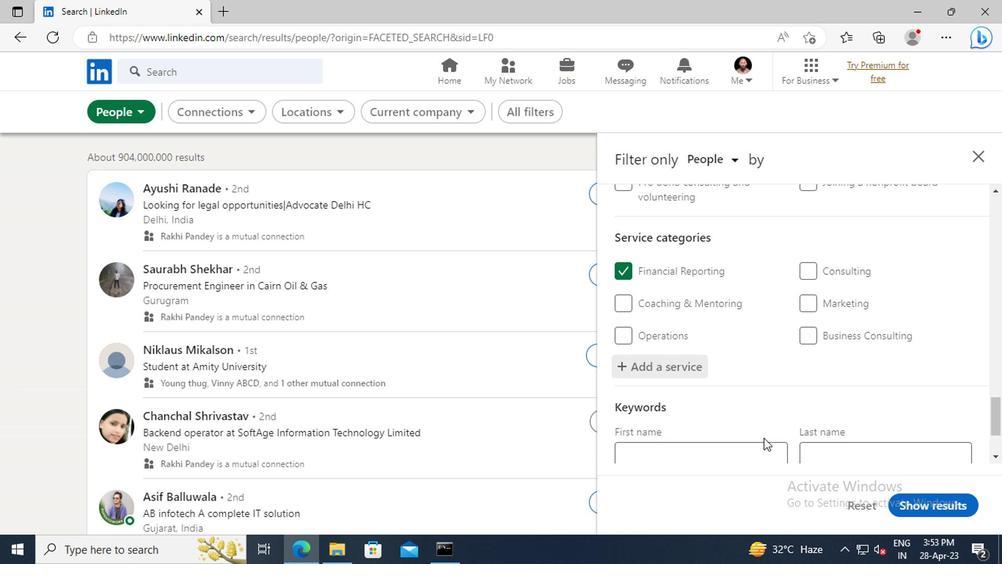 
Action: Mouse scrolled (760, 438) with delta (0, 0)
Screenshot: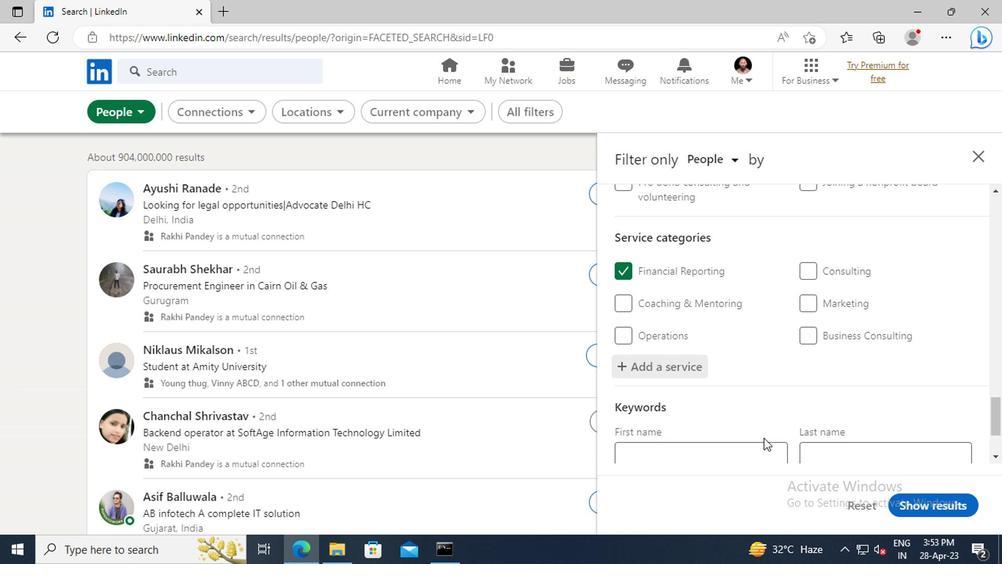 
Action: Mouse scrolled (760, 438) with delta (0, 0)
Screenshot: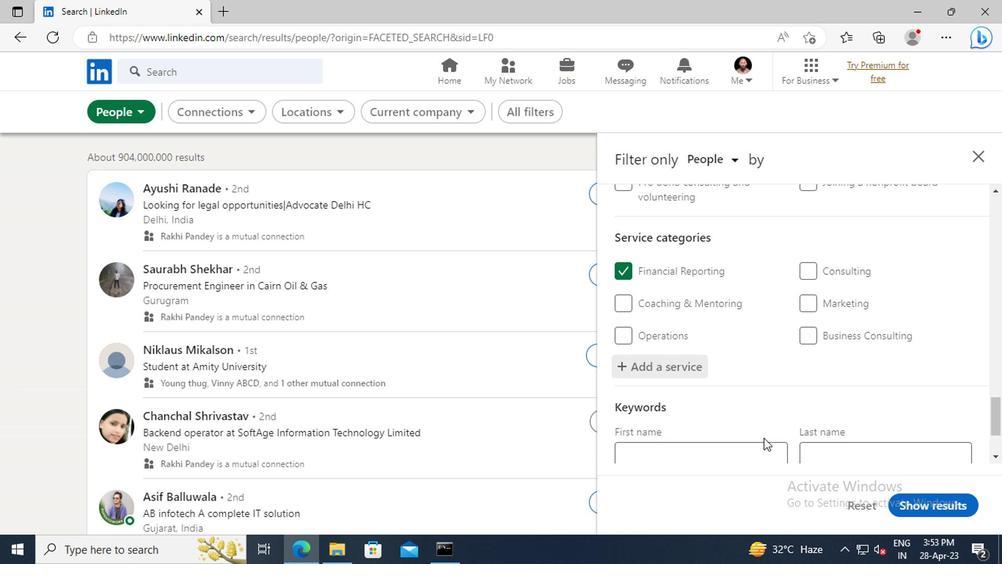 
Action: Mouse moved to (665, 403)
Screenshot: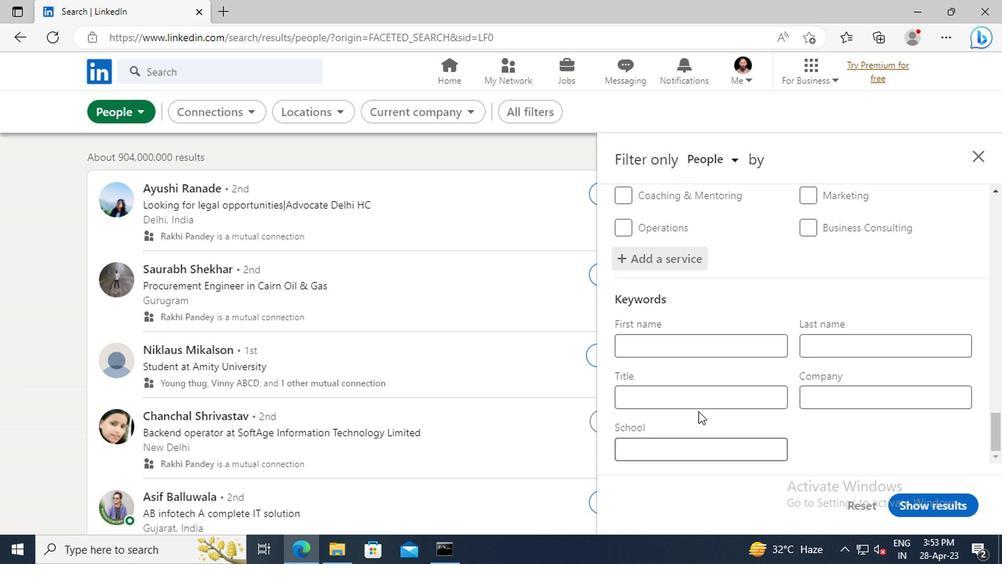 
Action: Mouse pressed left at (665, 403)
Screenshot: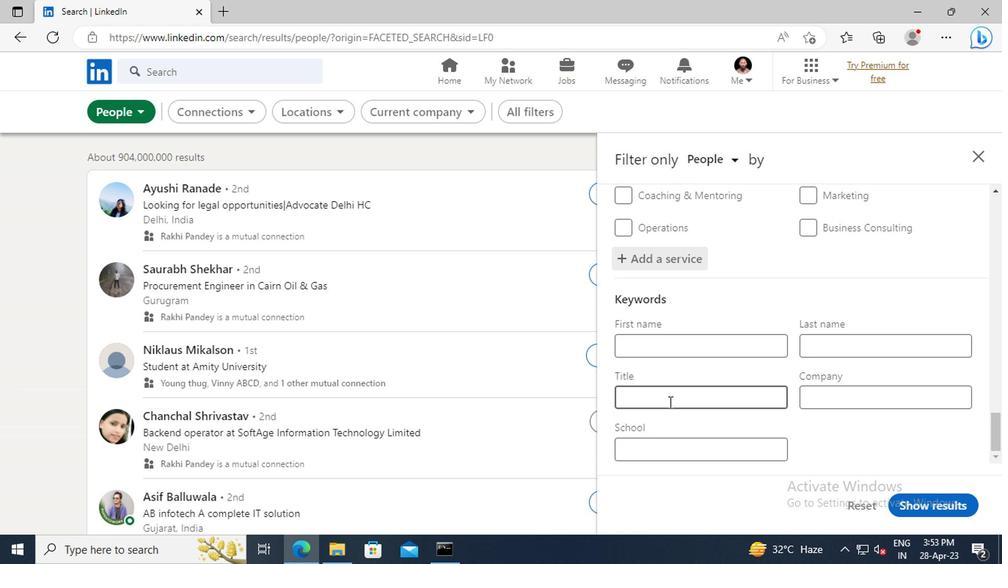 
Action: Key pressed <Key.shift>PAYROLL<Key.space><Key.shift>MANAGER<Key.enter>
Screenshot: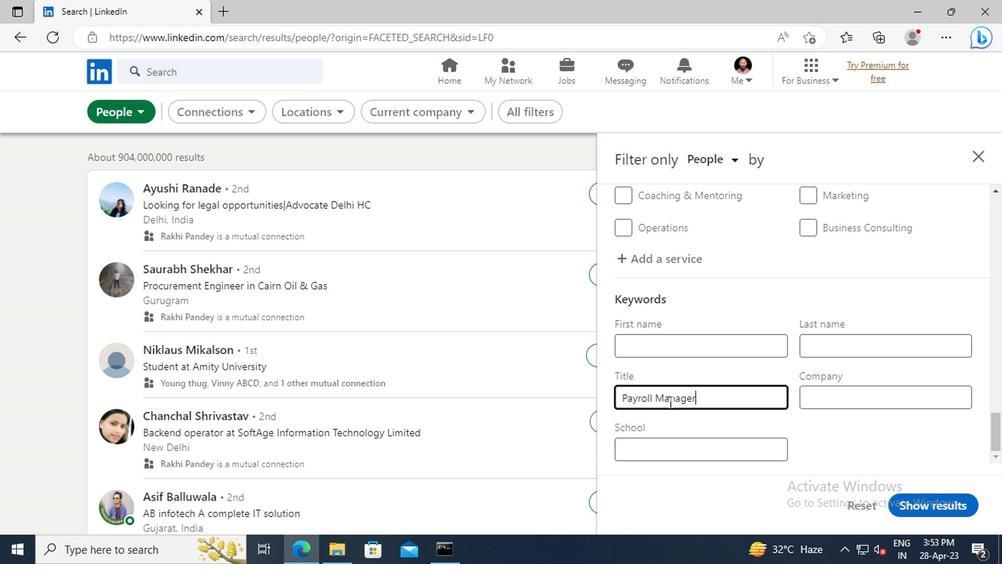 
Action: Mouse moved to (910, 509)
Screenshot: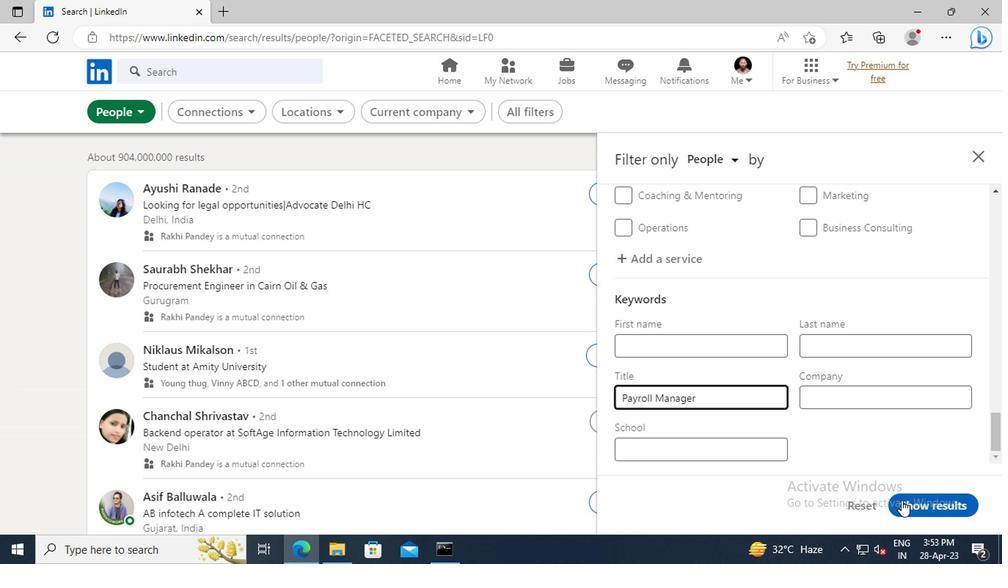 
Action: Mouse pressed left at (910, 509)
Screenshot: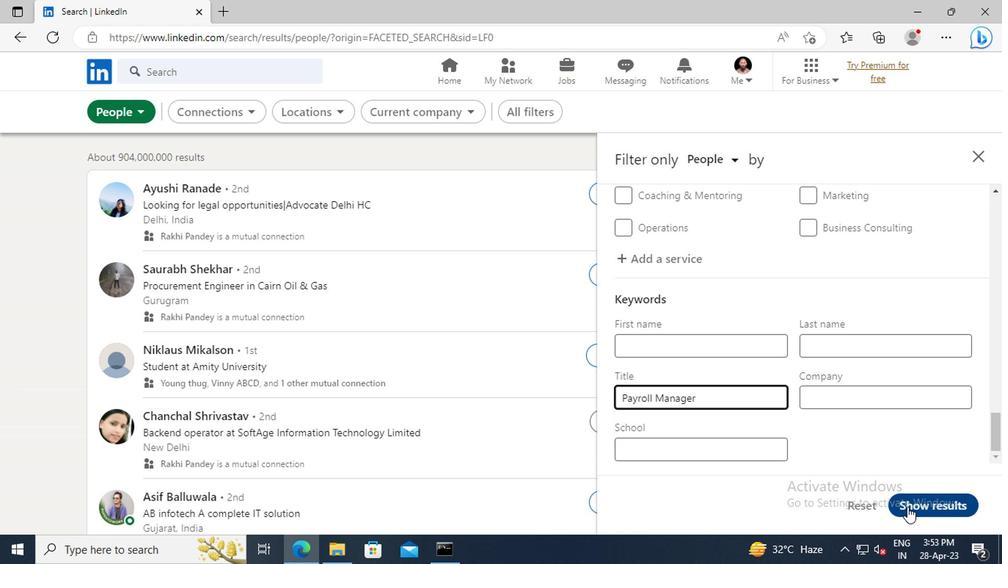 
